 Task: Open Card Sustainability Review in Board Customer Journey Mapping to Workspace Copywriting and Editing and add a team member Softage.2@softage.net, a label Blue, a checklist Goal Setting, an attachment from Trello, a color Blue and finally, add a card description 'Send out client proposal for review' and a comment 'Since this item requires input from multiple team members, let us make sure everyone is on the same page before moving forward.'. Add a start date 'Jan 02, 1900' with a due date 'Jan 09, 1900'
Action: Mouse moved to (87, 388)
Screenshot: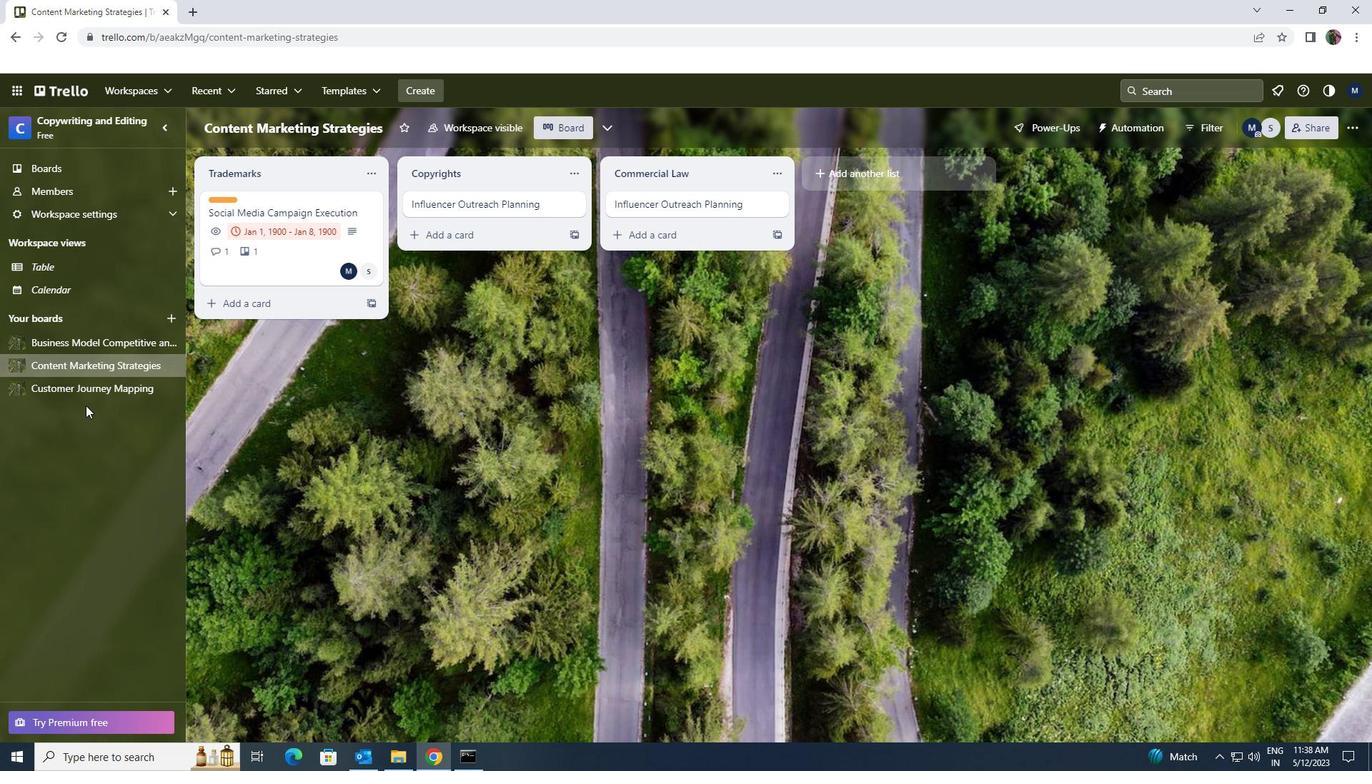 
Action: Mouse pressed left at (87, 388)
Screenshot: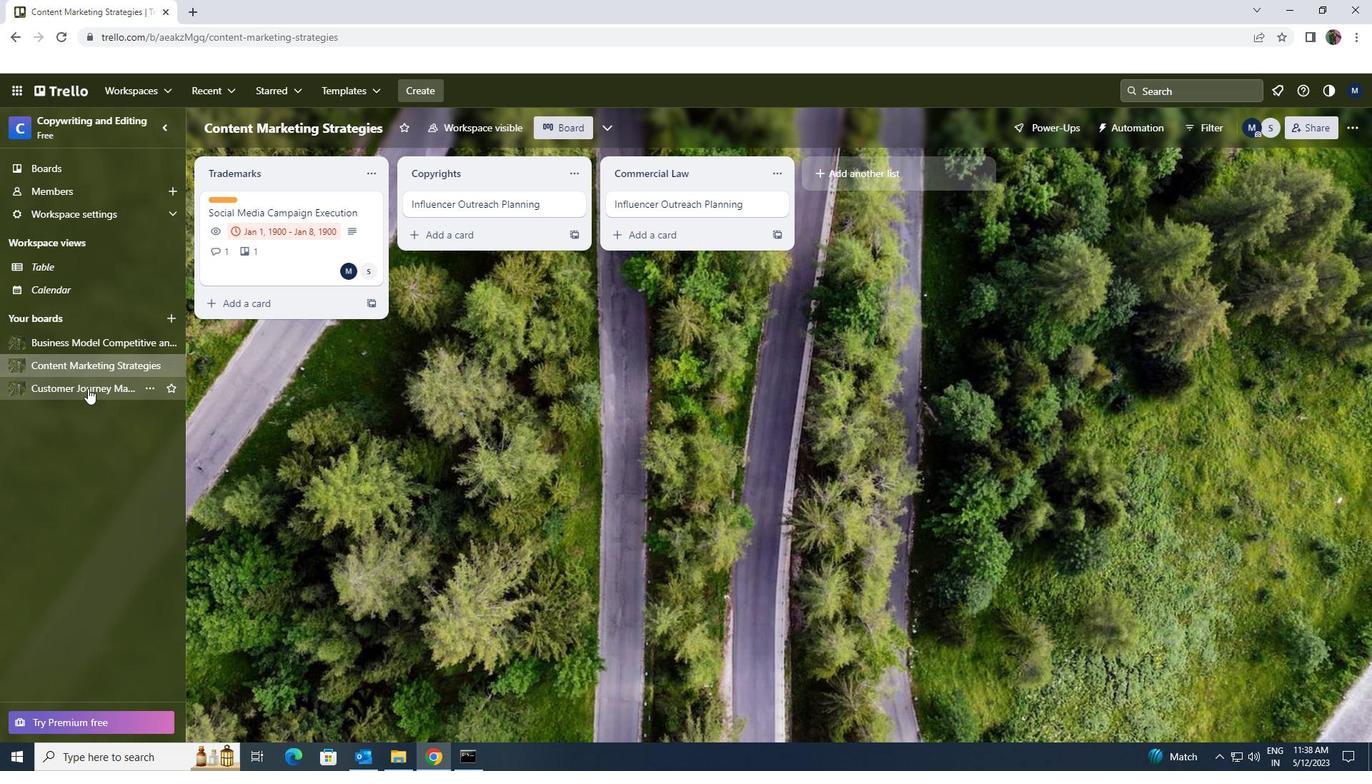 
Action: Mouse moved to (258, 202)
Screenshot: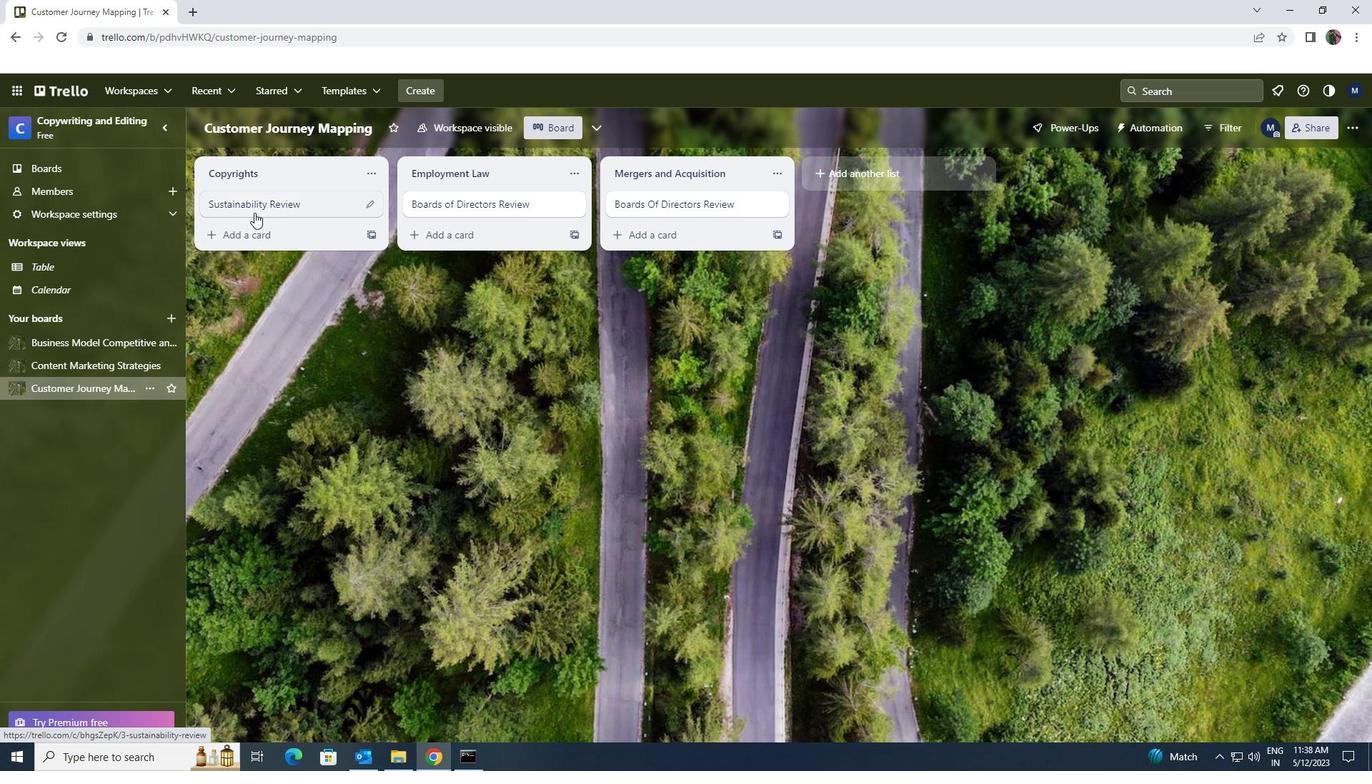 
Action: Mouse pressed left at (258, 202)
Screenshot: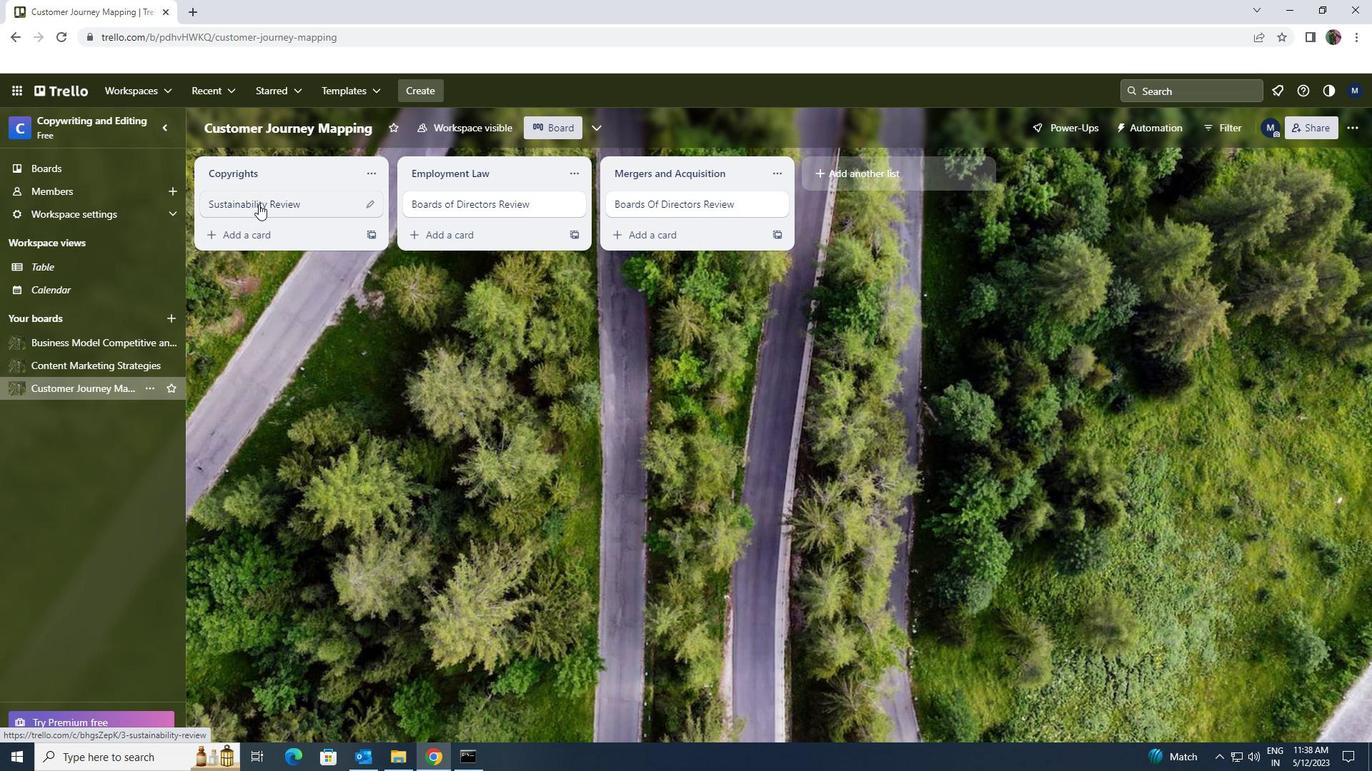 
Action: Mouse moved to (858, 204)
Screenshot: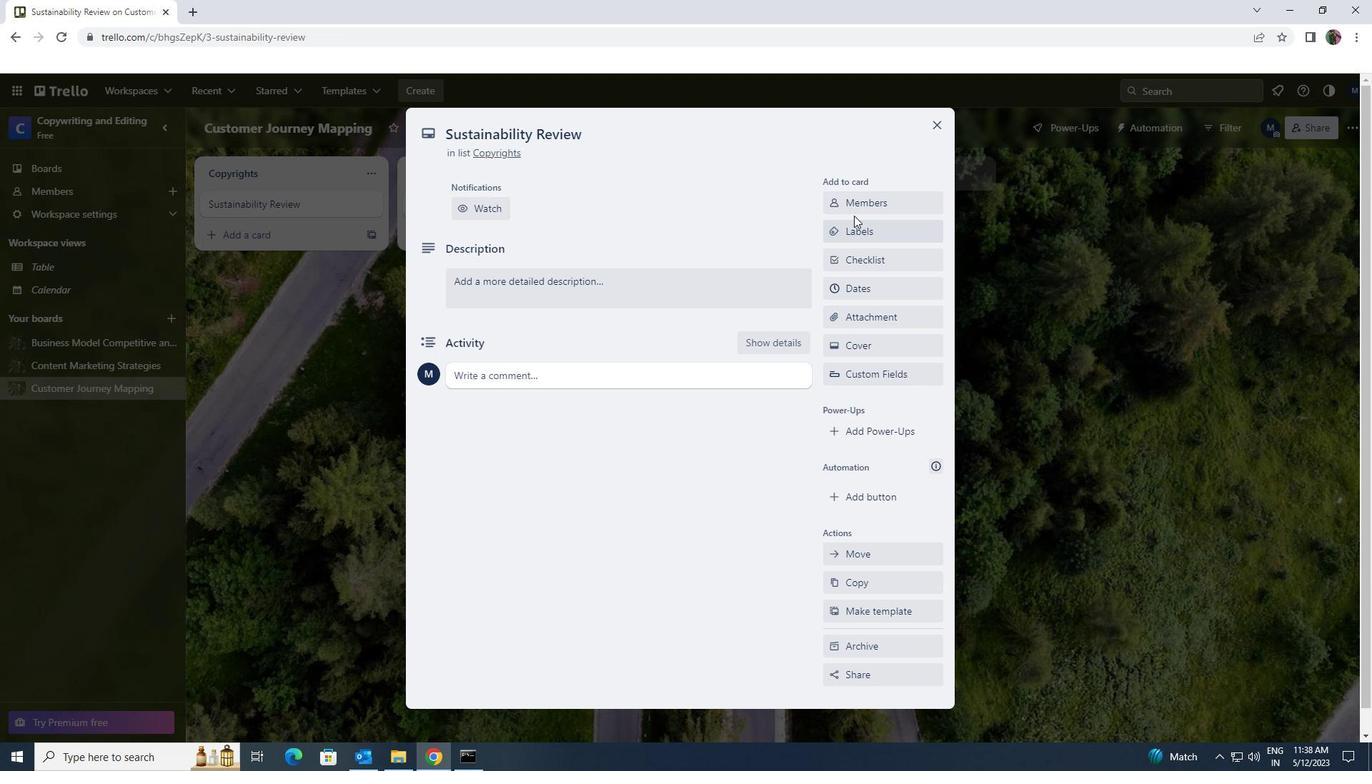 
Action: Mouse pressed left at (858, 204)
Screenshot: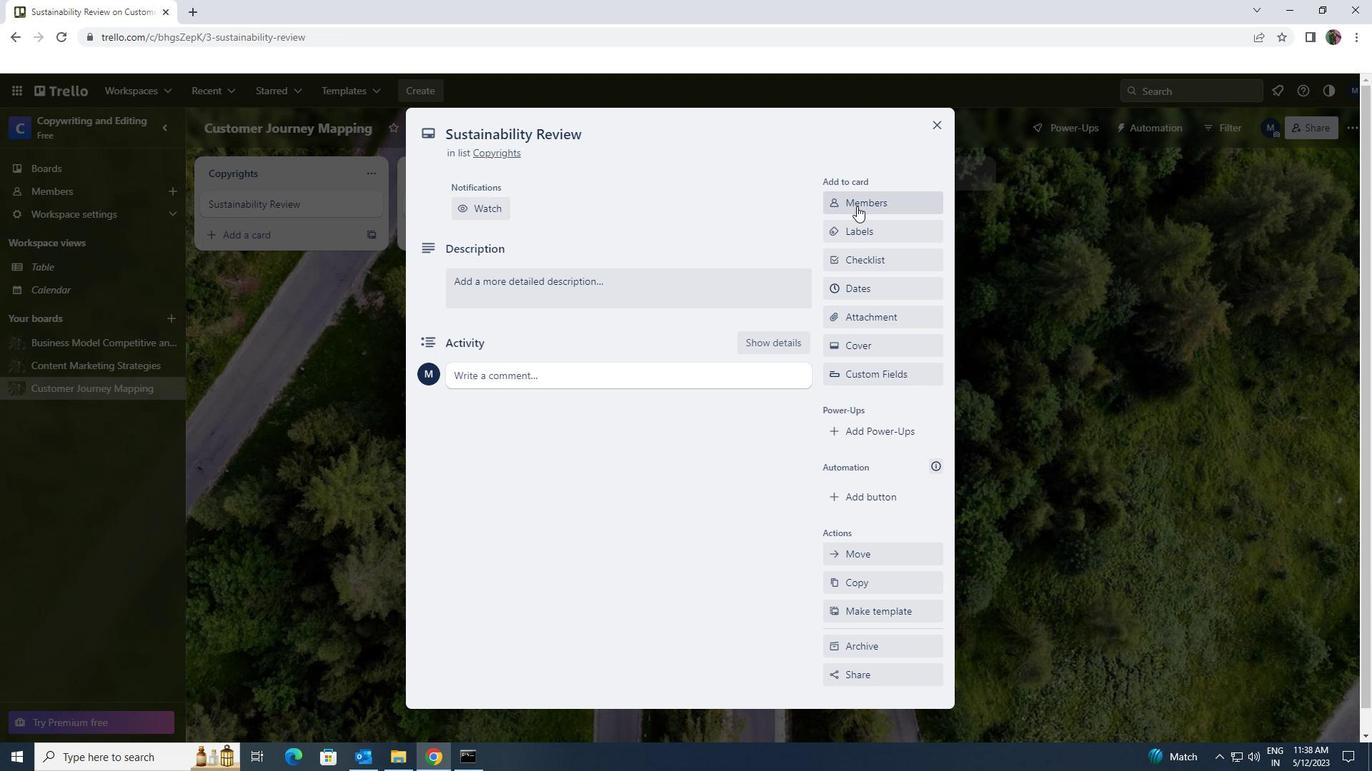 
Action: Mouse moved to (874, 267)
Screenshot: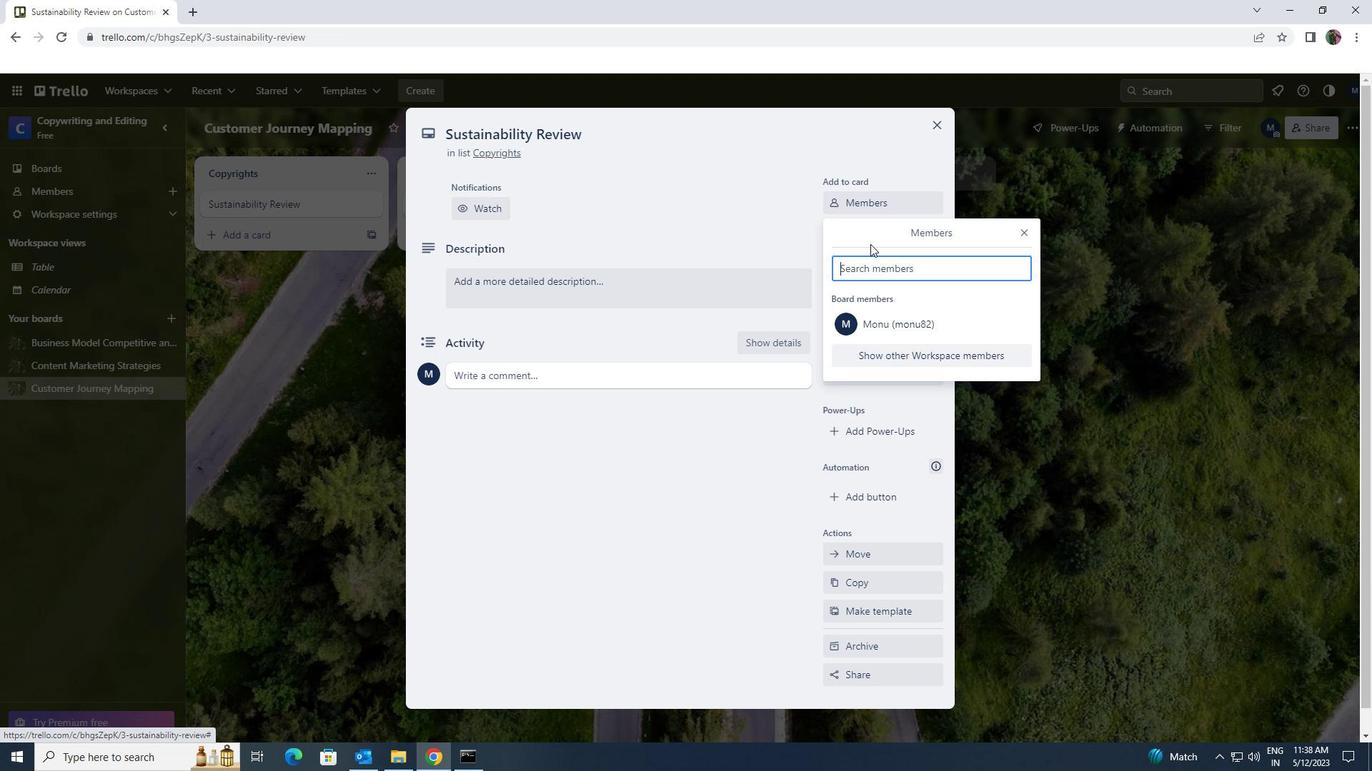 
Action: Mouse pressed left at (874, 267)
Screenshot: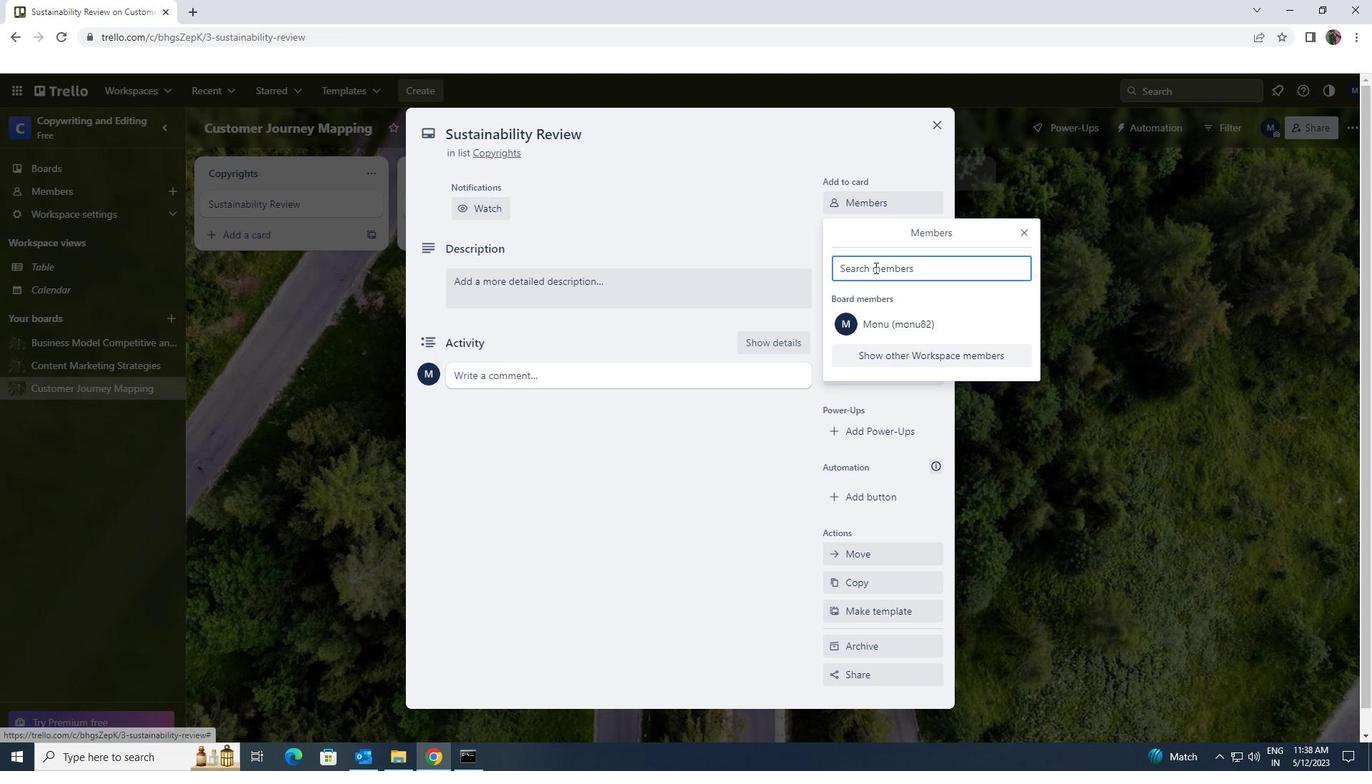 
Action: Key pressed softage.2<Key.shift>@SOG<Key.backspace>FTAGE.NET
Screenshot: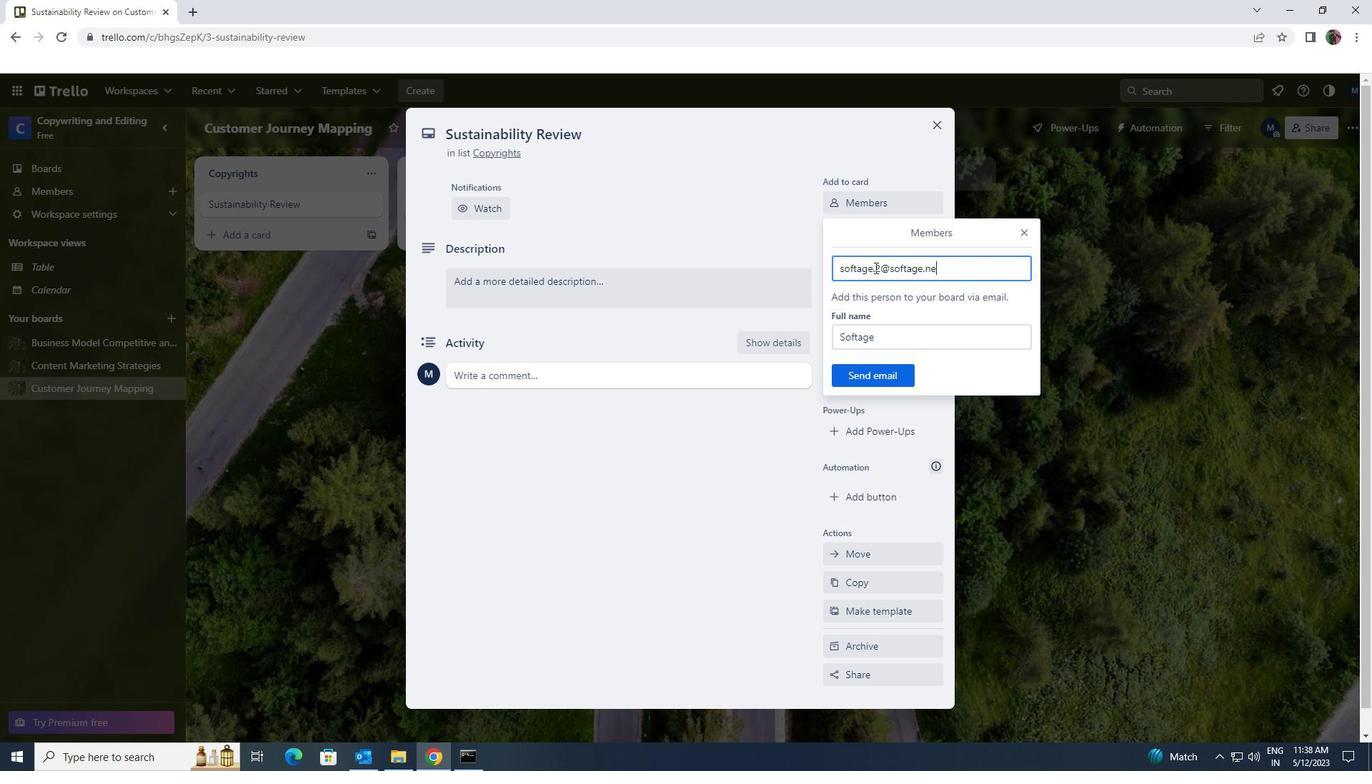 
Action: Mouse moved to (894, 368)
Screenshot: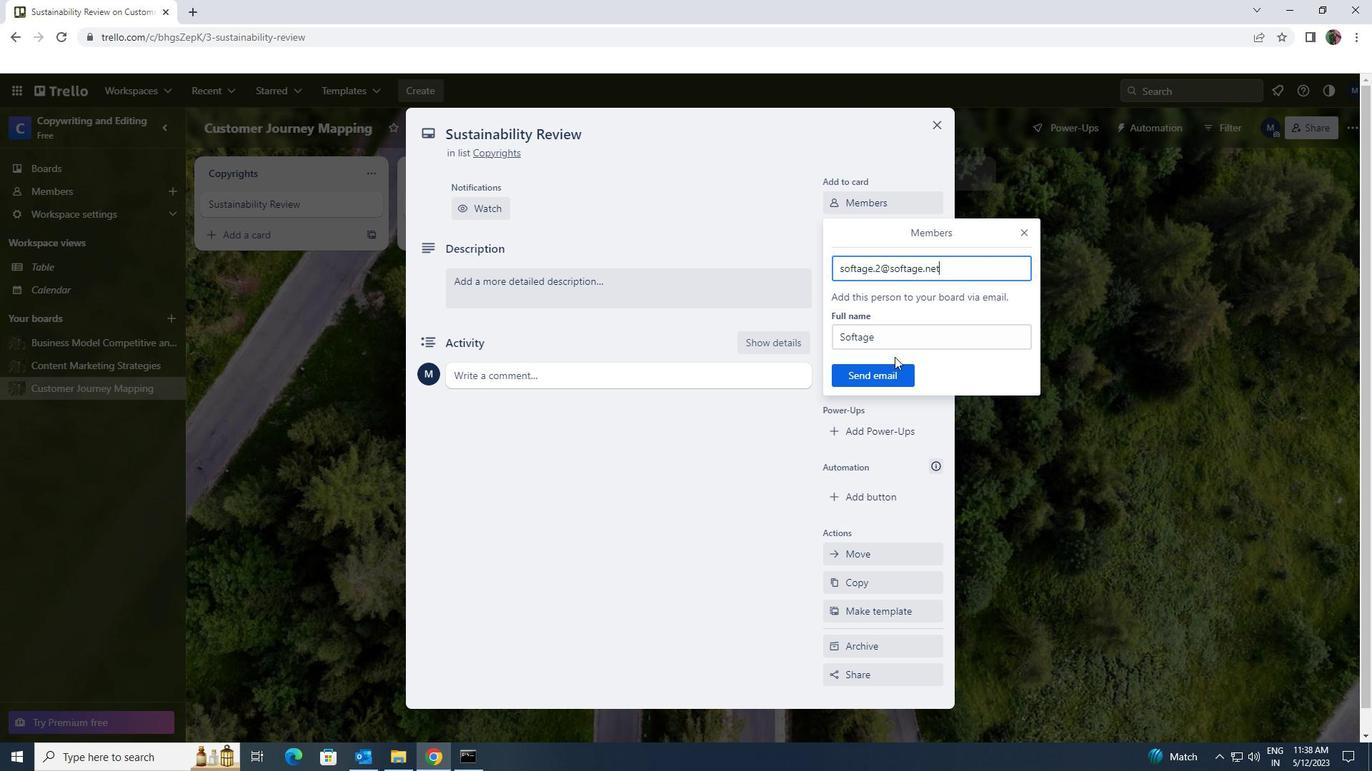 
Action: Mouse pressed left at (894, 368)
Screenshot: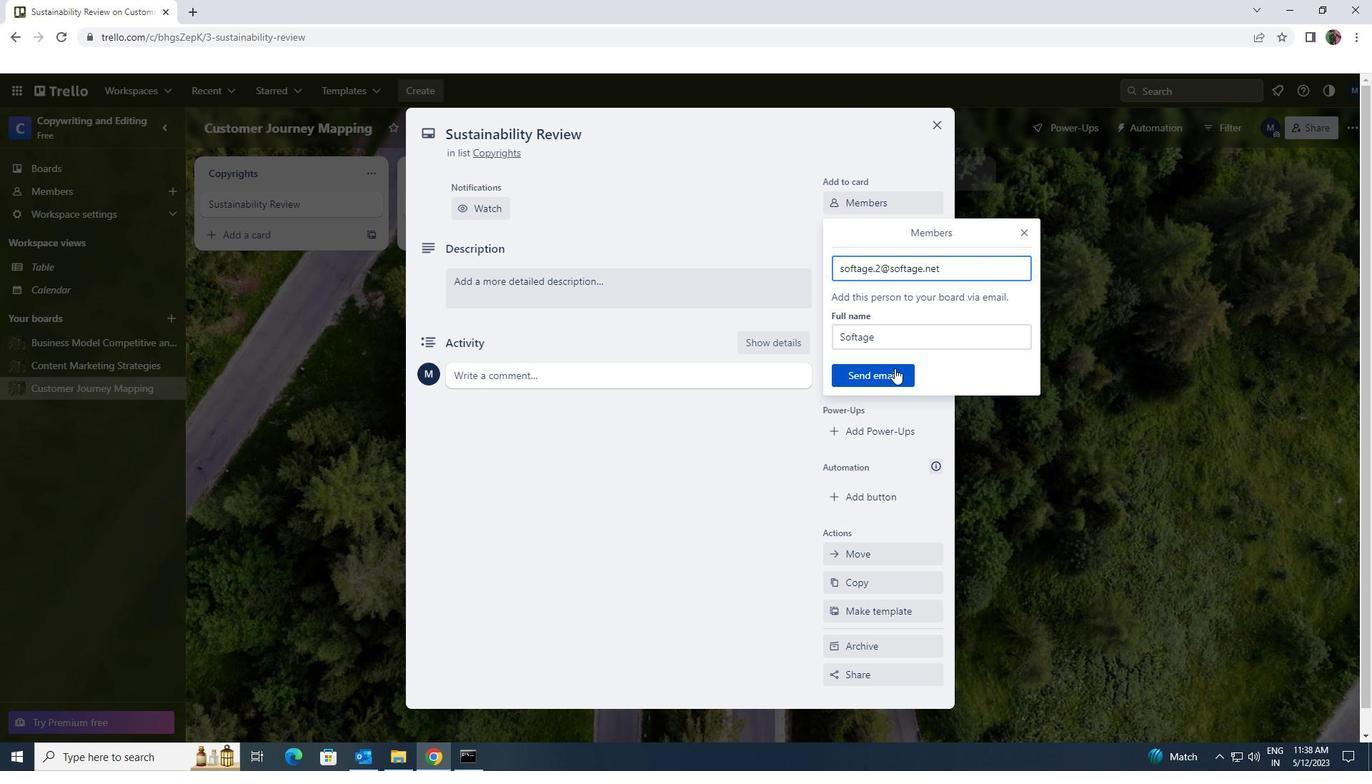 
Action: Mouse moved to (915, 280)
Screenshot: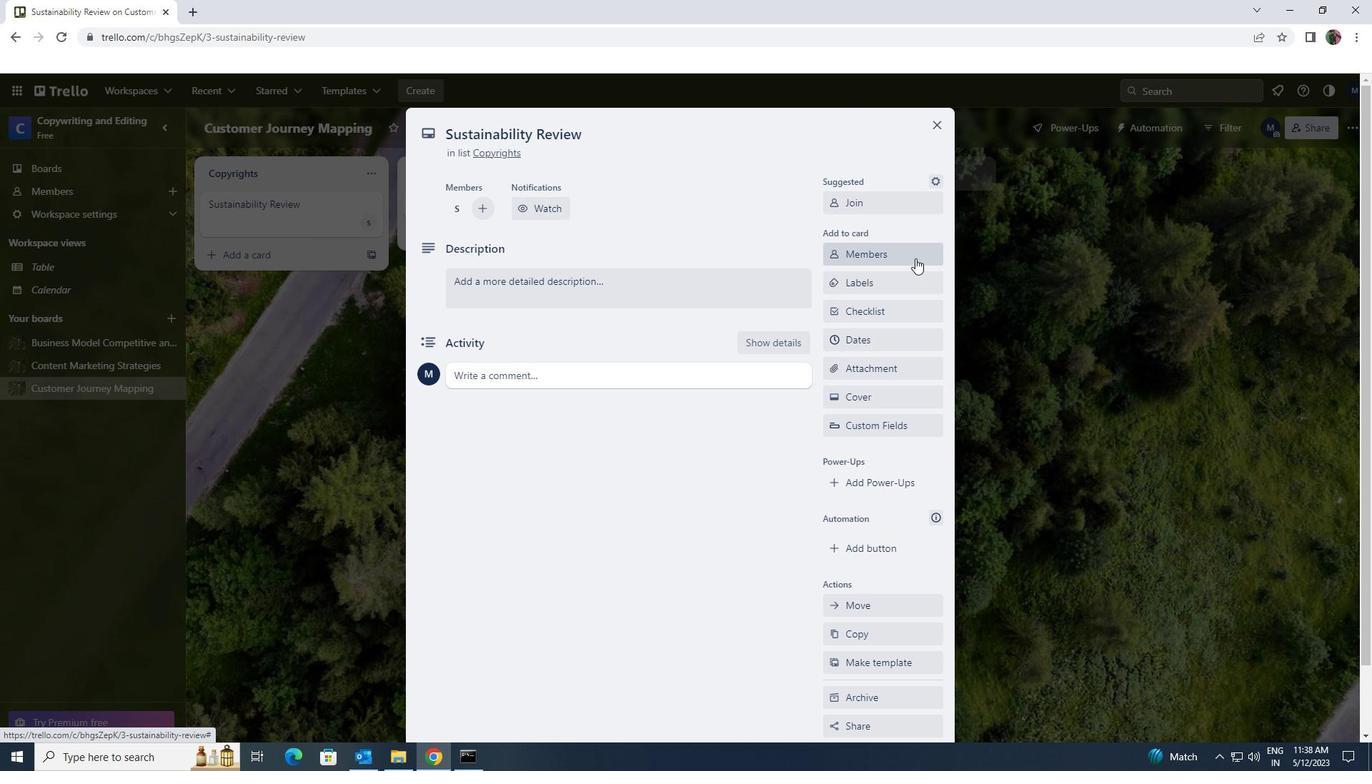 
Action: Mouse pressed left at (915, 280)
Screenshot: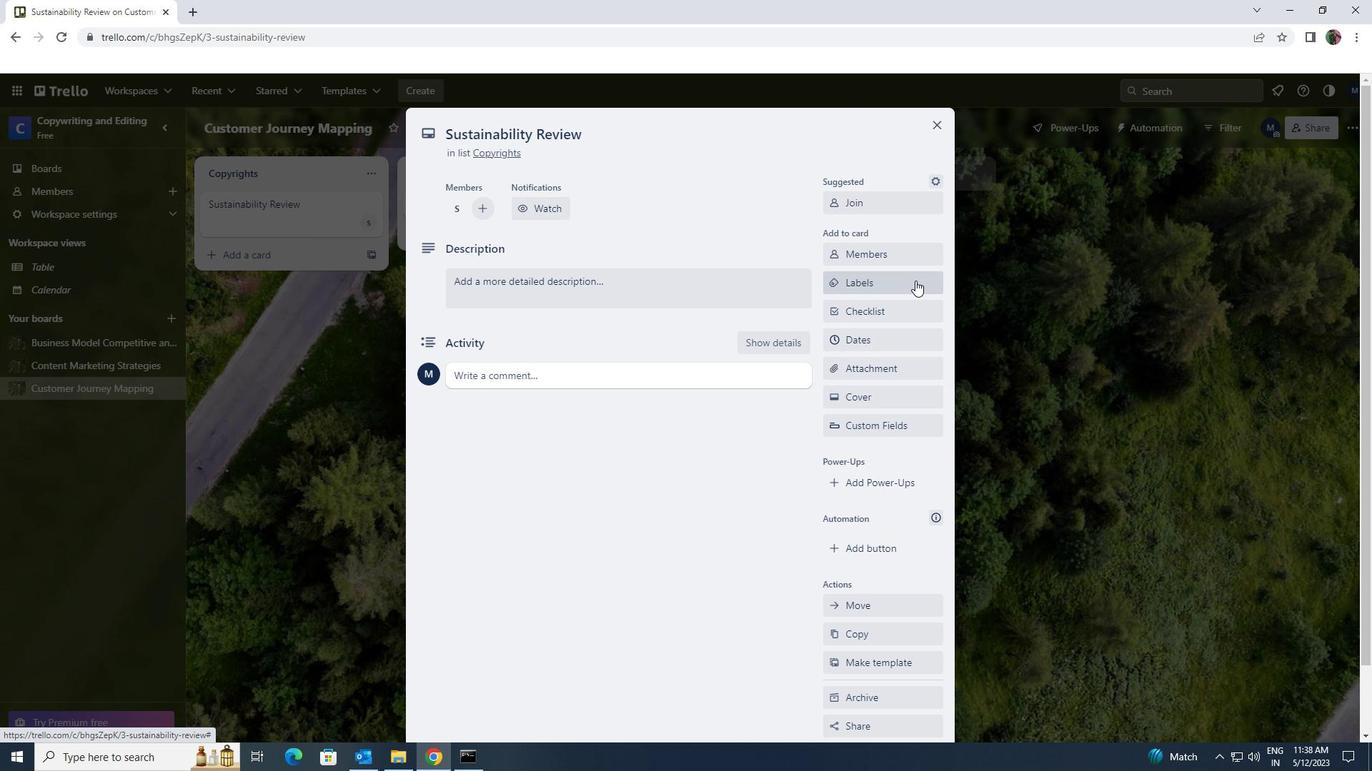 
Action: Mouse moved to (962, 558)
Screenshot: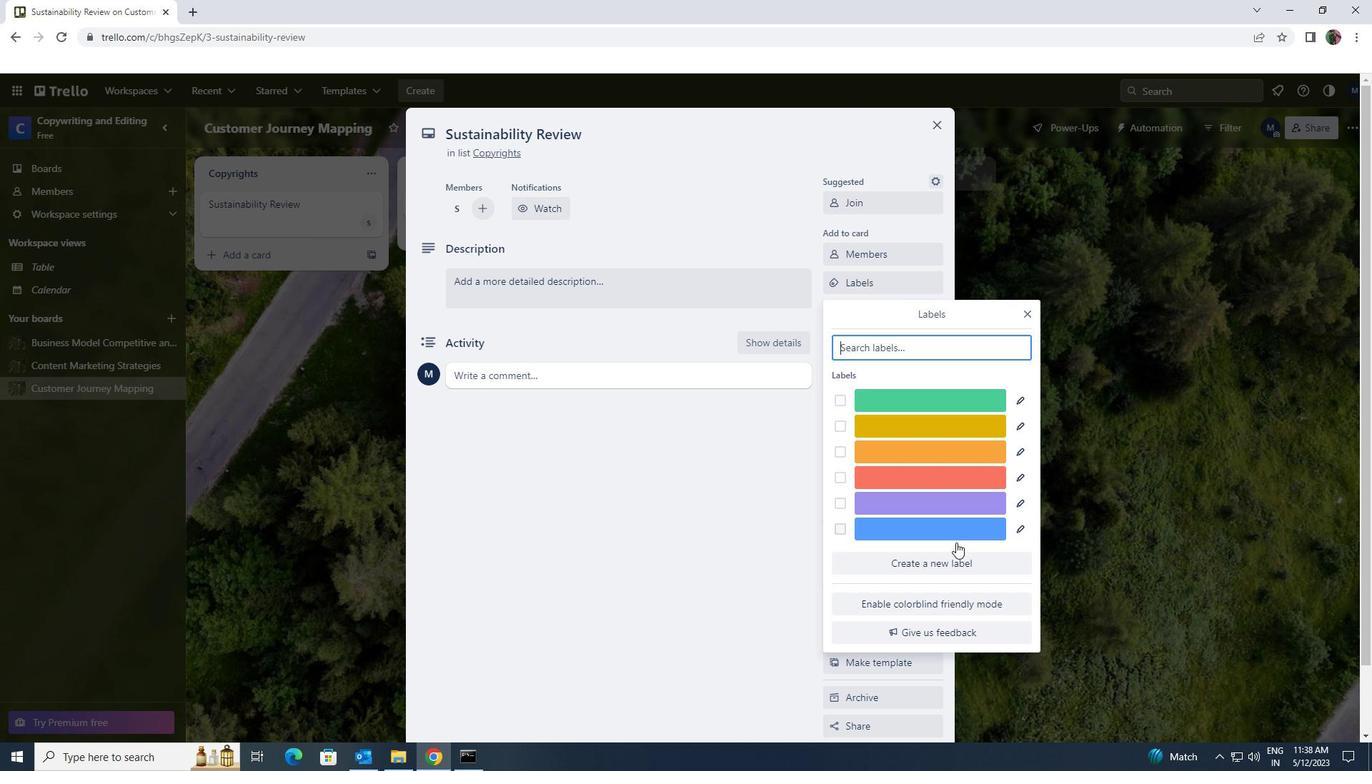 
Action: Mouse pressed left at (962, 558)
Screenshot: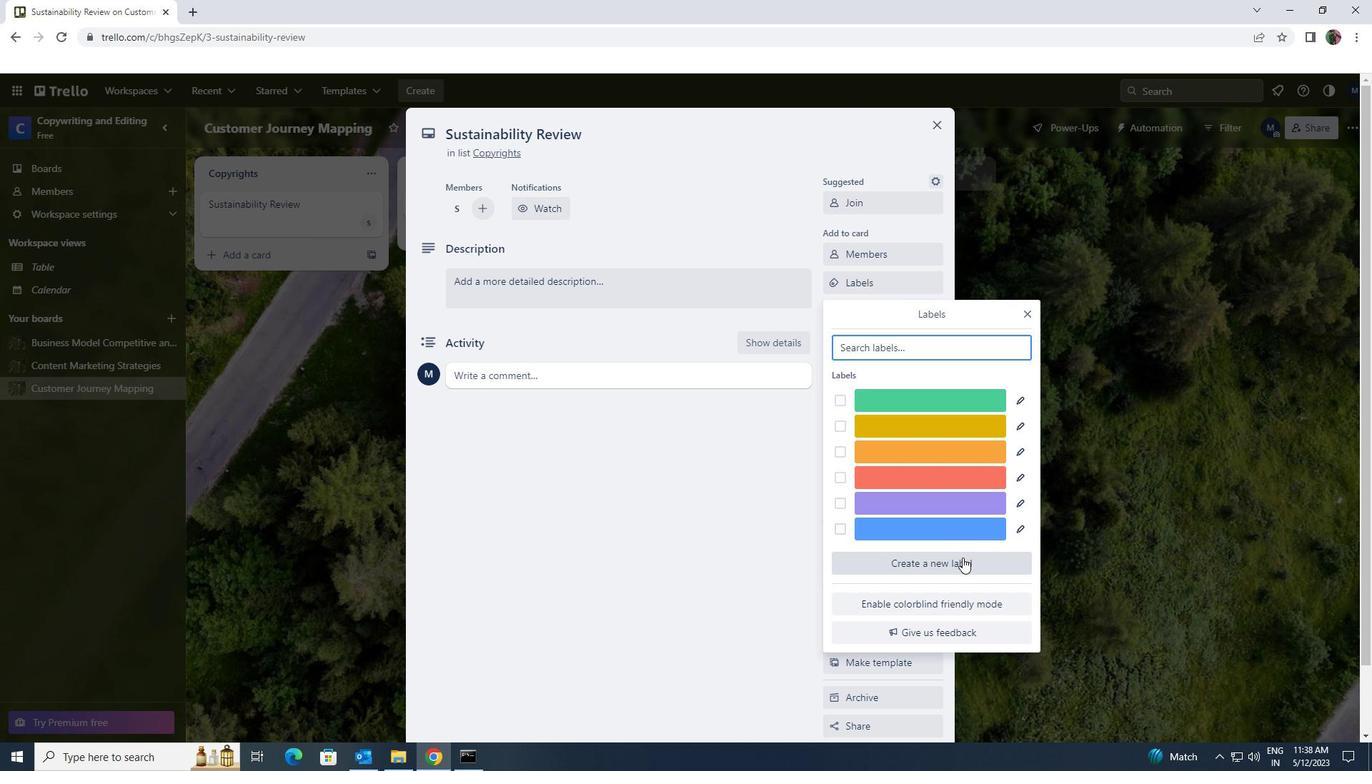 
Action: Mouse moved to (854, 625)
Screenshot: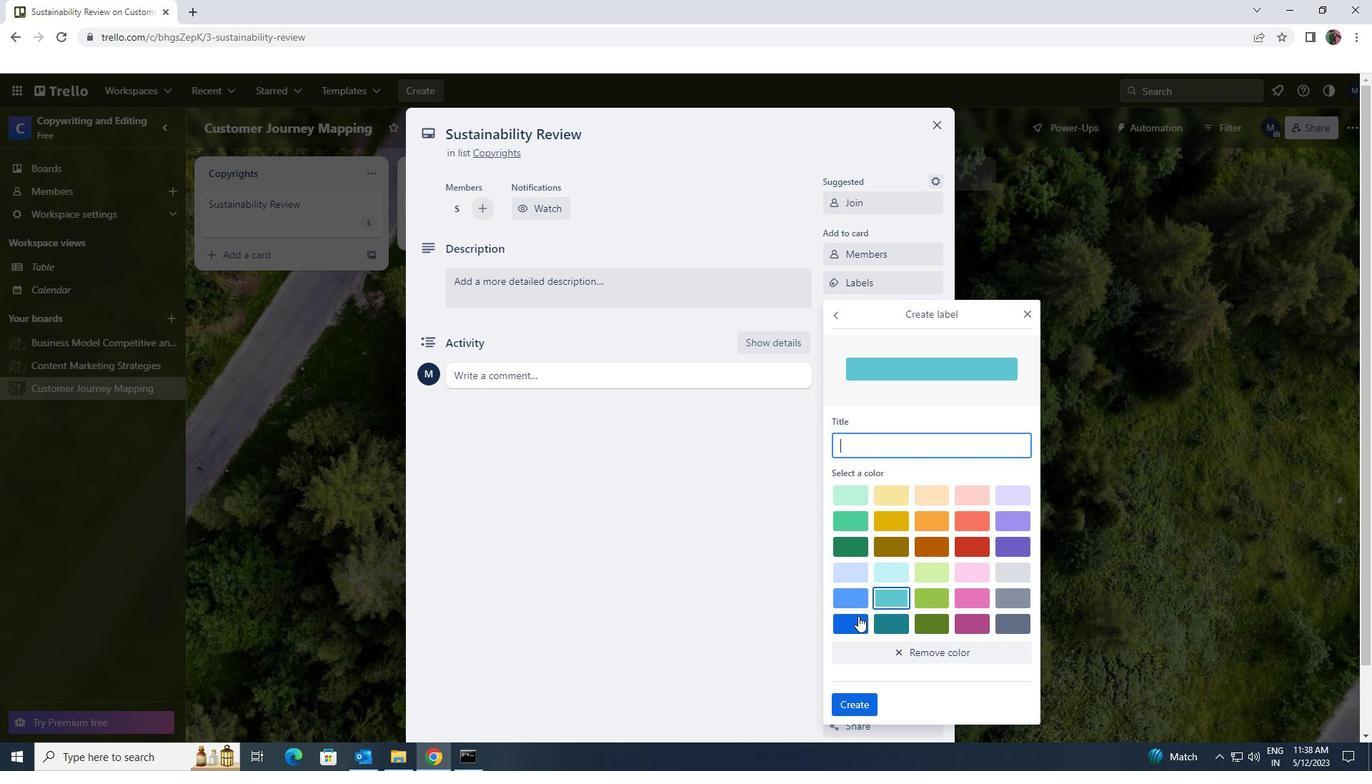 
Action: Mouse pressed left at (854, 625)
Screenshot: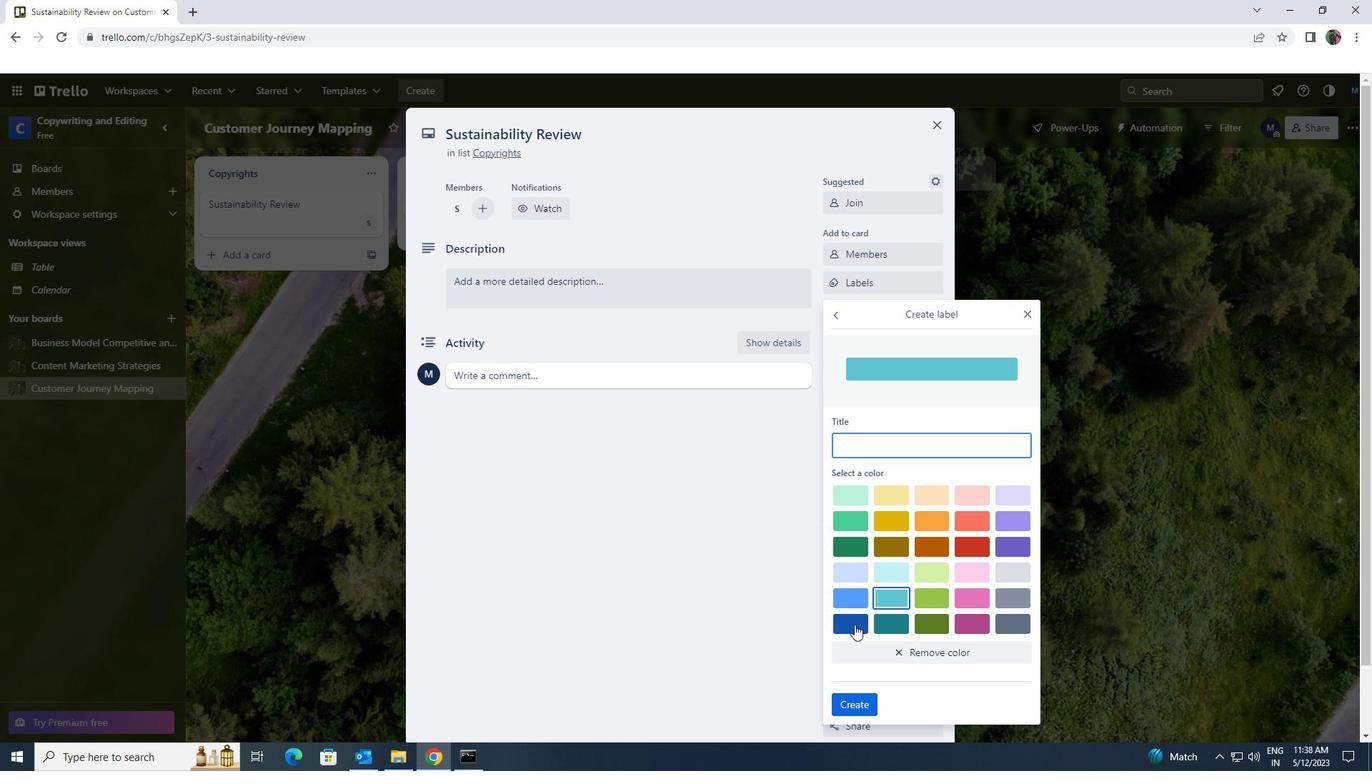 
Action: Mouse moved to (858, 708)
Screenshot: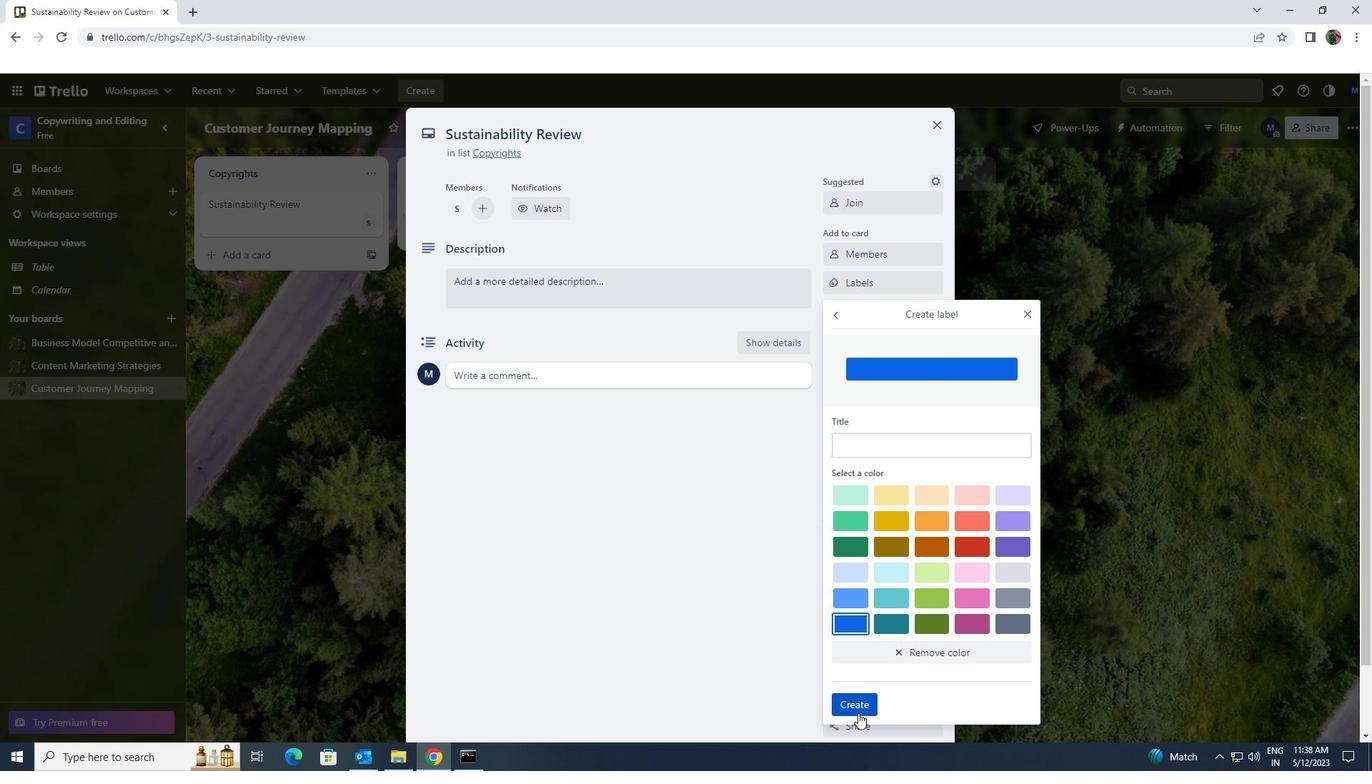 
Action: Mouse pressed left at (858, 708)
Screenshot: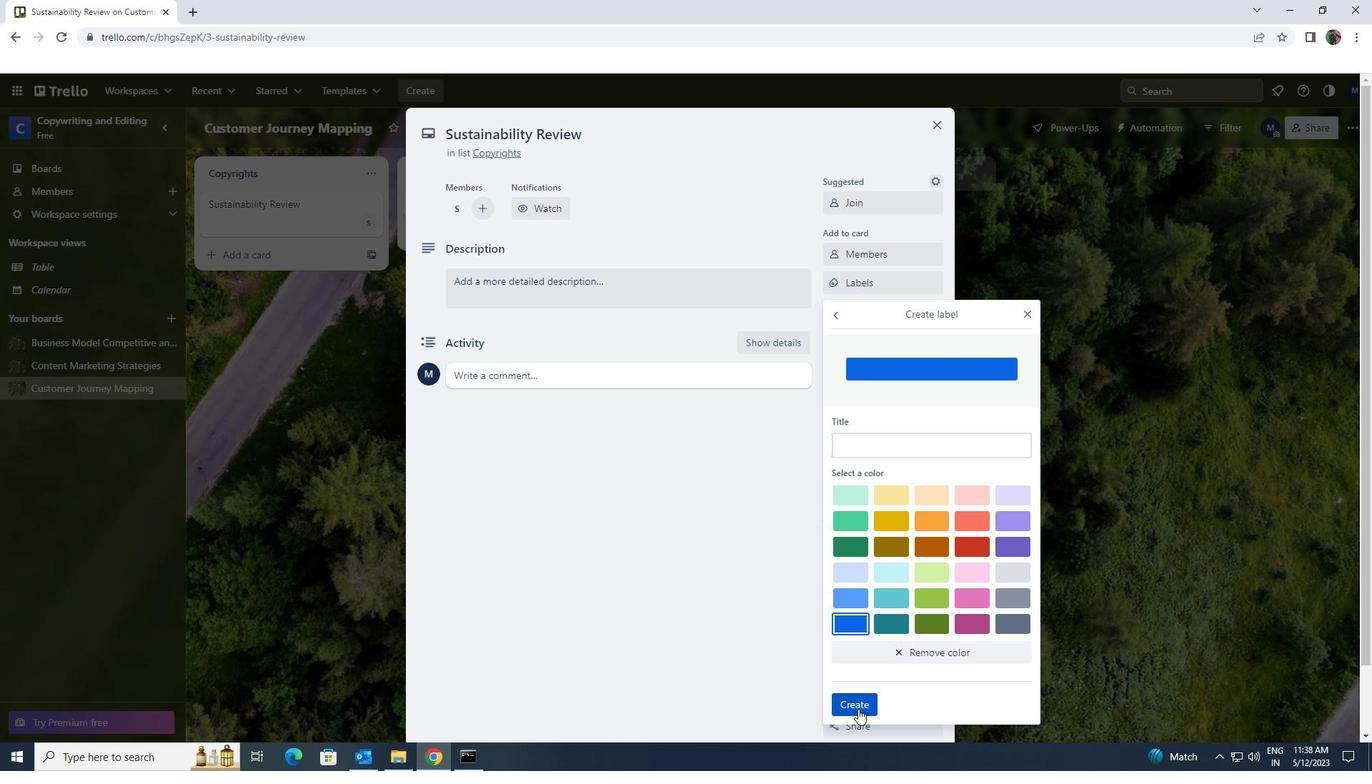 
Action: Mouse moved to (1024, 324)
Screenshot: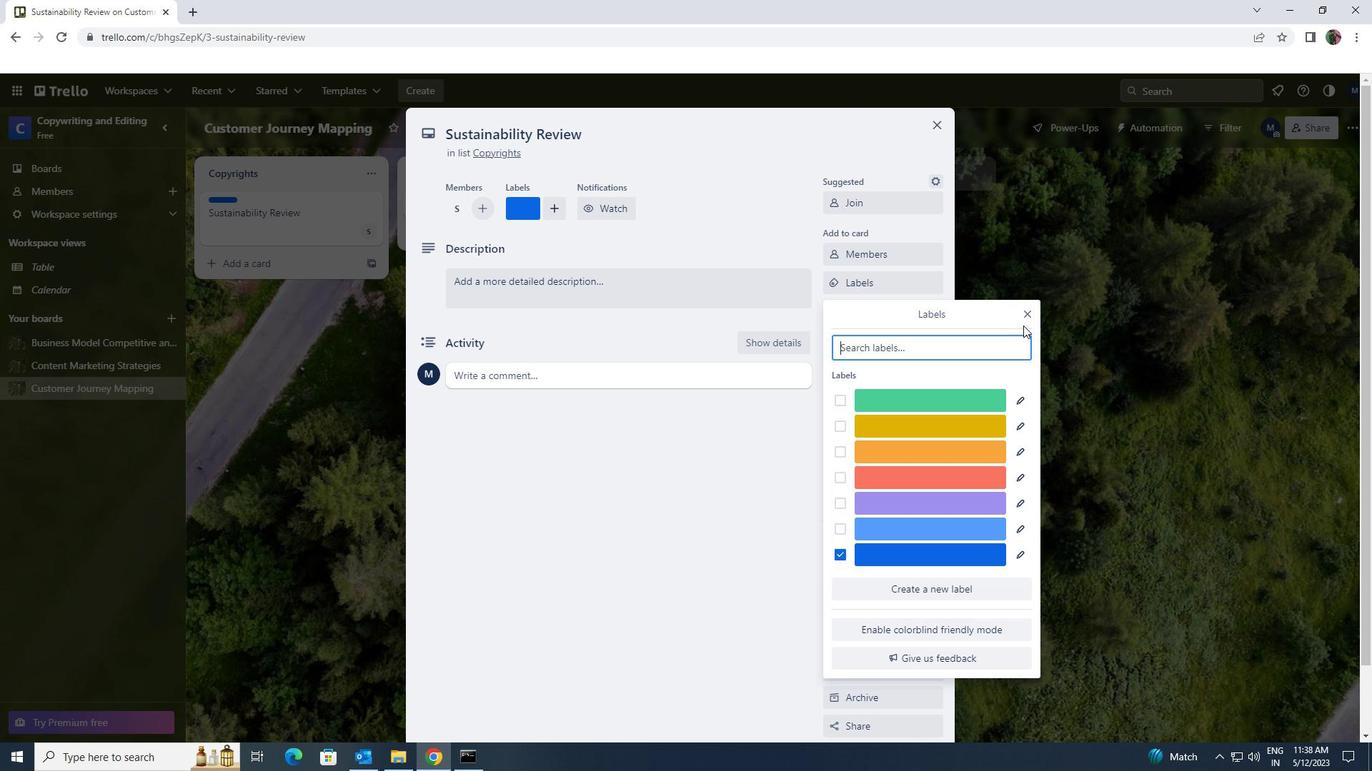 
Action: Mouse pressed left at (1024, 324)
Screenshot: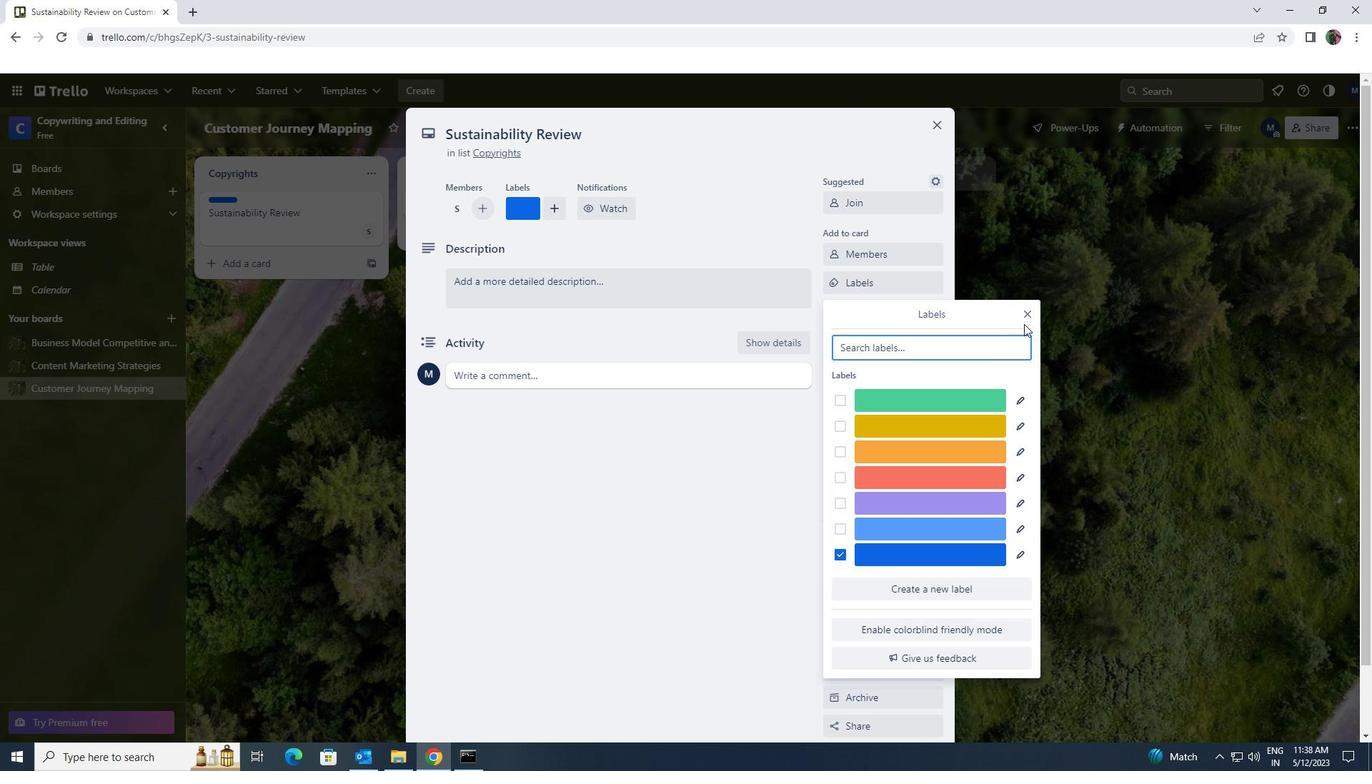 
Action: Mouse moved to (1021, 314)
Screenshot: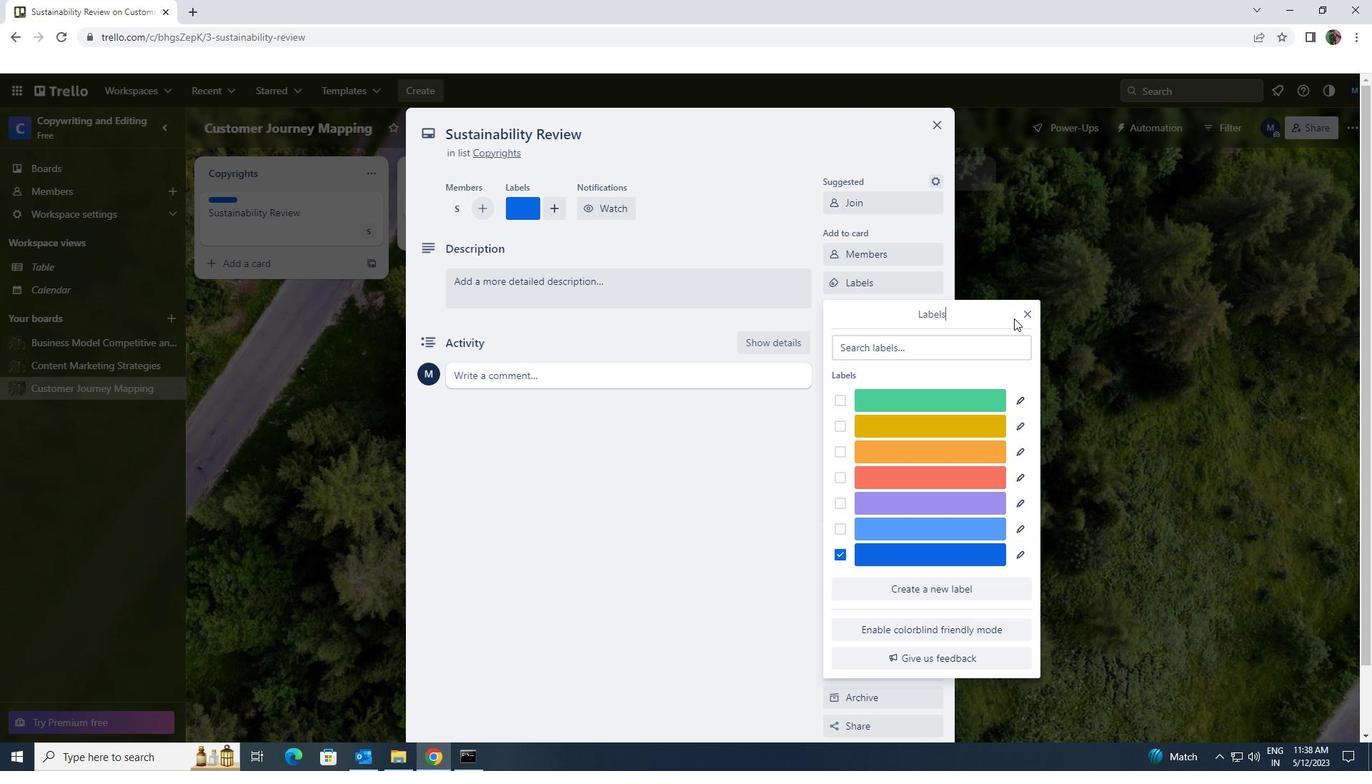 
Action: Mouse pressed left at (1021, 314)
Screenshot: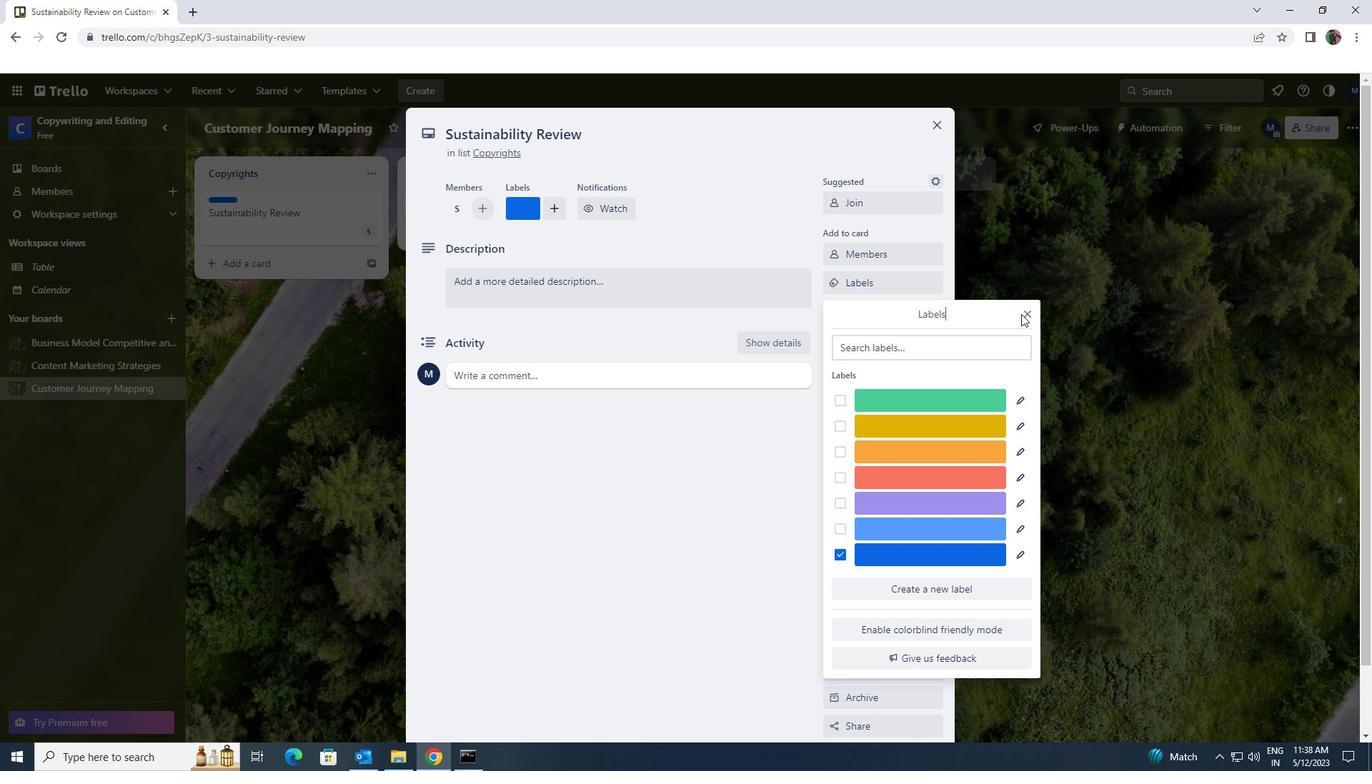 
Action: Mouse moved to (1023, 314)
Screenshot: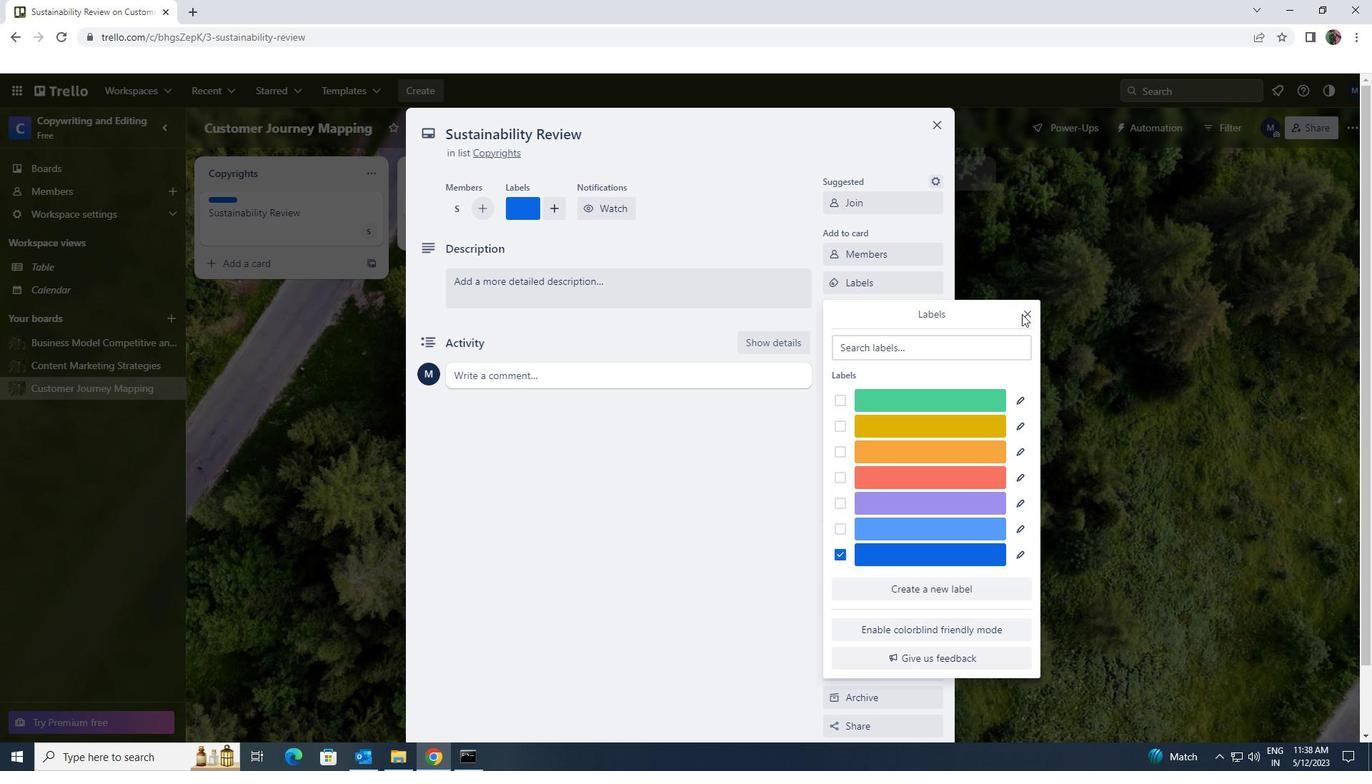 
Action: Mouse pressed left at (1023, 314)
Screenshot: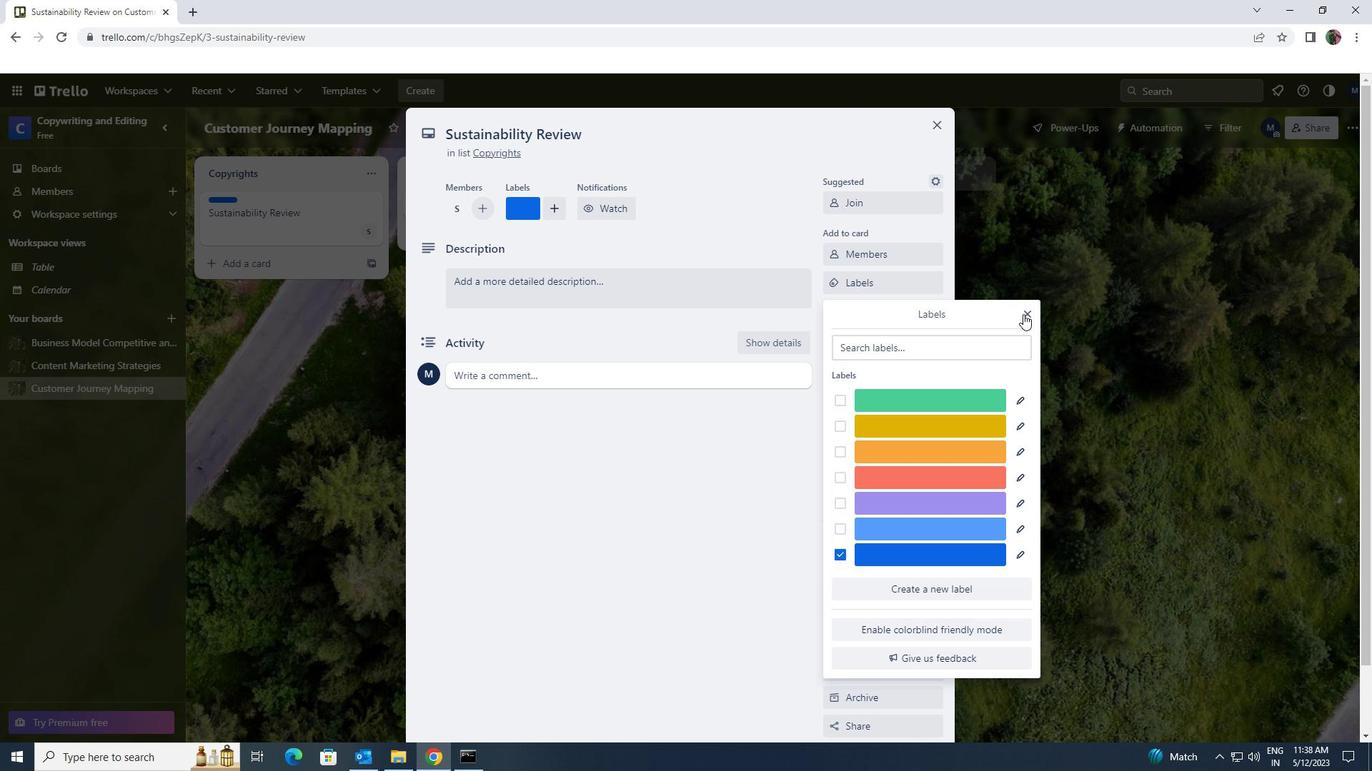 
Action: Mouse moved to (920, 318)
Screenshot: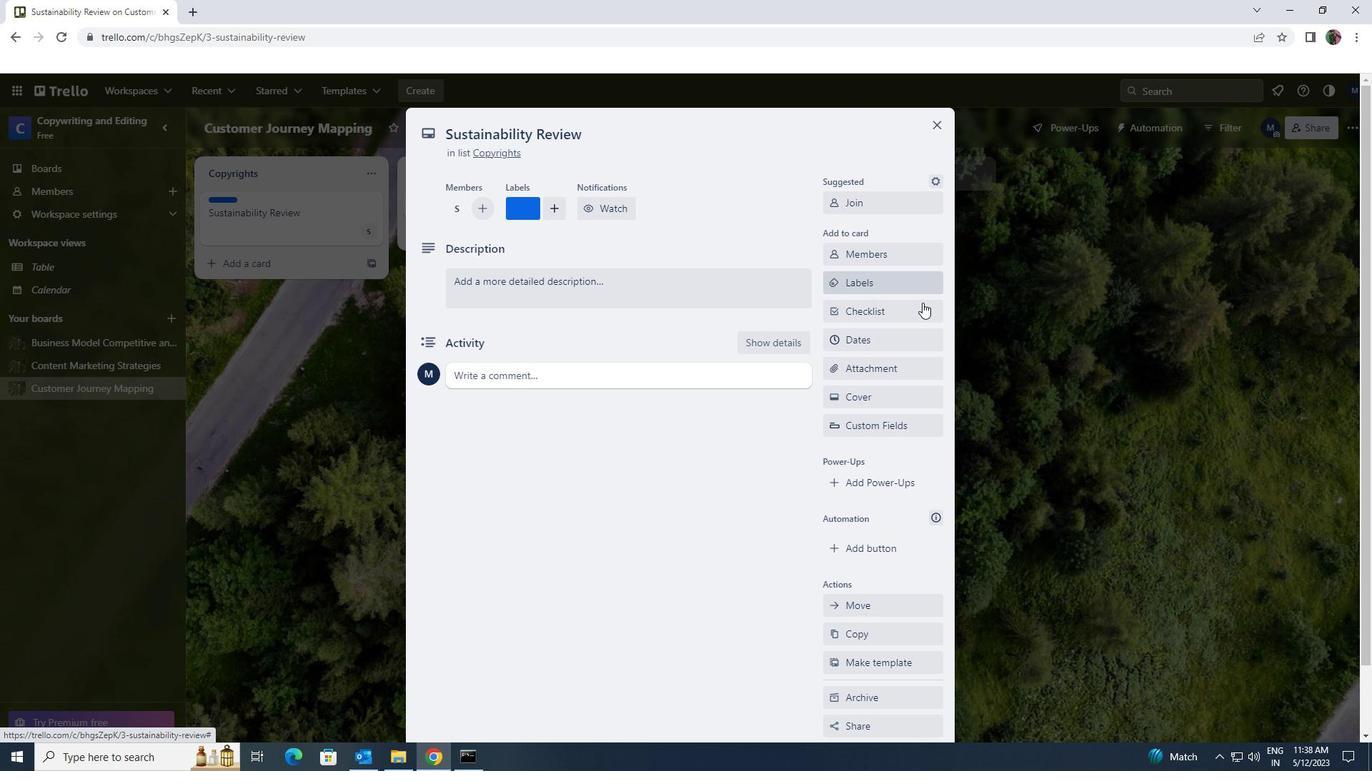 
Action: Mouse pressed left at (920, 318)
Screenshot: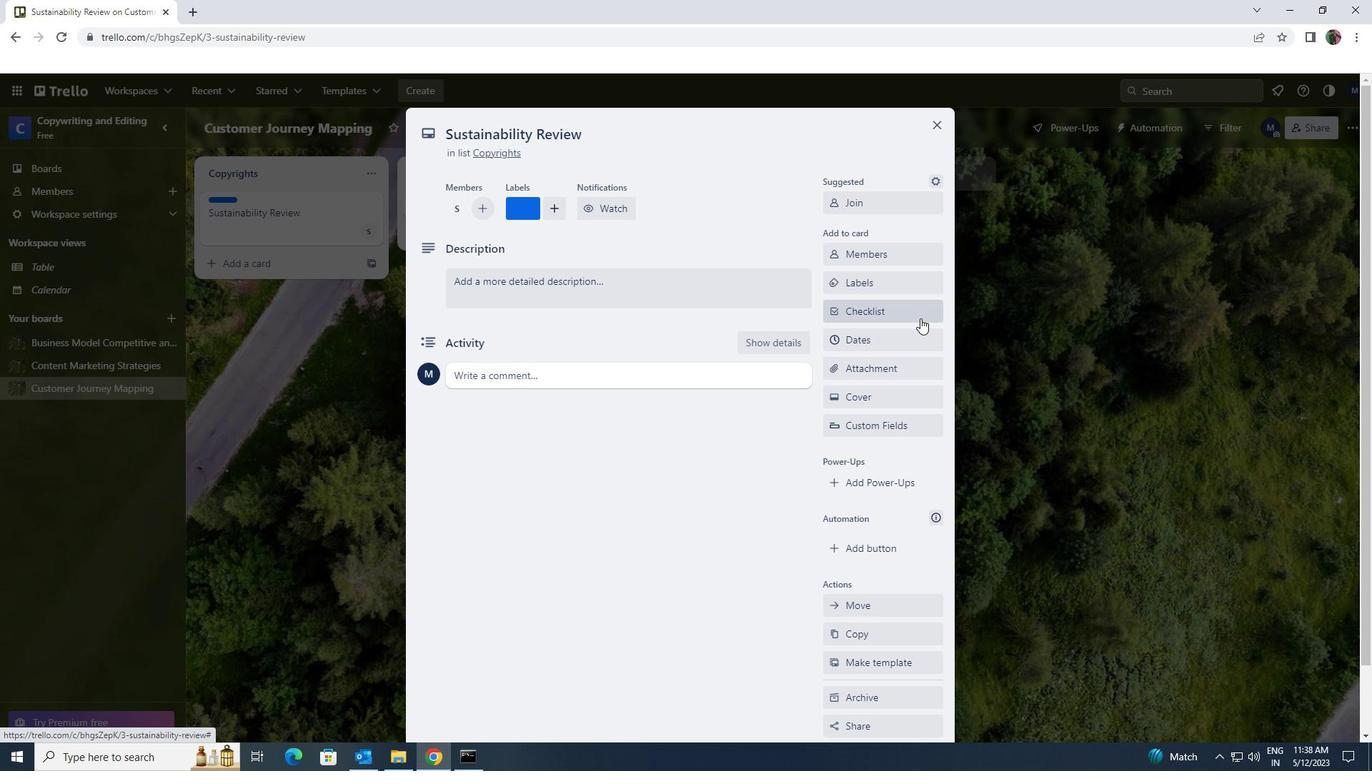 
Action: Key pressed <Key.shift>GOAL<Key.space>SETTING
Screenshot: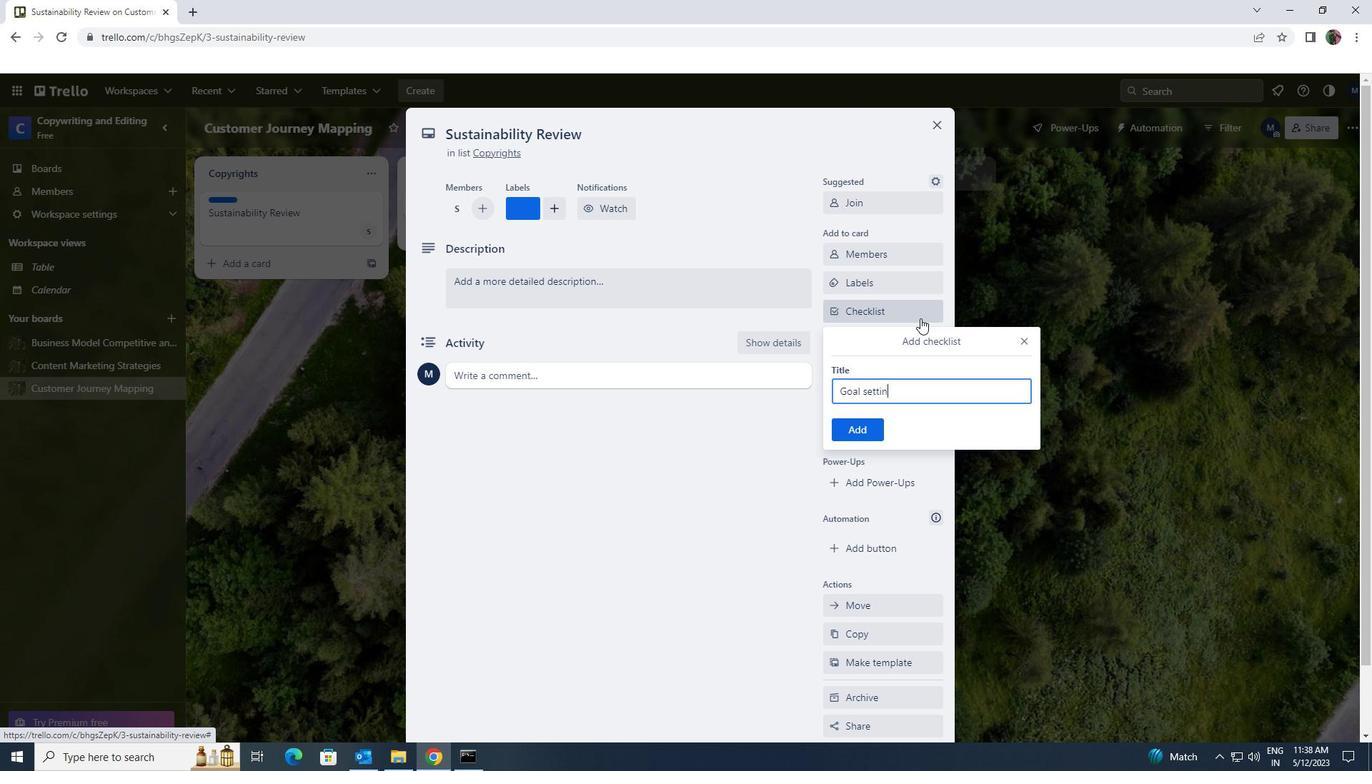 
Action: Mouse moved to (849, 427)
Screenshot: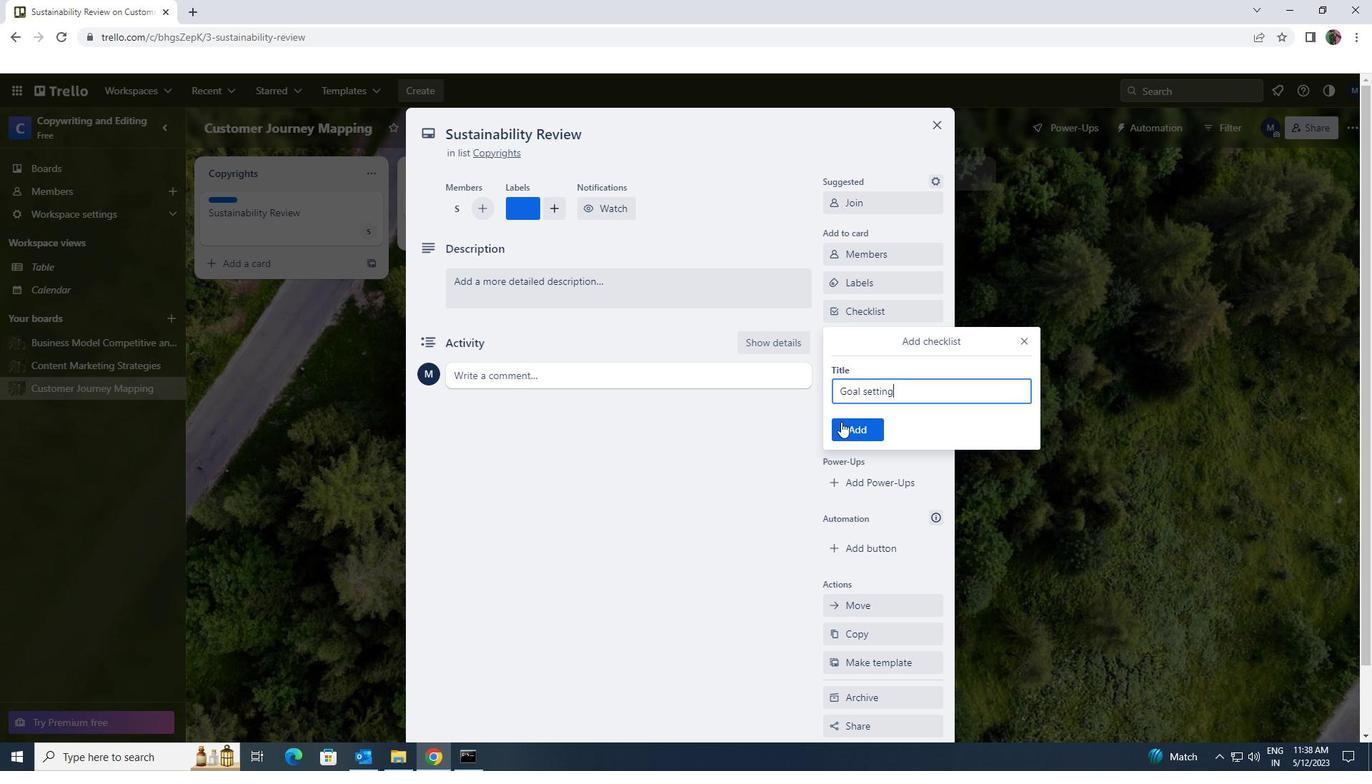 
Action: Mouse pressed left at (849, 427)
Screenshot: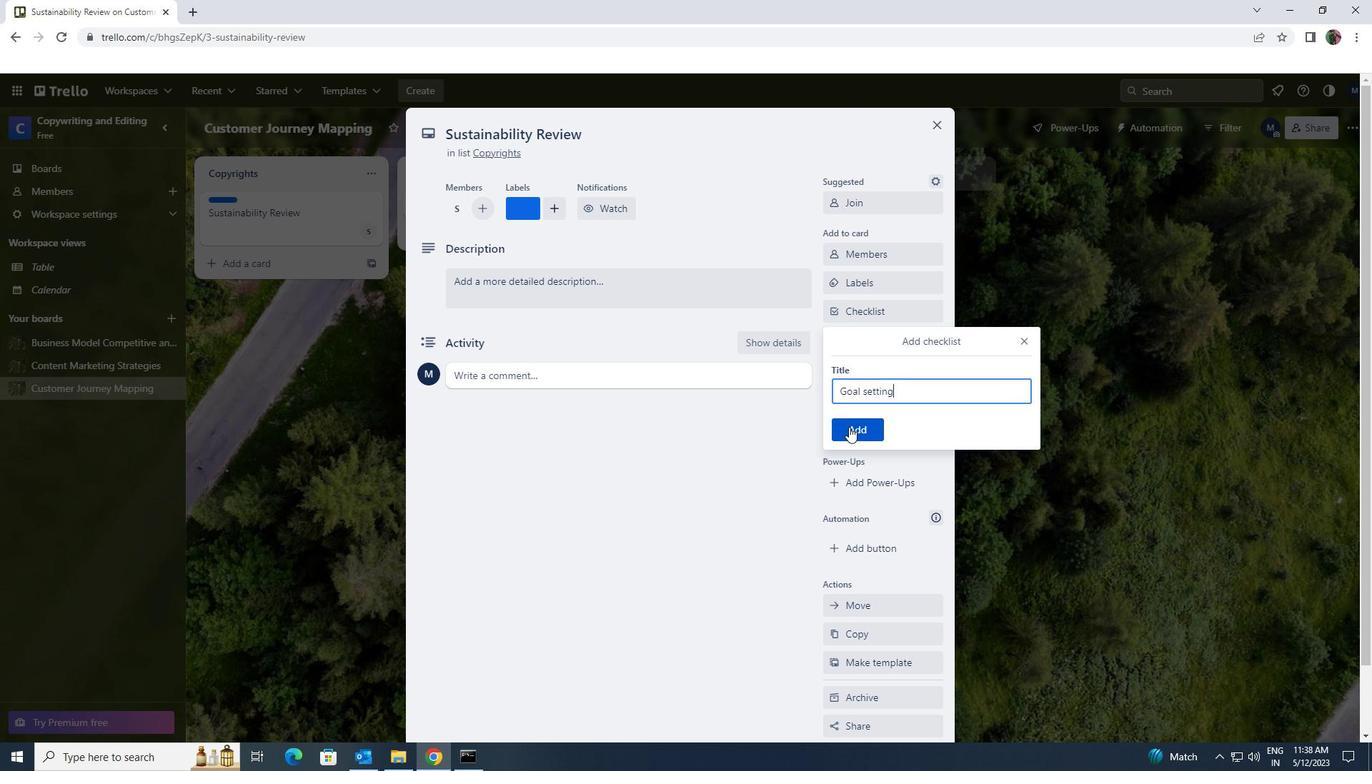 
Action: Mouse moved to (874, 368)
Screenshot: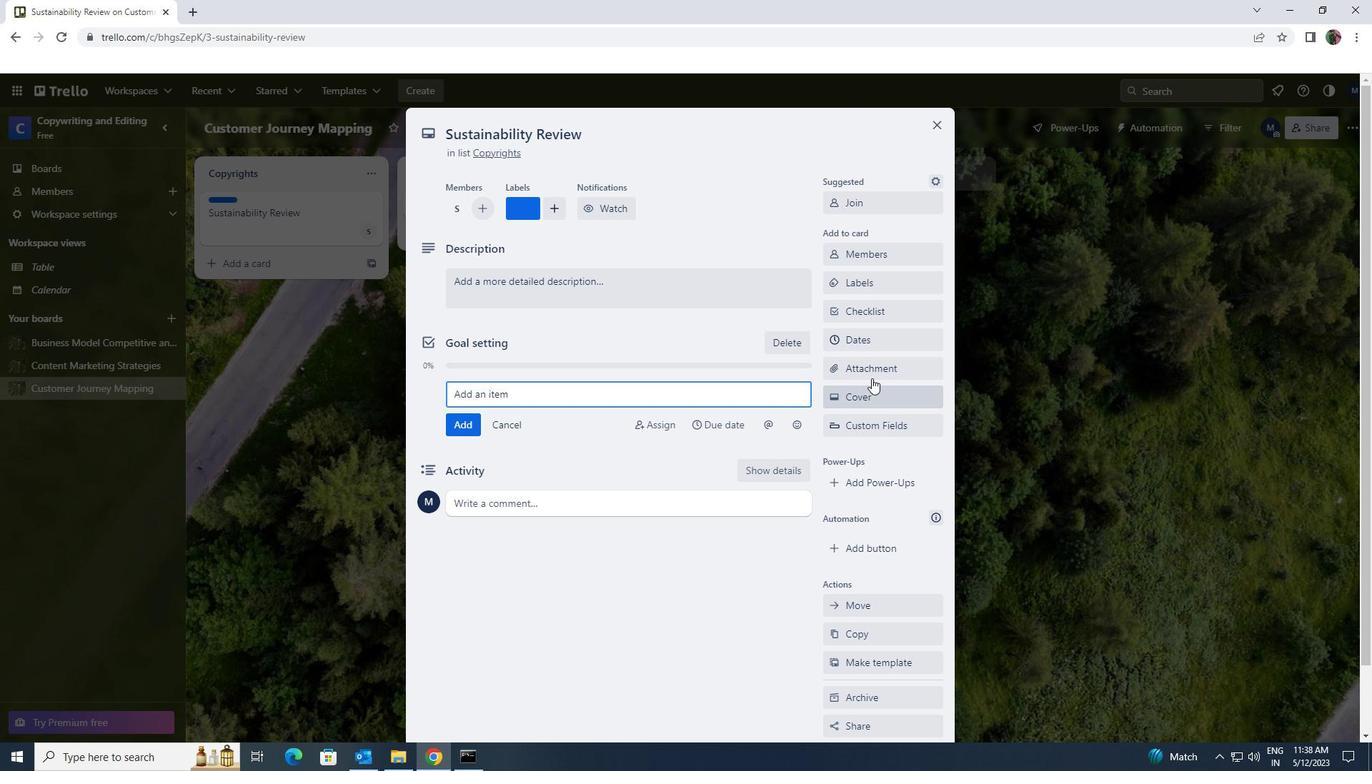 
Action: Mouse pressed left at (874, 368)
Screenshot: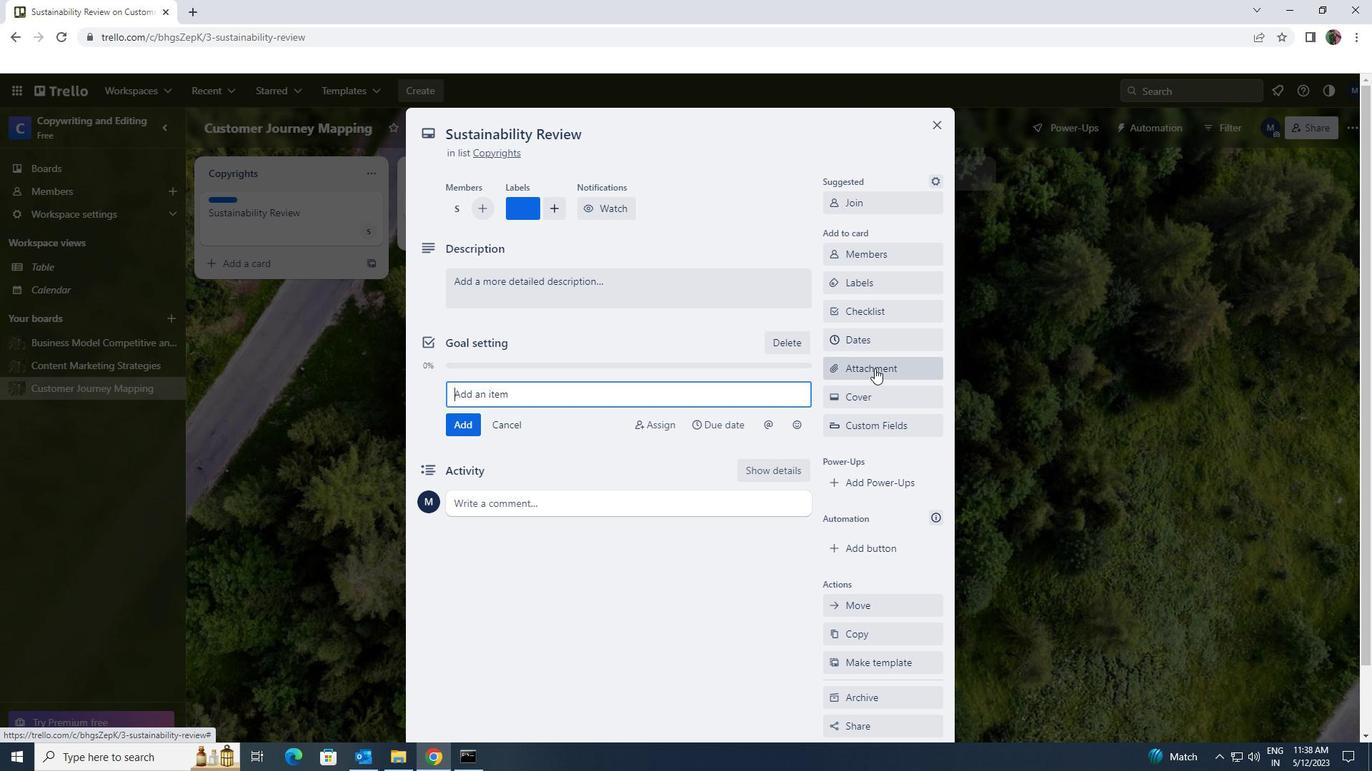 
Action: Mouse moved to (882, 459)
Screenshot: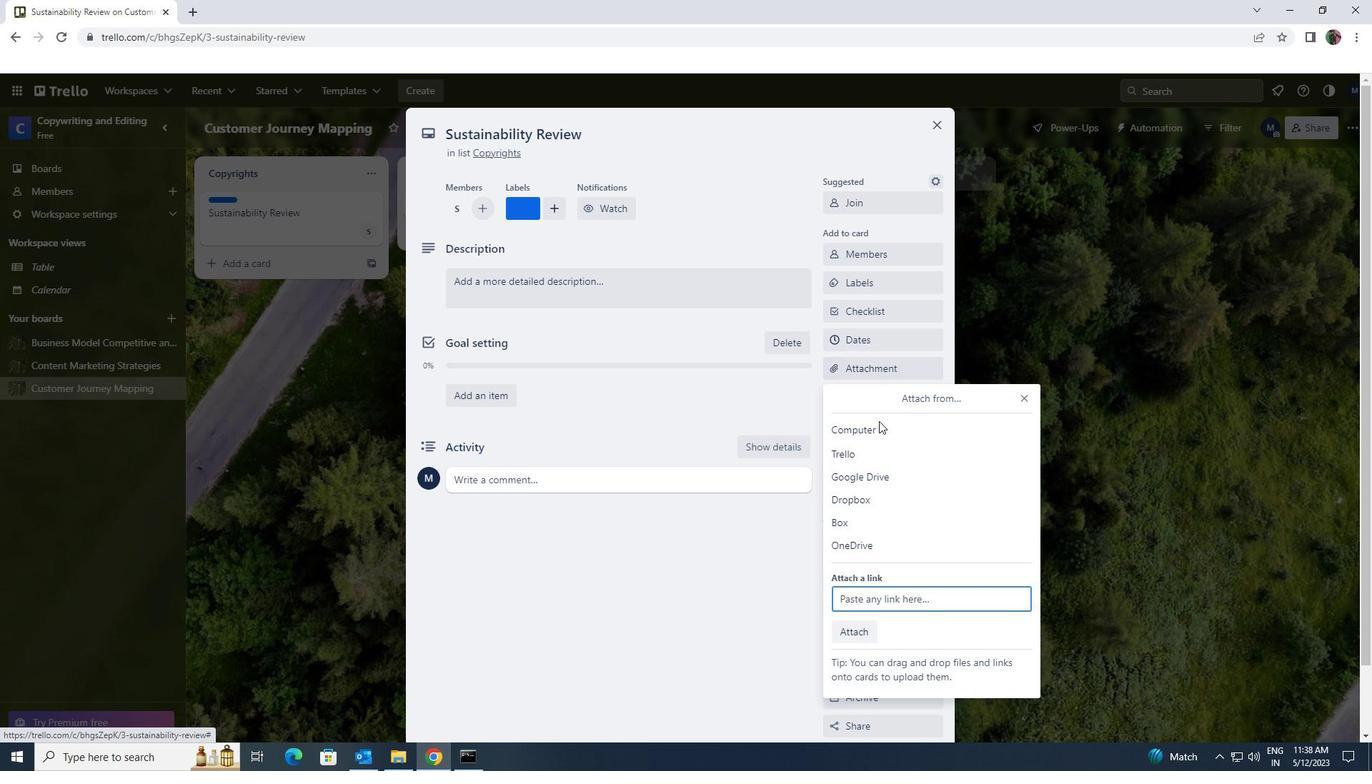 
Action: Mouse pressed left at (882, 459)
Screenshot: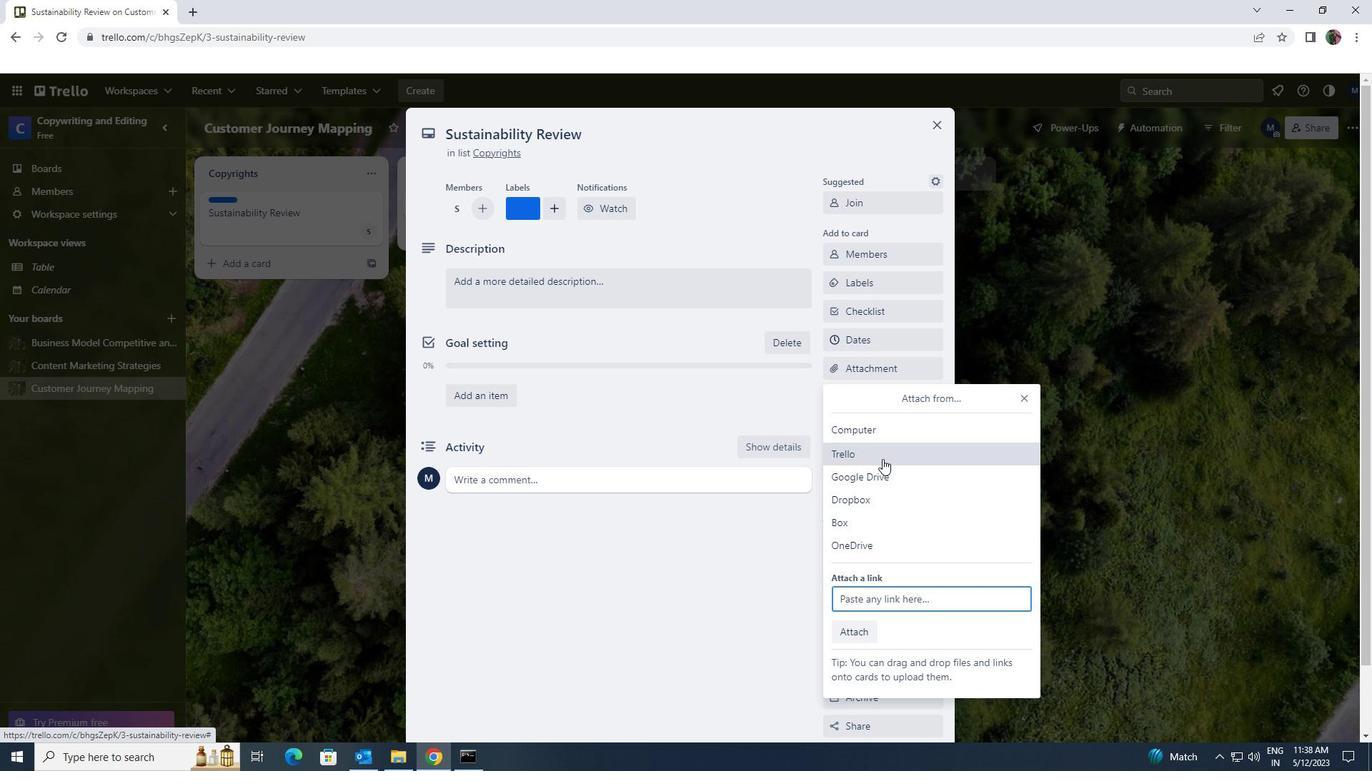 
Action: Mouse pressed left at (882, 459)
Screenshot: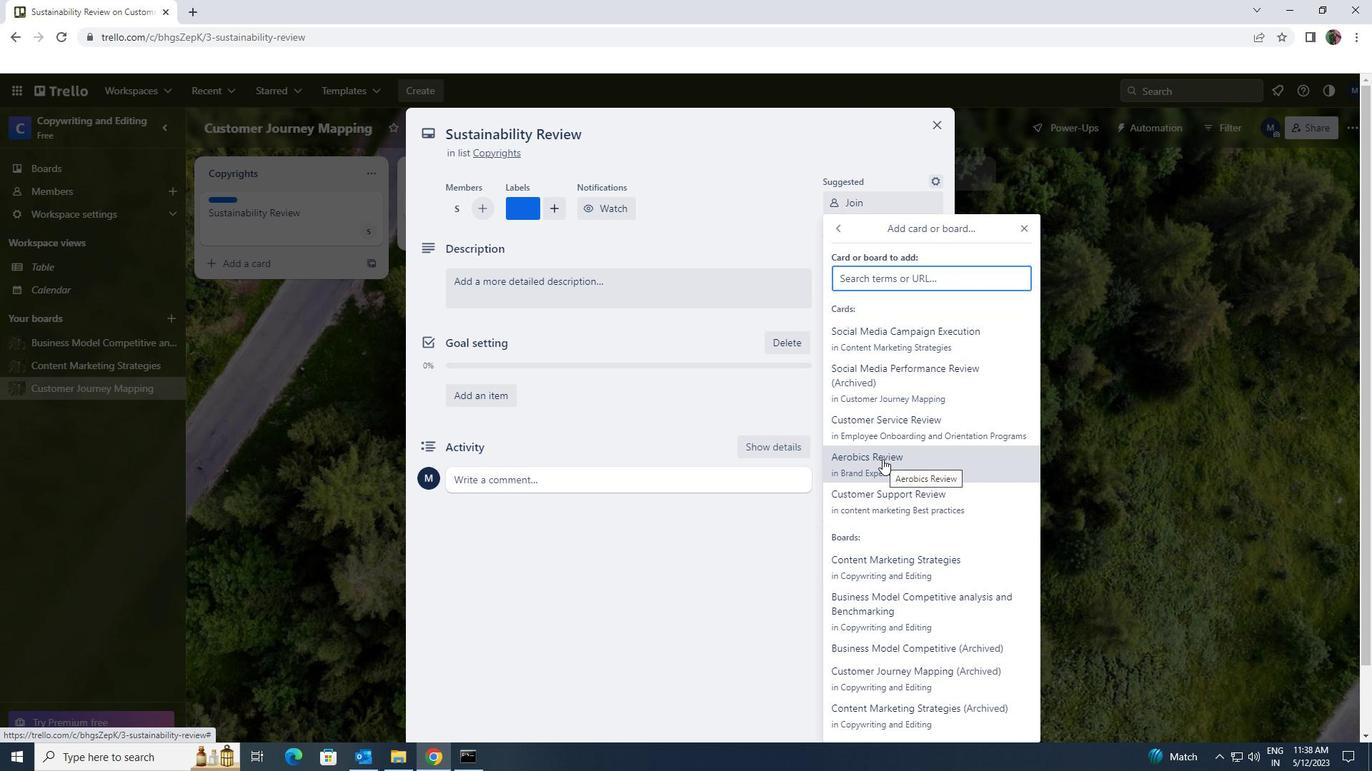 
Action: Mouse moved to (753, 288)
Screenshot: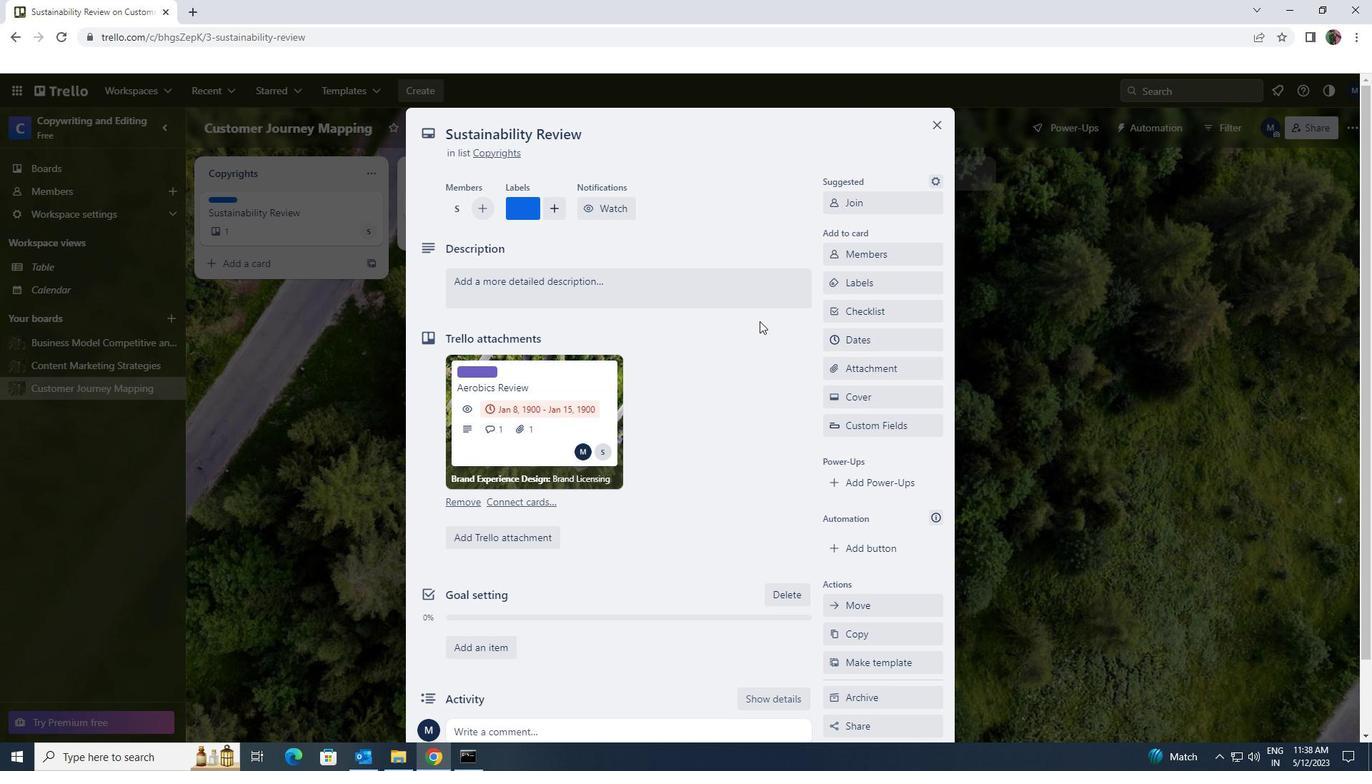 
Action: Mouse pressed left at (753, 288)
Screenshot: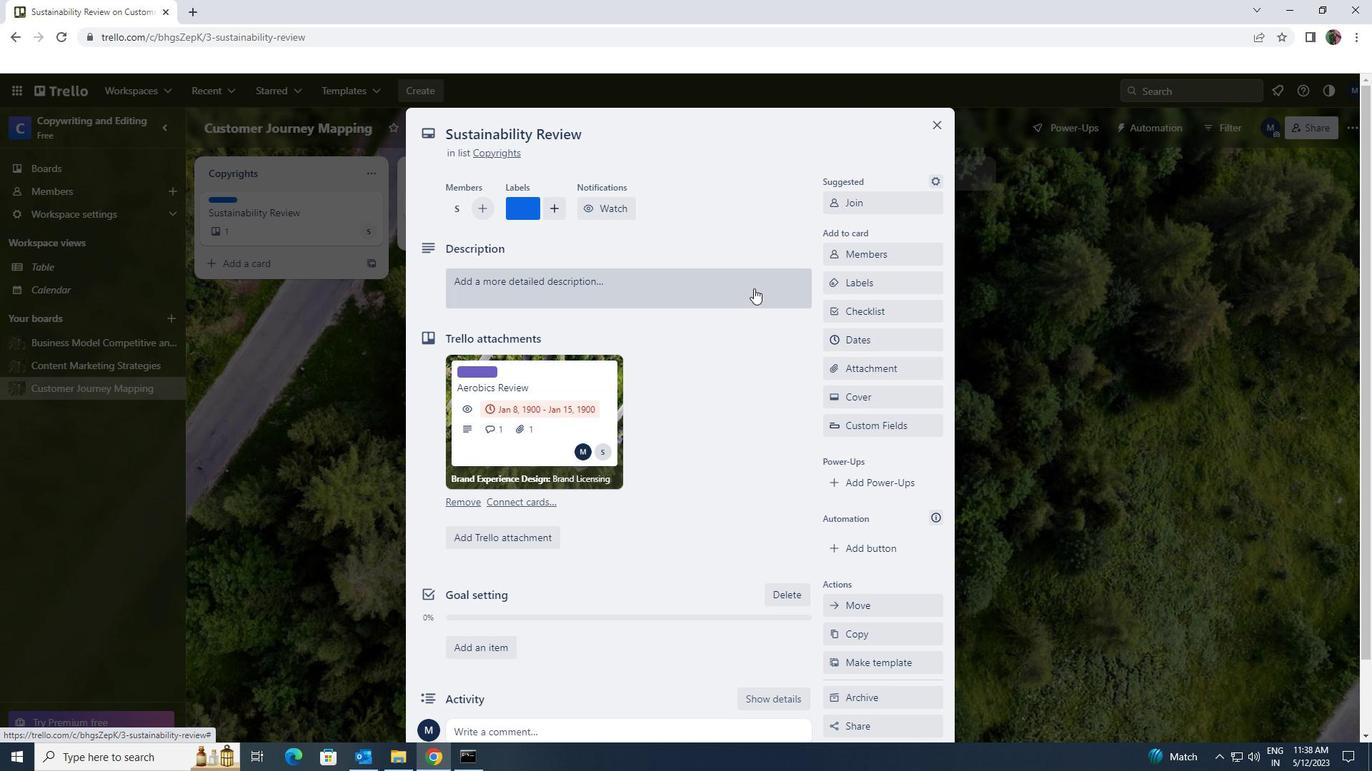 
Action: Key pressed <Key.shift>SEND<Key.space>OUT<Key.space>CLIENT<Key.space>PROPOSAL<Key.space>FOR<Key.space>REVIEW
Screenshot: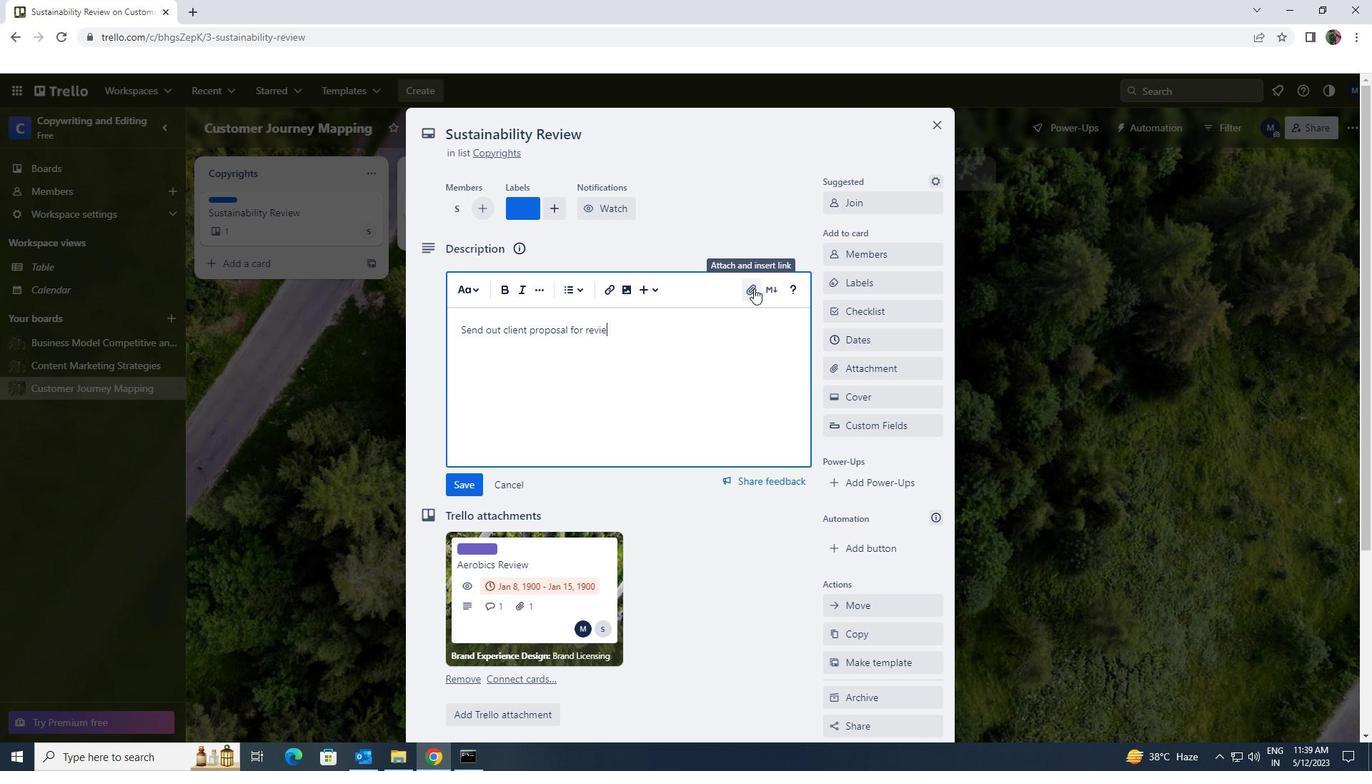 
Action: Mouse moved to (455, 478)
Screenshot: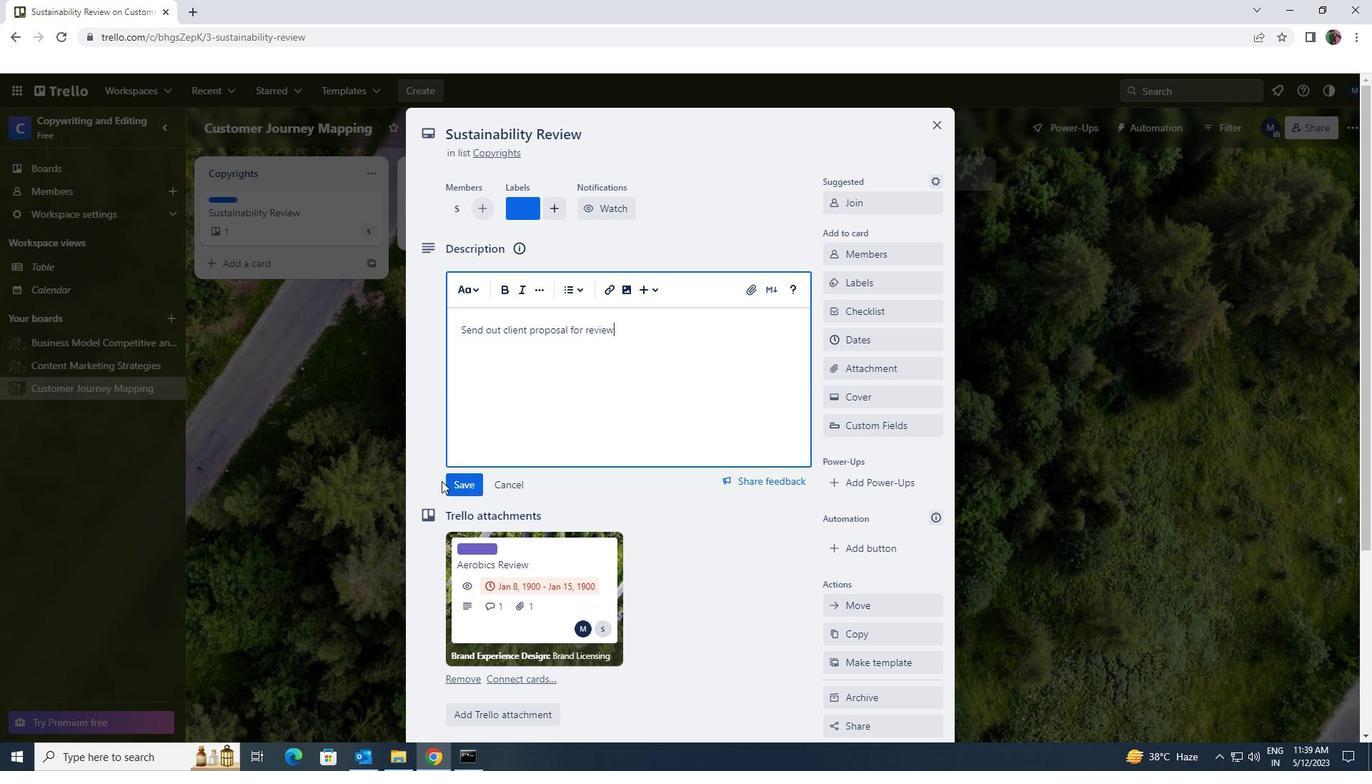 
Action: Mouse pressed left at (455, 478)
Screenshot: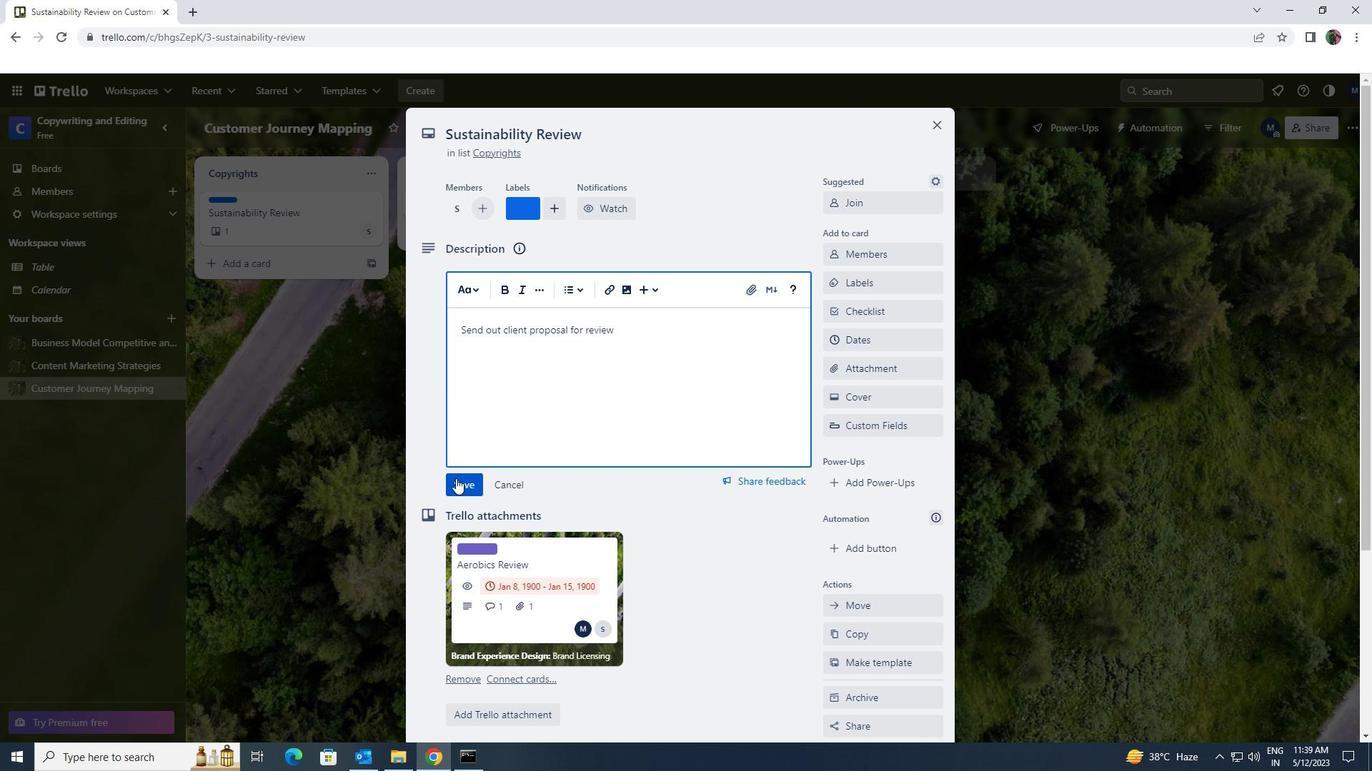 
Action: Mouse moved to (589, 491)
Screenshot: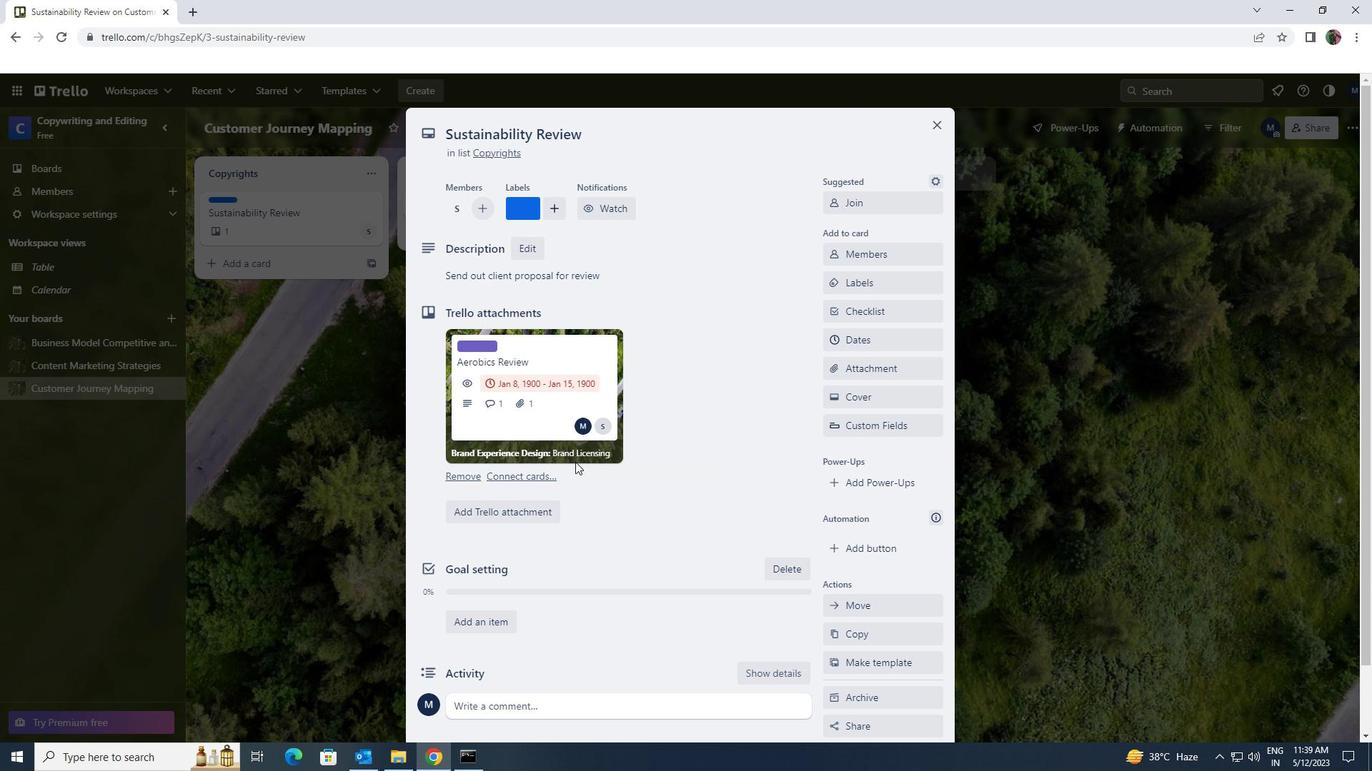 
Action: Mouse scrolled (589, 490) with delta (0, 0)
Screenshot: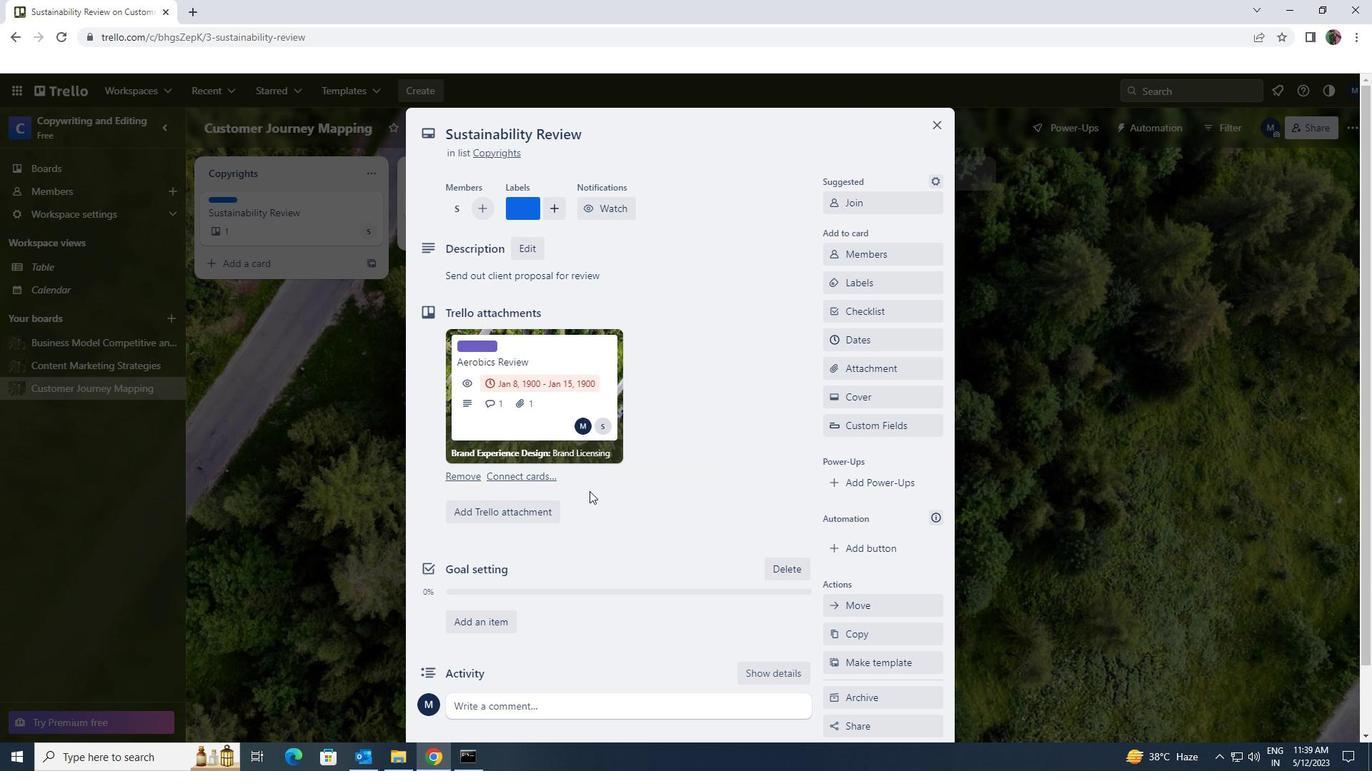 
Action: Mouse scrolled (589, 490) with delta (0, 0)
Screenshot: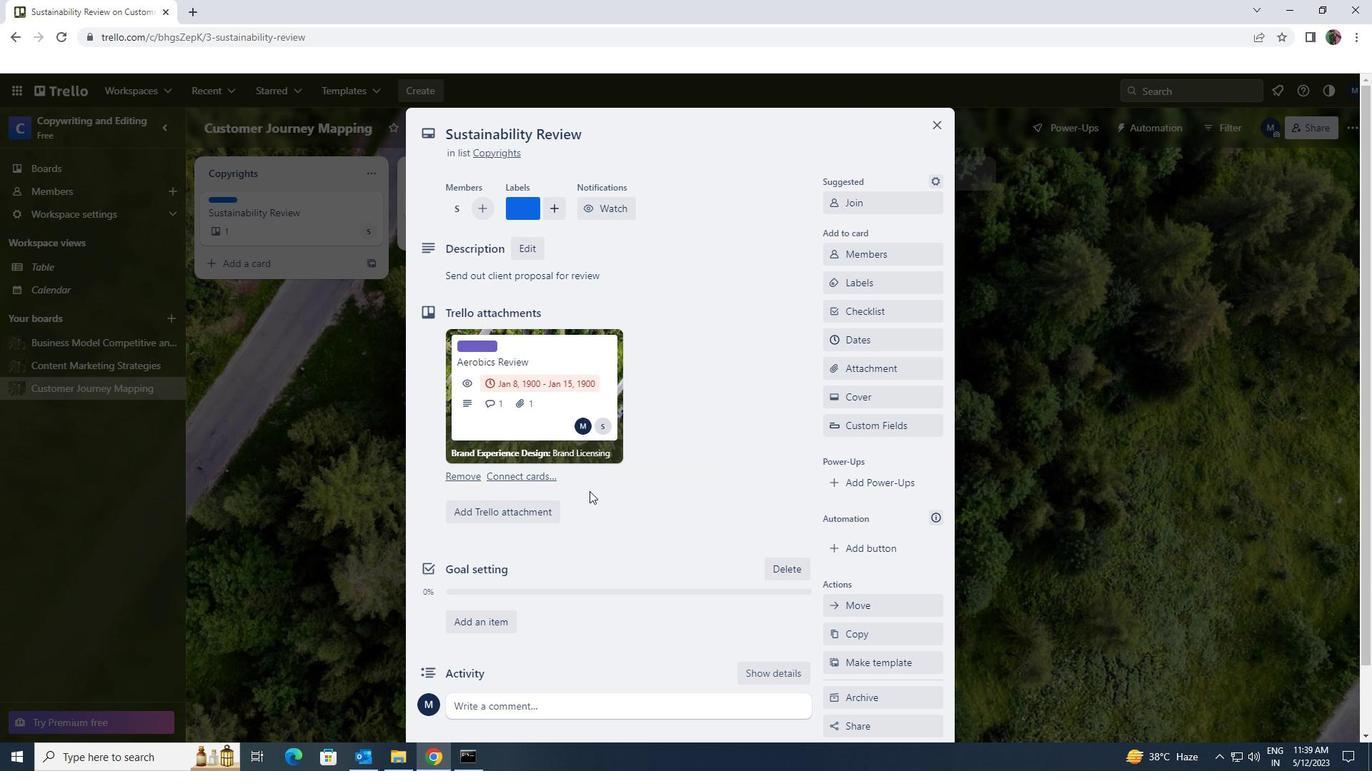 
Action: Mouse scrolled (589, 490) with delta (0, 0)
Screenshot: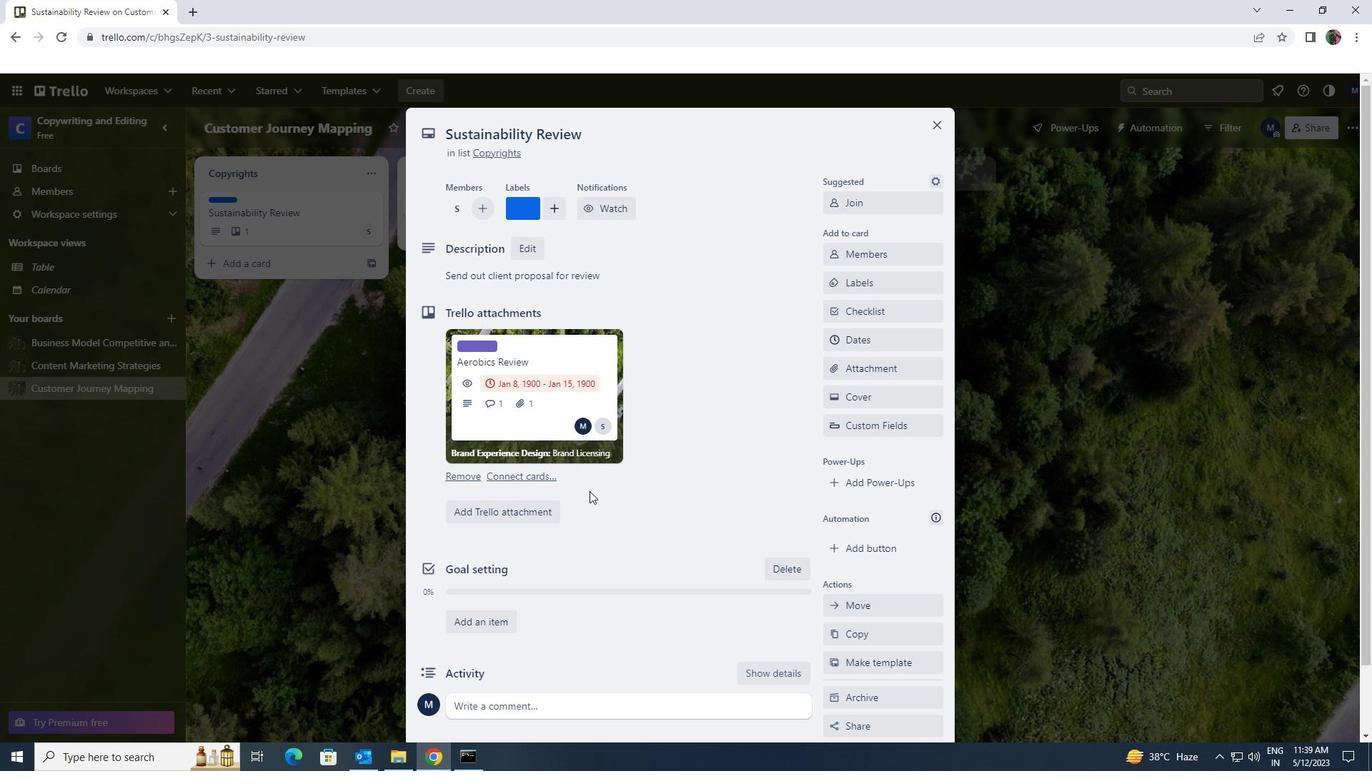 
Action: Mouse scrolled (589, 490) with delta (0, 0)
Screenshot: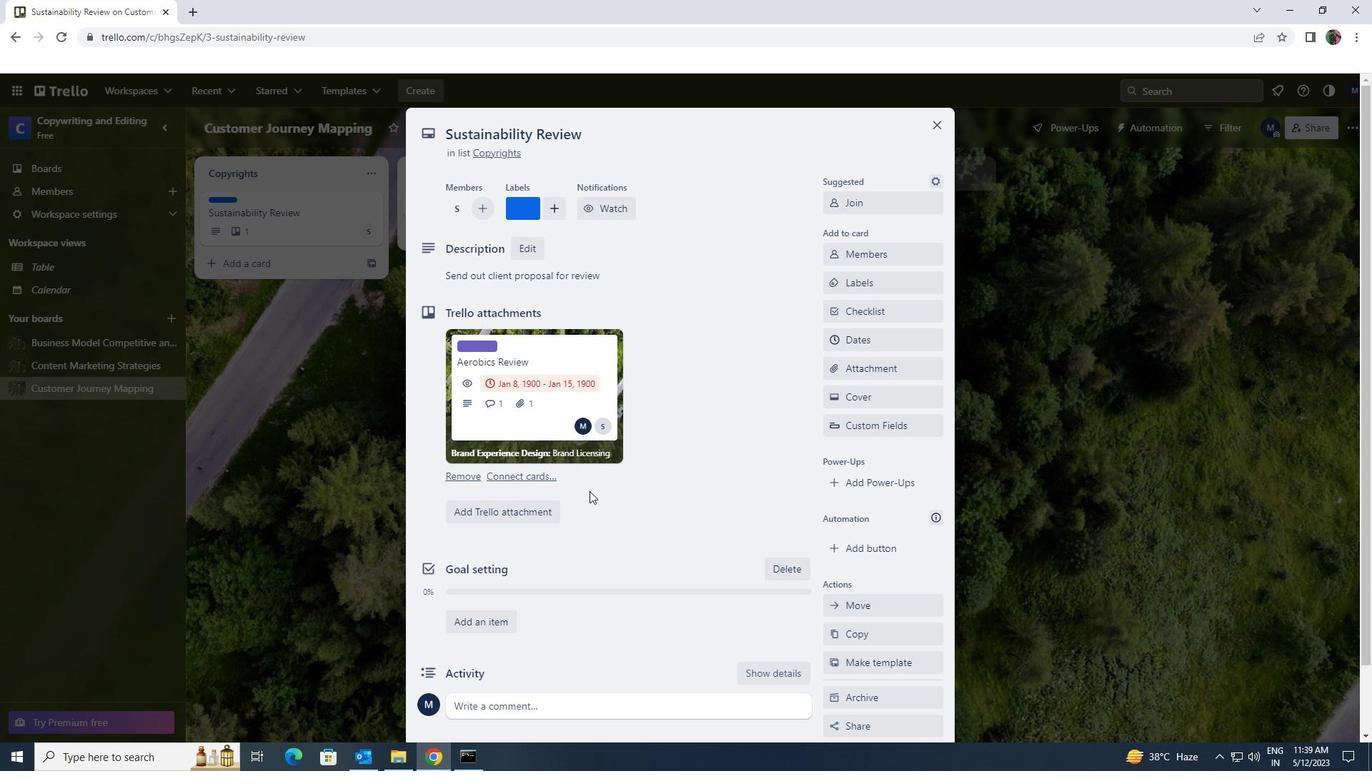 
Action: Mouse moved to (589, 492)
Screenshot: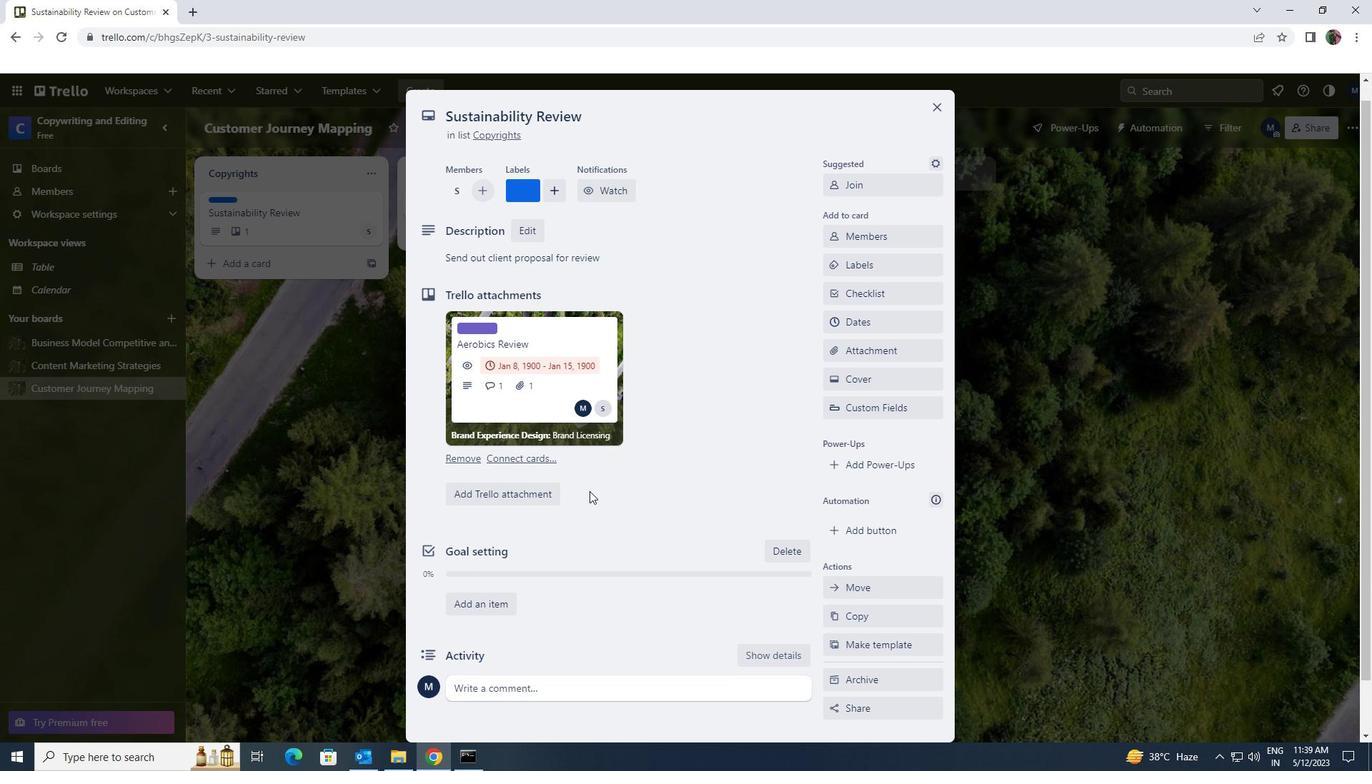 
Action: Mouse scrolled (589, 491) with delta (0, 0)
Screenshot: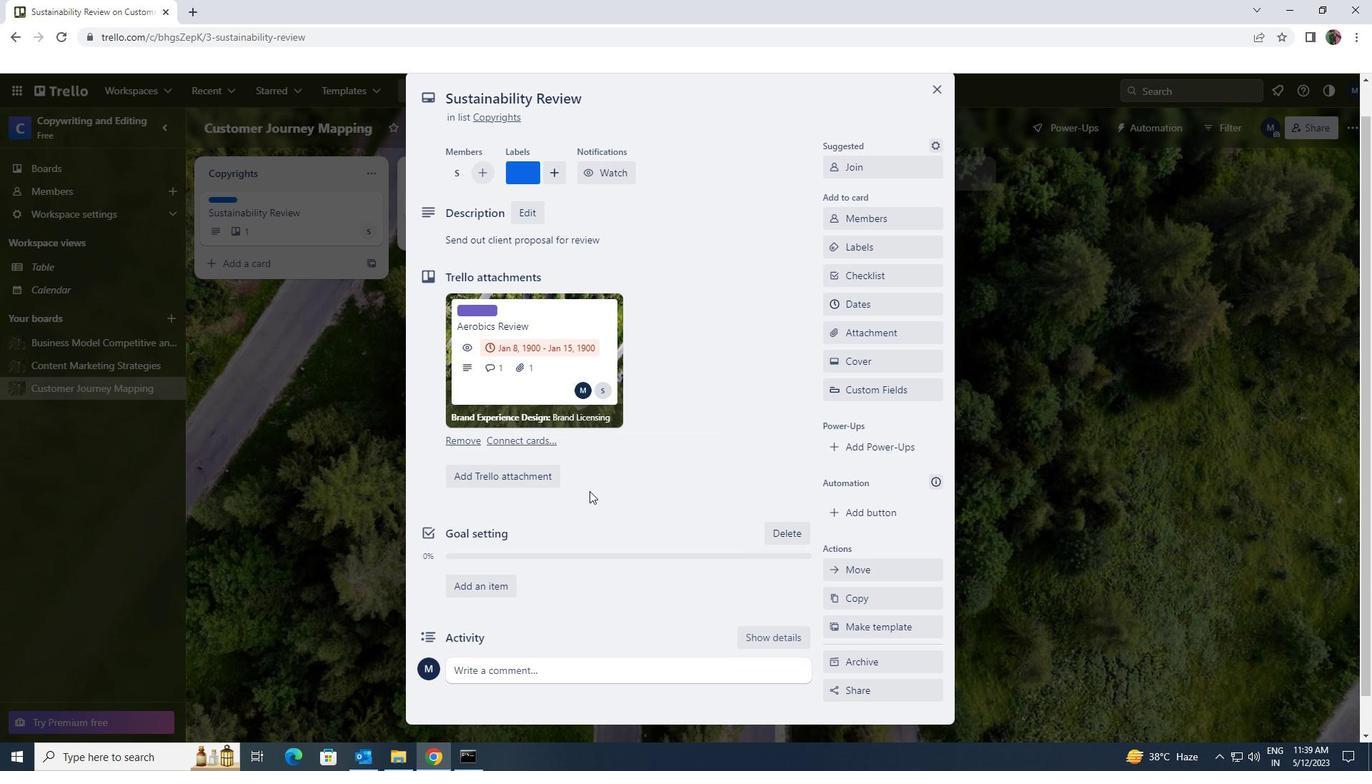 
Action: Mouse moved to (584, 638)
Screenshot: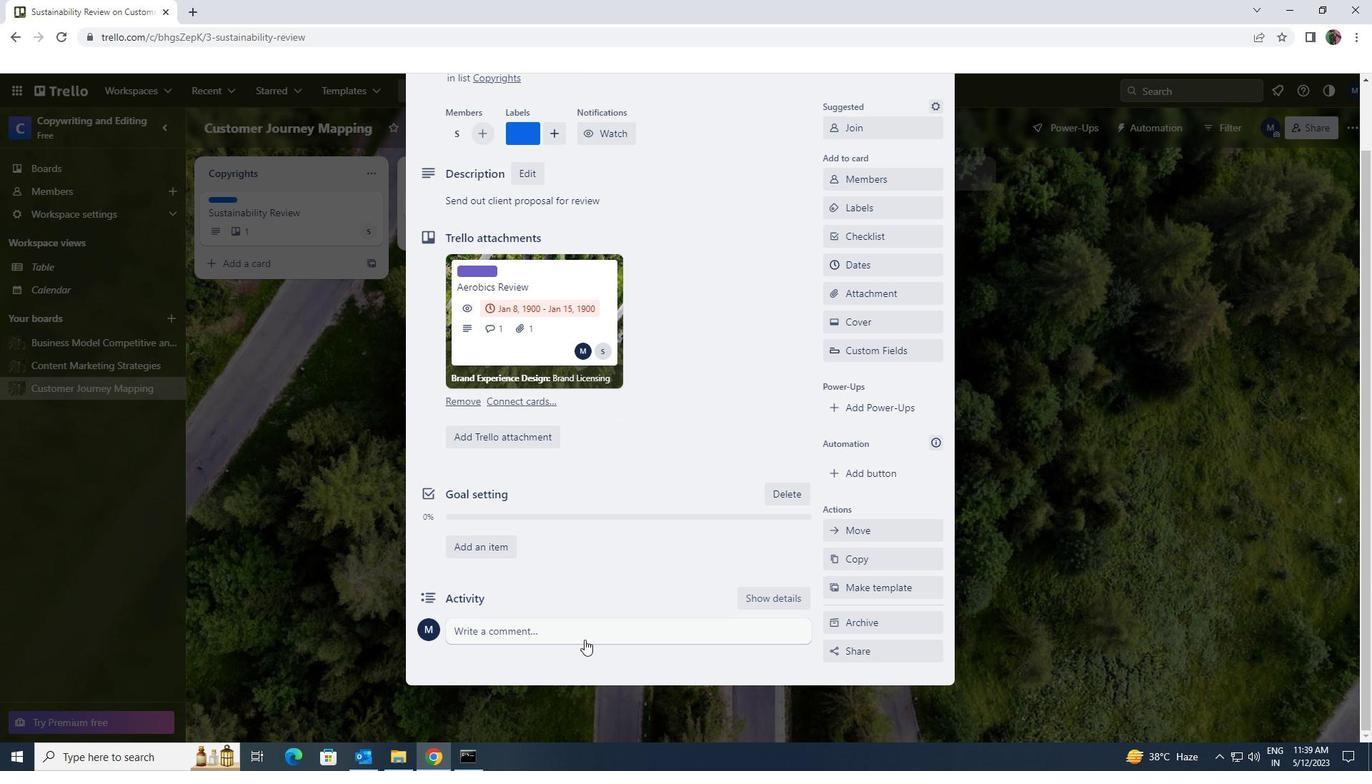 
Action: Mouse pressed left at (584, 638)
Screenshot: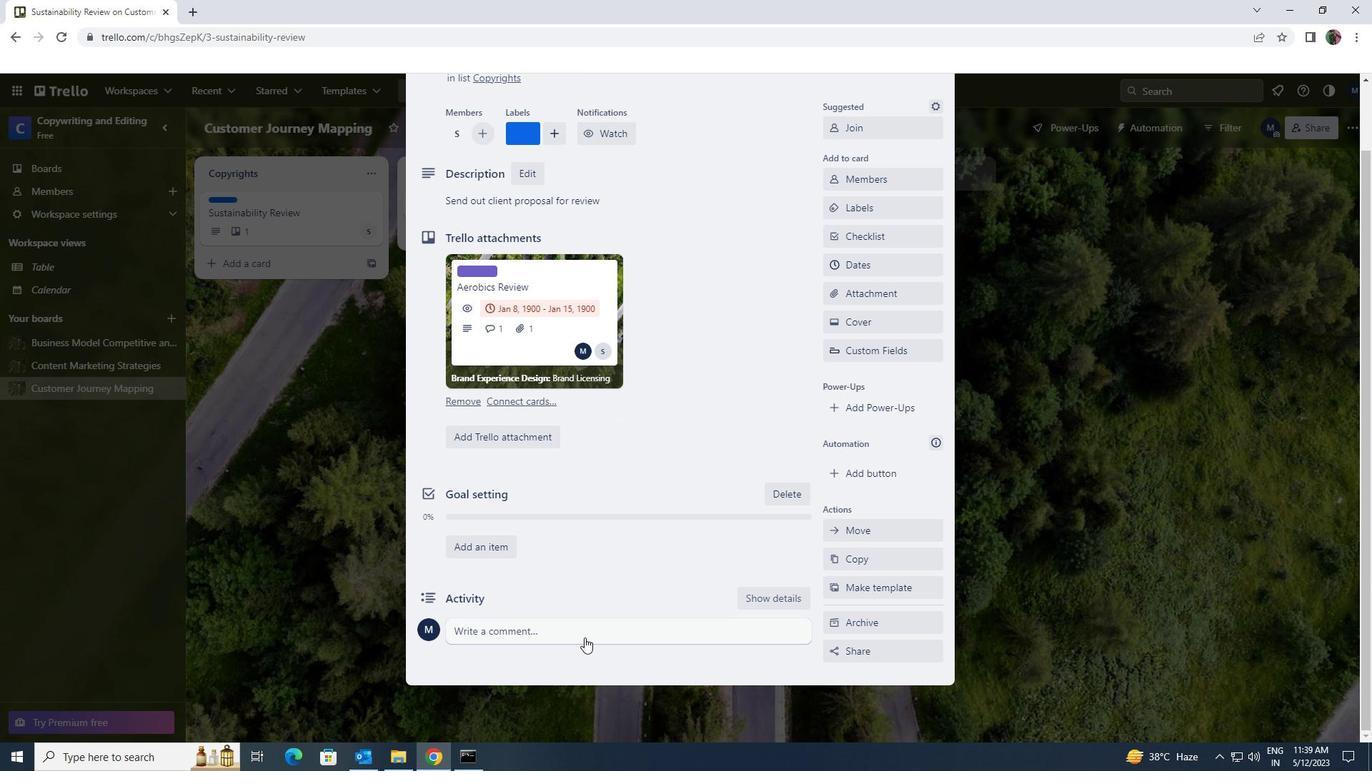 
Action: Key pressed <Key.shift>SINCE<Key.space>THIS<Key.space>ITEMS<Key.space>REQUIRES<Key.space>INPUT<Key.space>FROM<Key.space>MULTIPLE<Key.space>TEAM<Key.space>NUMBERS<Key.space>LET<Key.space>US<Key.space>MAKE<Key.space>SURE<Key.space>EVERYONE<Key.space>IS<Key.space>ON<Key.space>THE<Key.space>SAME<Key.space>PAGE<Key.space>BEFORE<Key.space>MOVING<Key.space>FORWARD
Screenshot: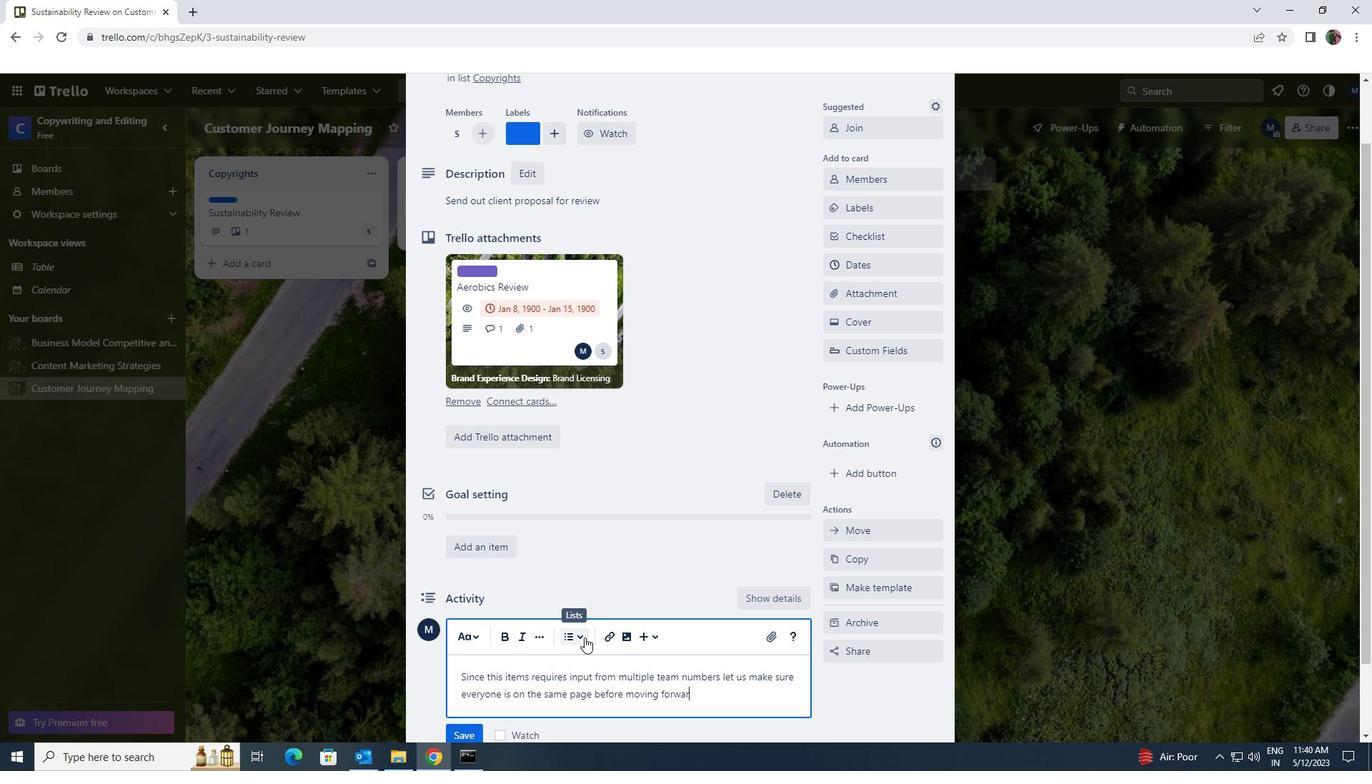 
Action: Mouse scrolled (584, 637) with delta (0, 0)
Screenshot: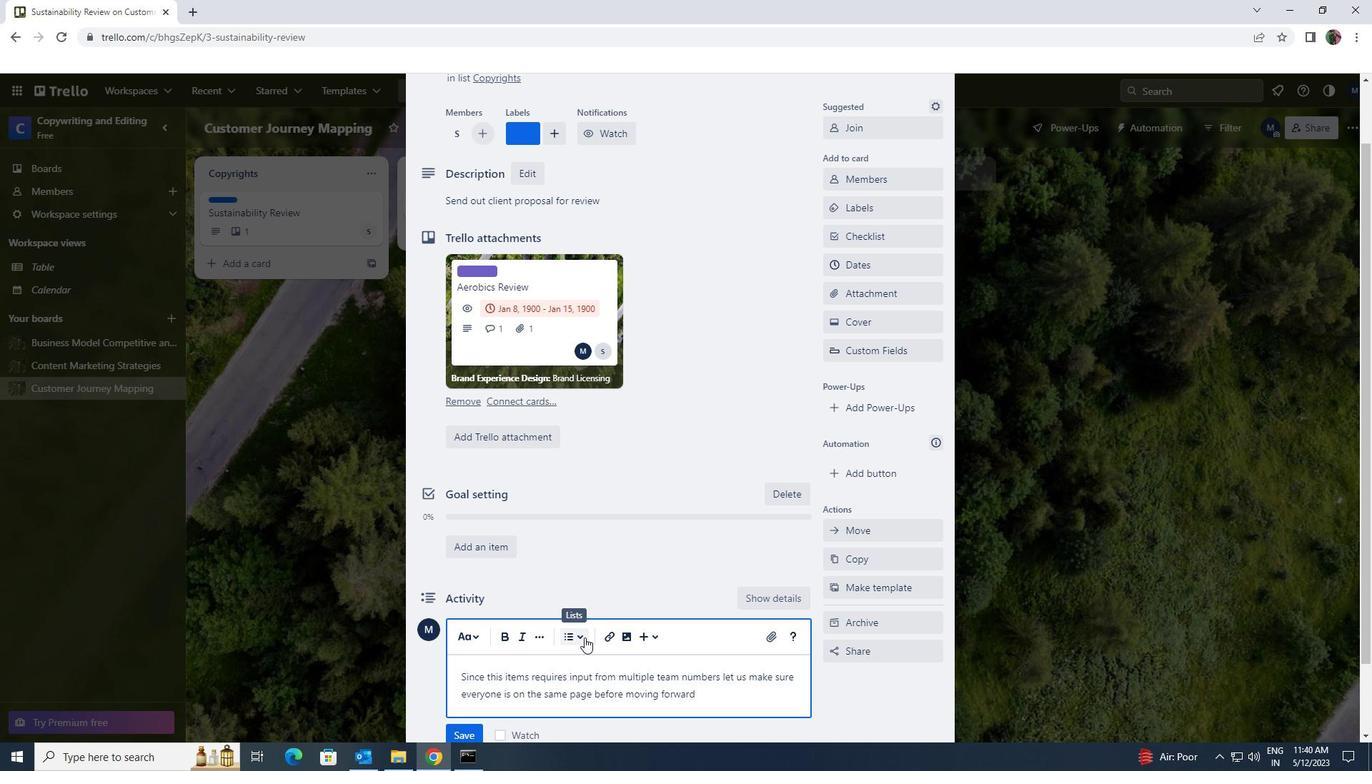 
Action: Mouse scrolled (584, 637) with delta (0, 0)
Screenshot: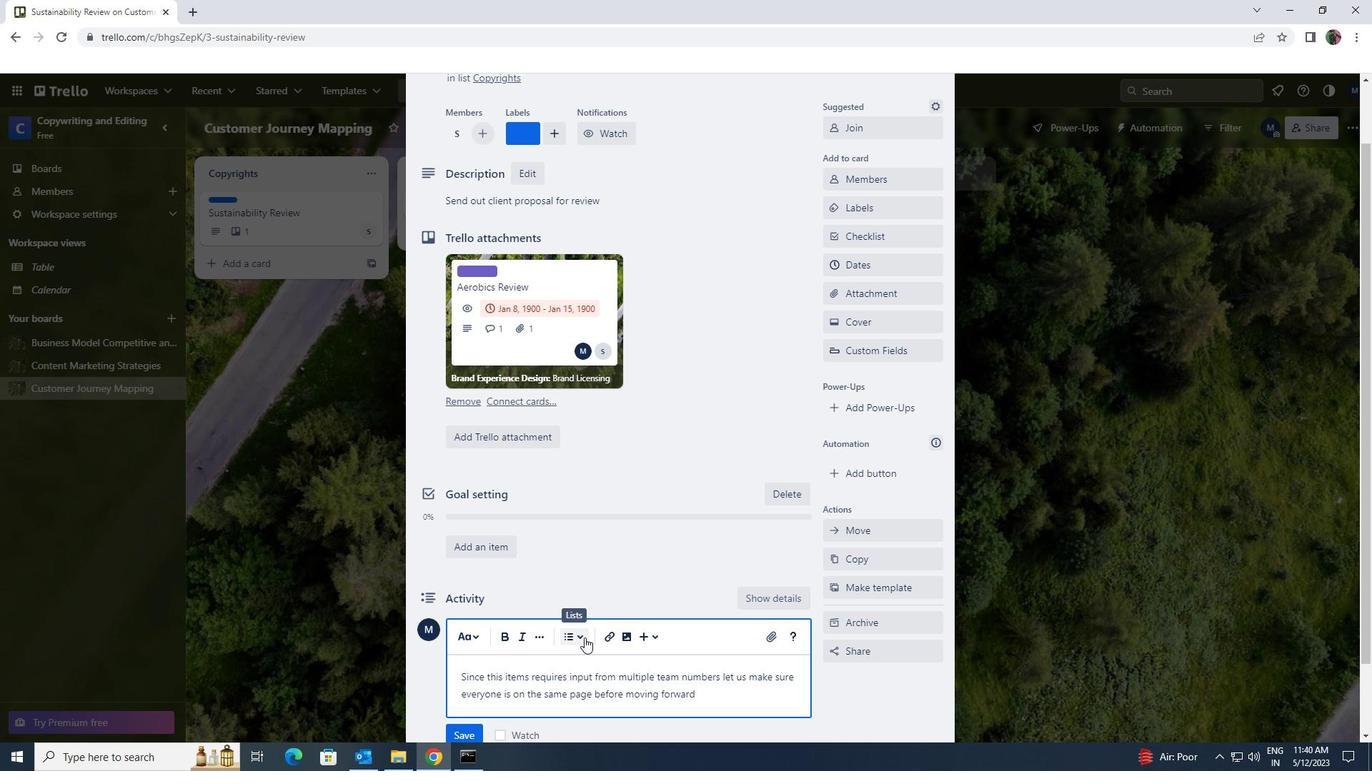 
Action: Mouse moved to (465, 649)
Screenshot: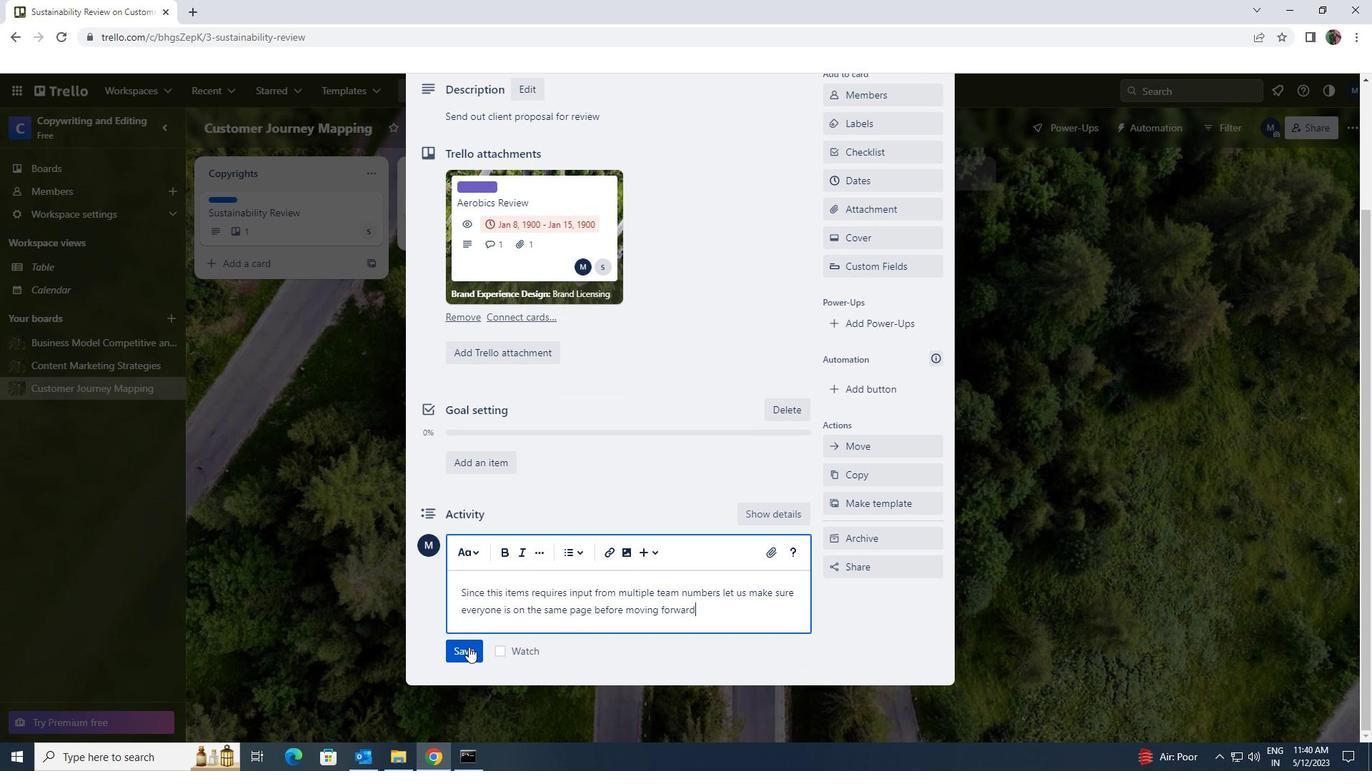 
Action: Mouse pressed left at (465, 649)
Screenshot: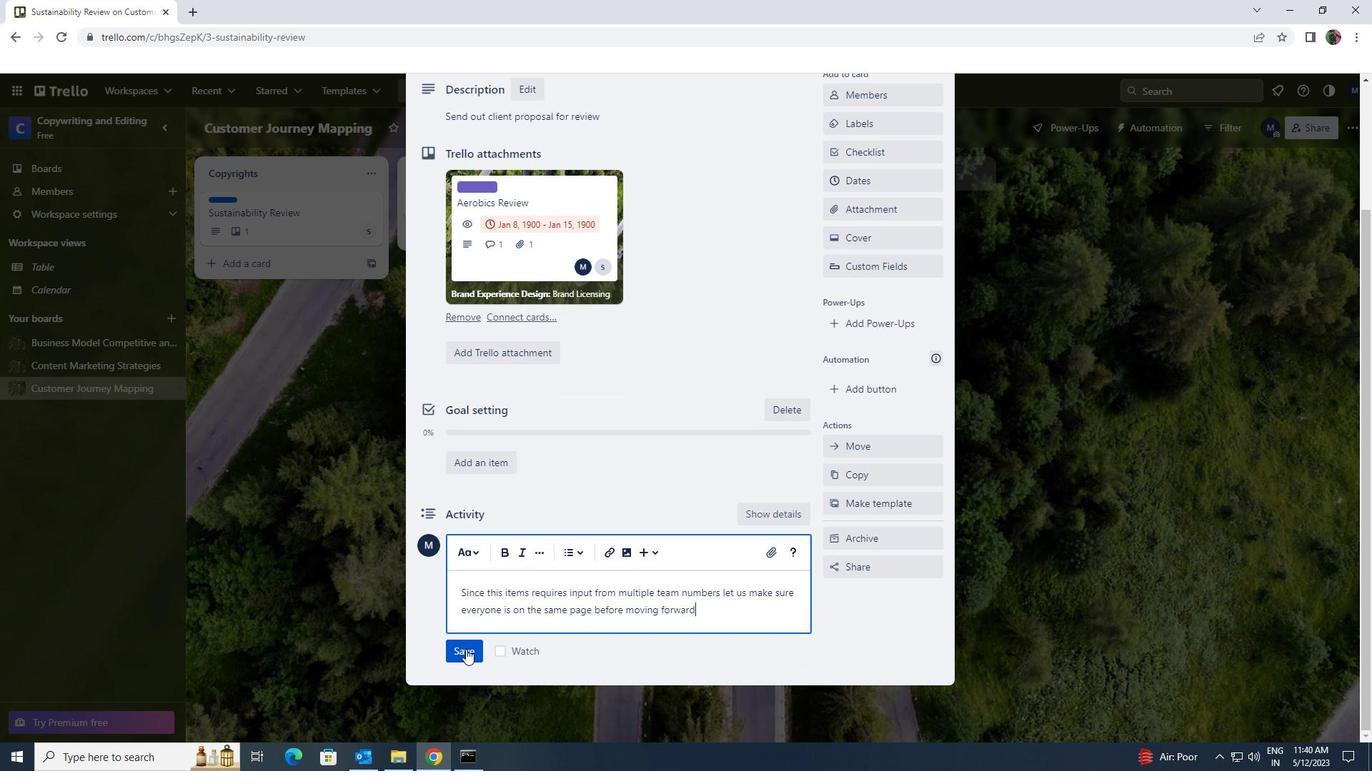 
Action: Mouse moved to (691, 505)
Screenshot: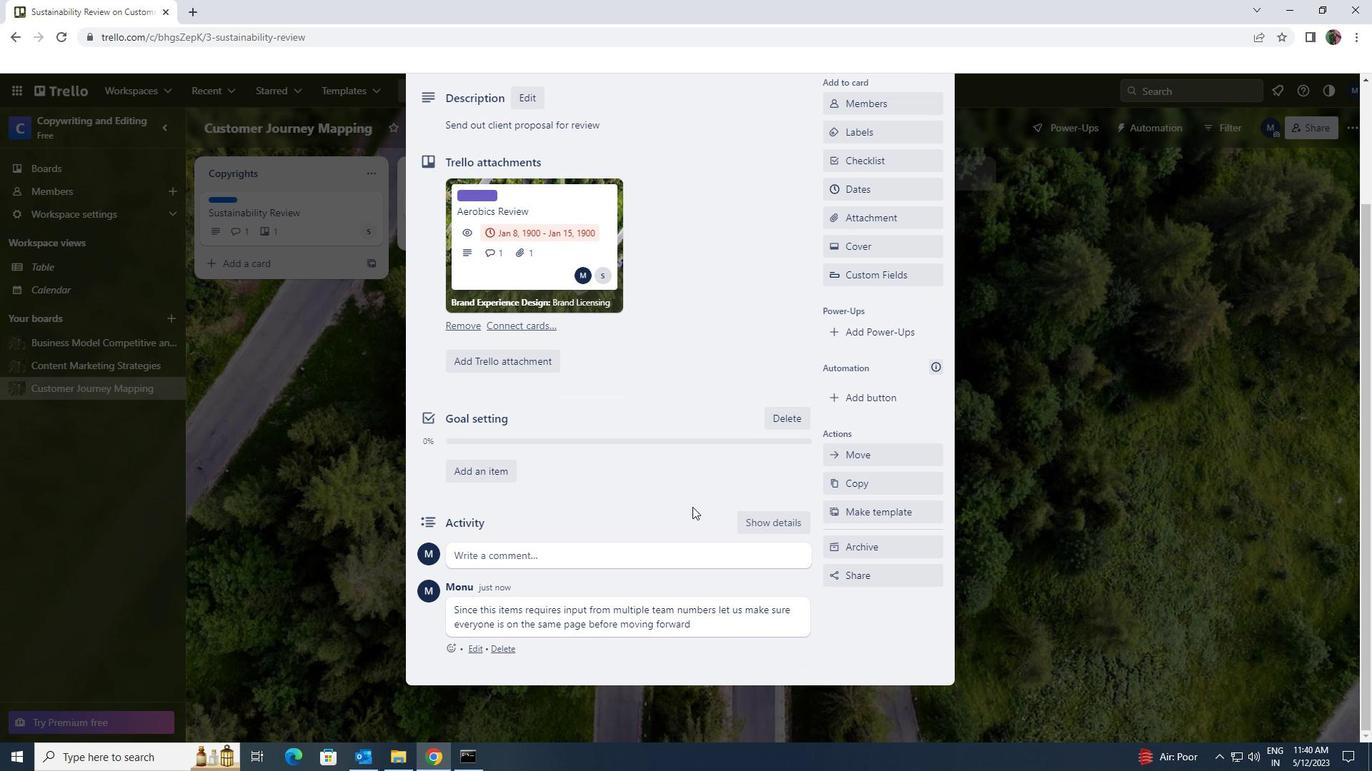 
Action: Mouse scrolled (691, 505) with delta (0, 0)
Screenshot: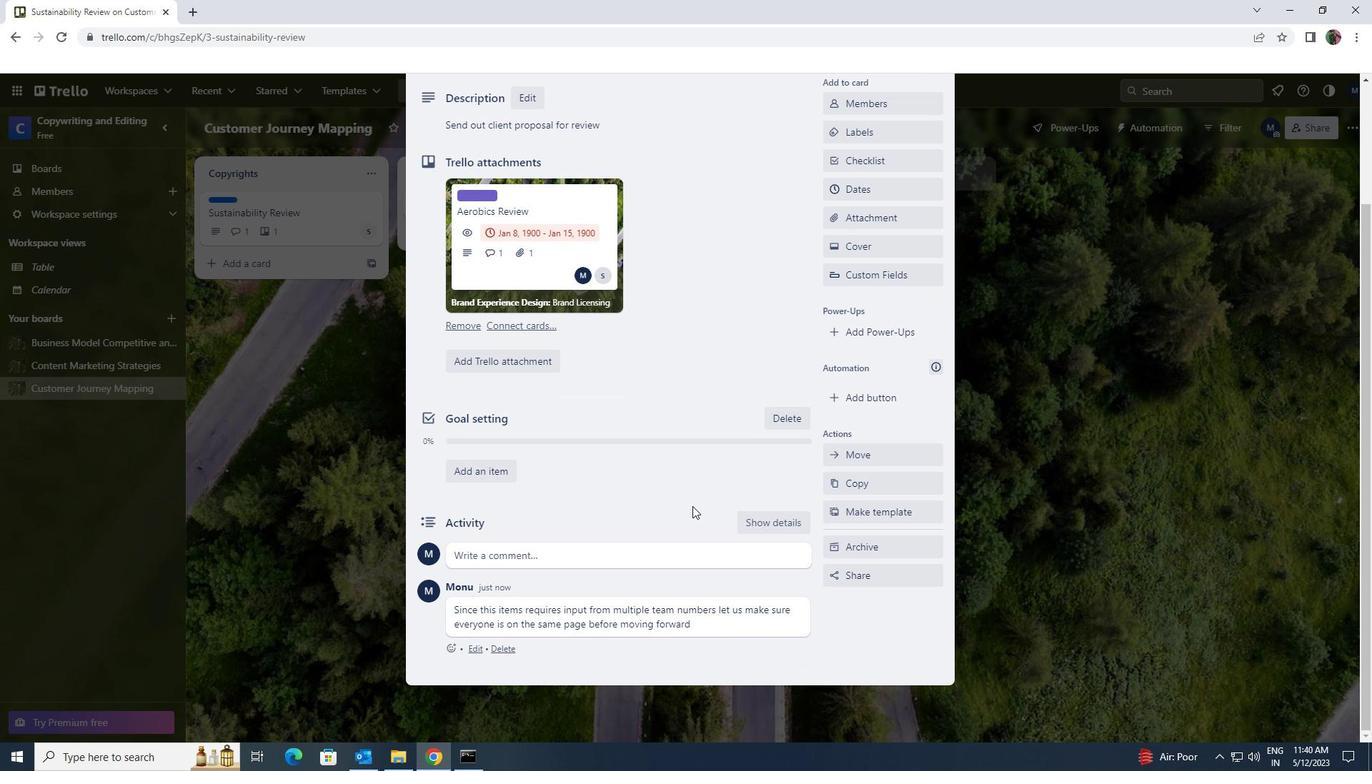 
Action: Mouse moved to (688, 508)
Screenshot: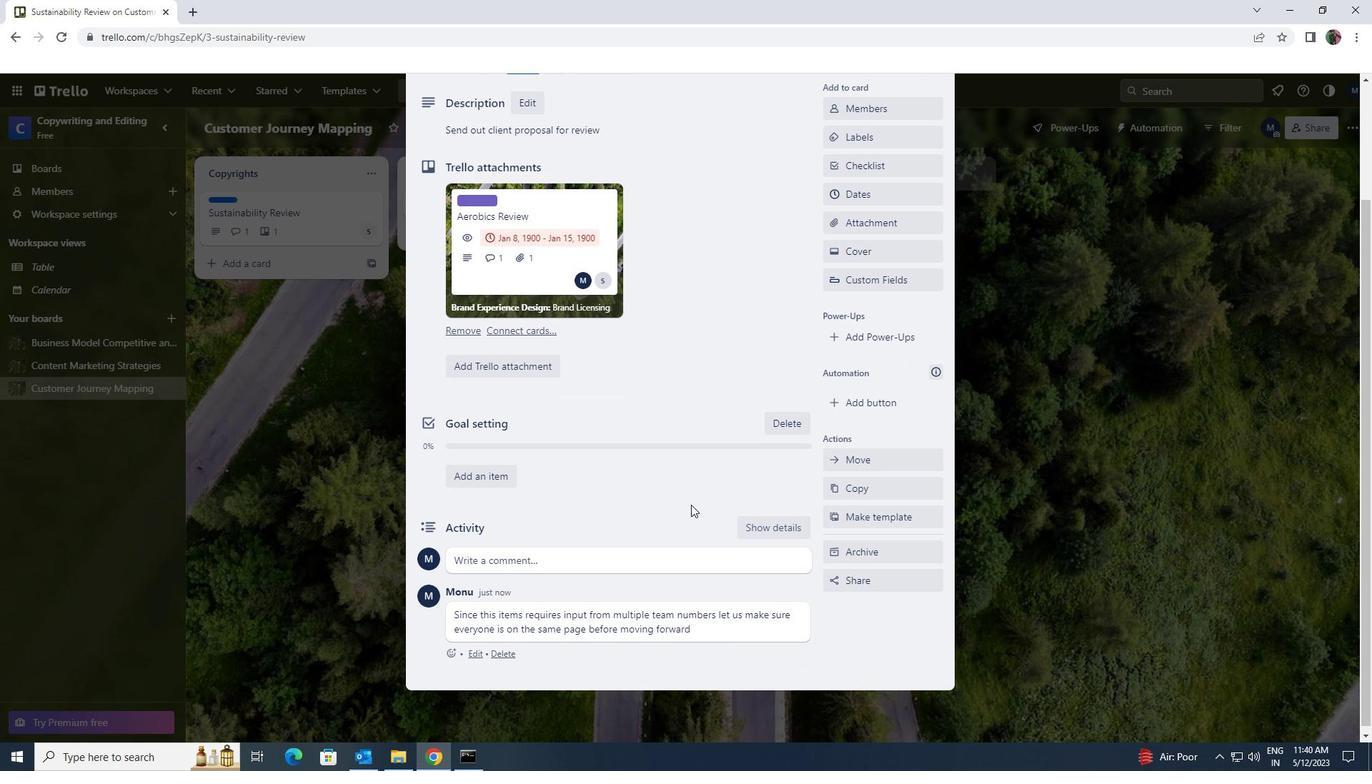 
Action: Mouse scrolled (688, 509) with delta (0, 0)
Screenshot: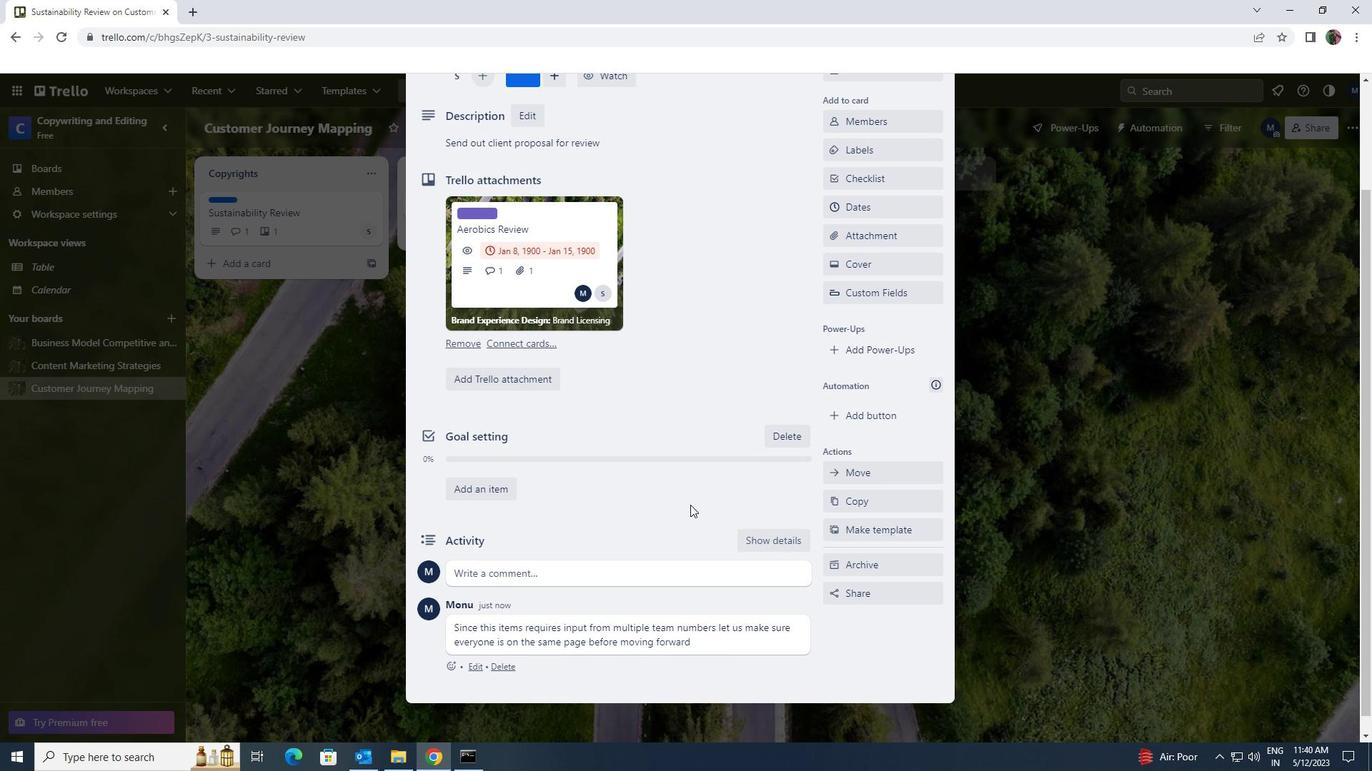 
Action: Mouse scrolled (688, 509) with delta (0, 0)
Screenshot: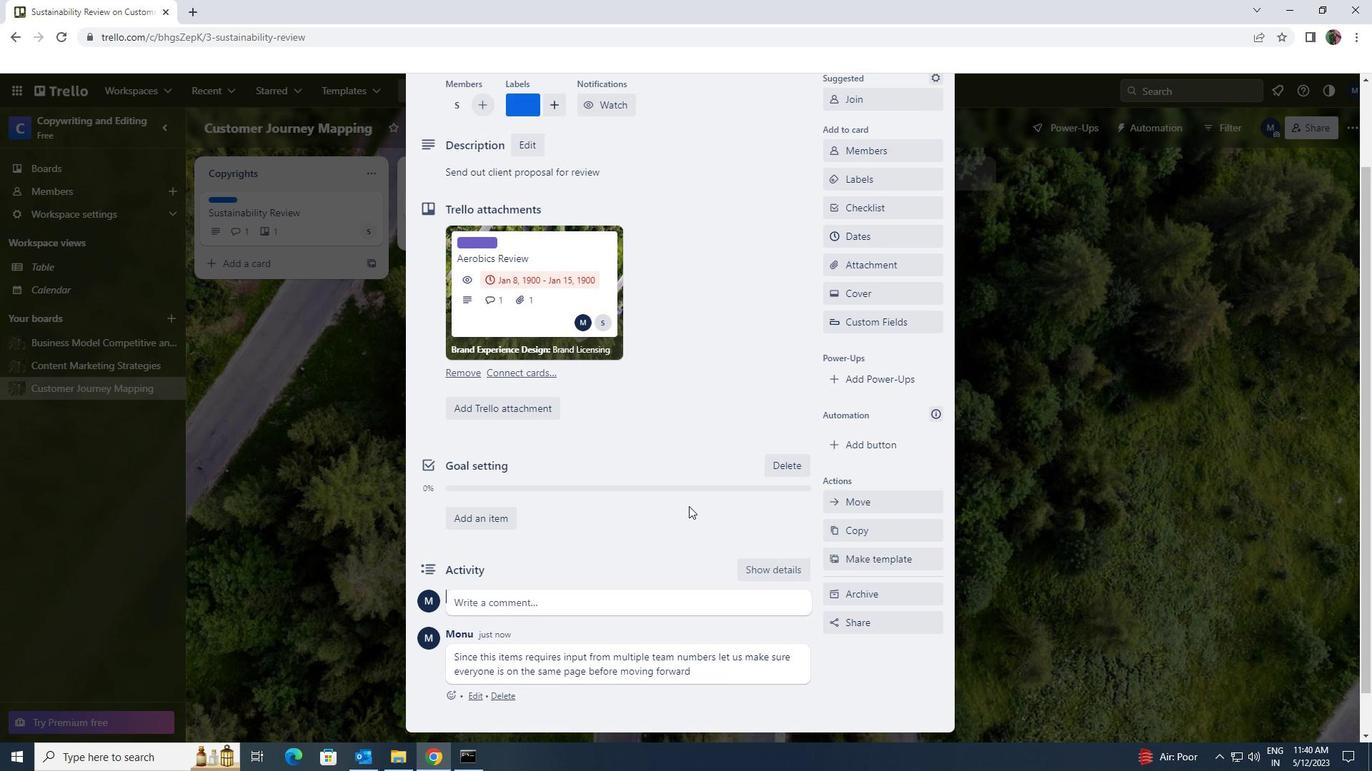 
Action: Mouse moved to (854, 345)
Screenshot: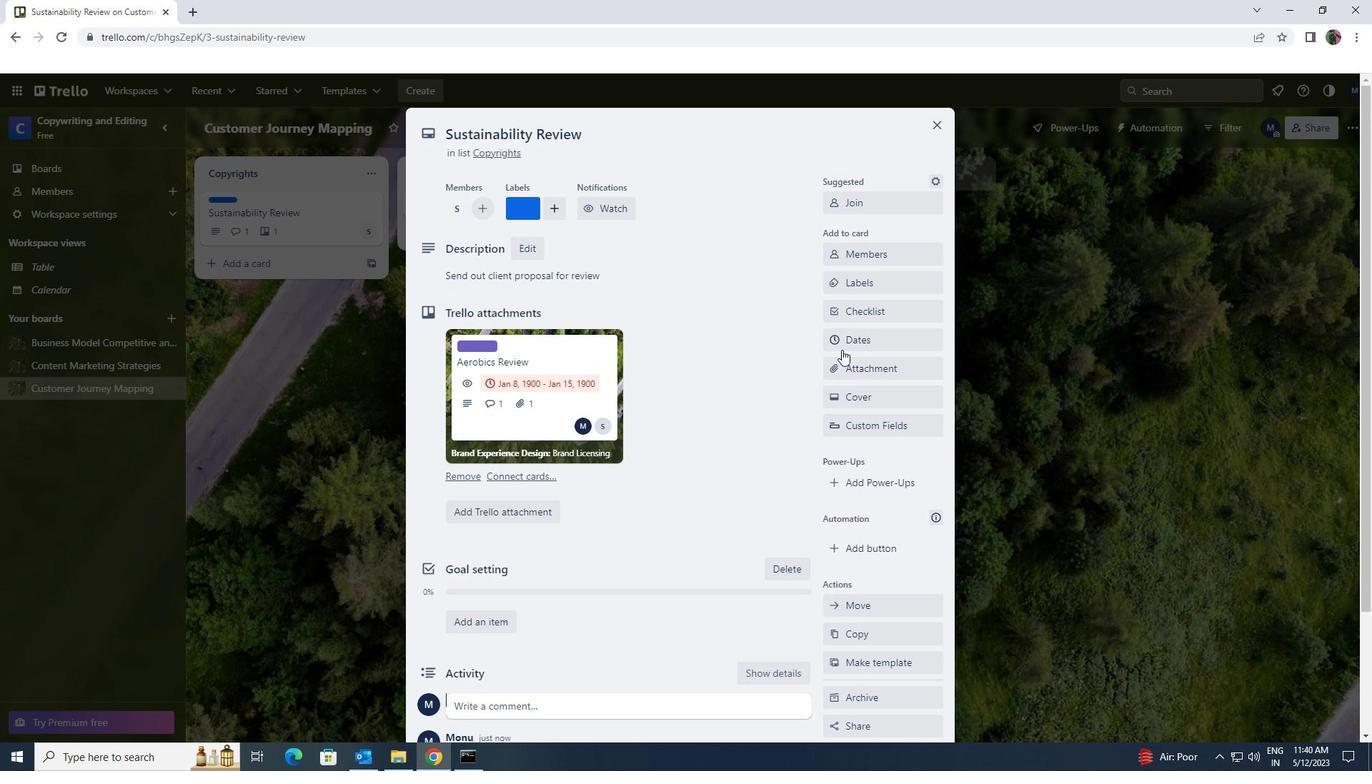 
Action: Mouse pressed left at (854, 345)
Screenshot: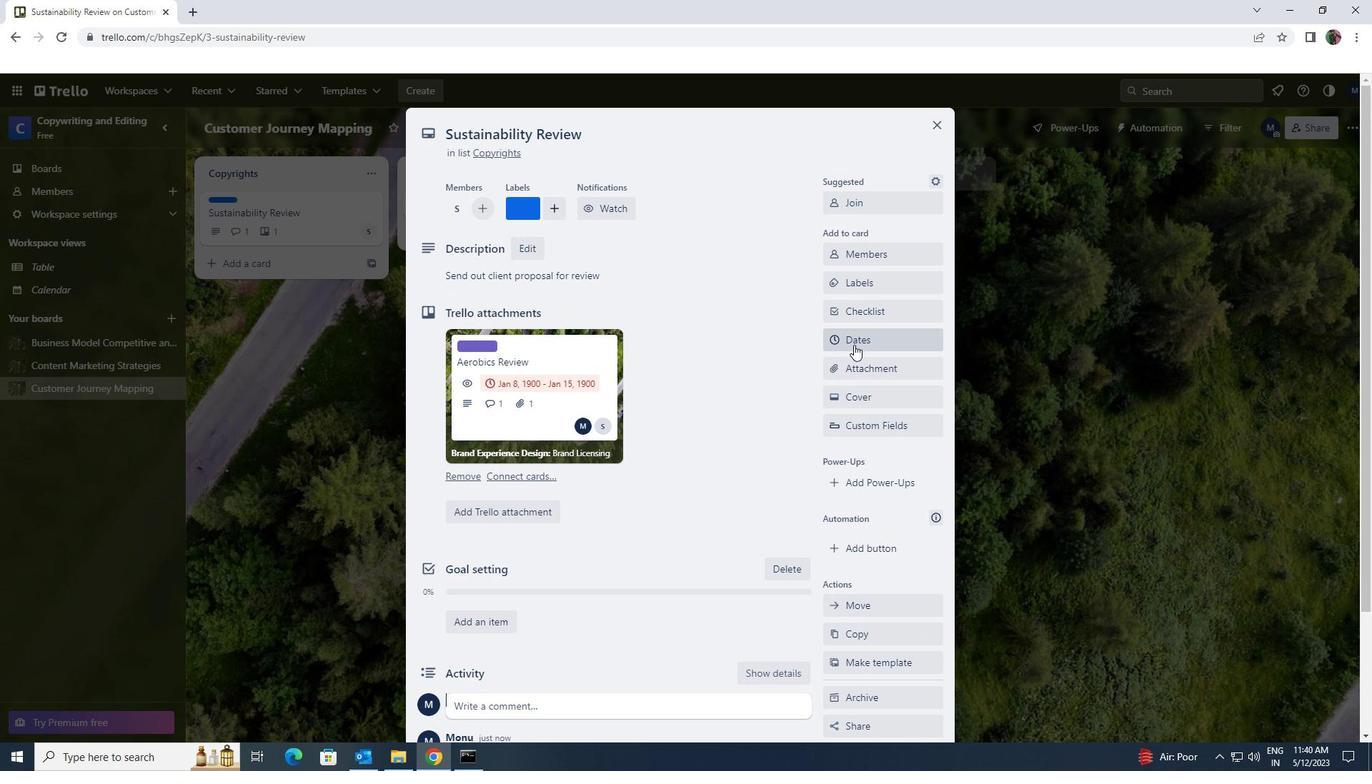 
Action: Mouse moved to (838, 384)
Screenshot: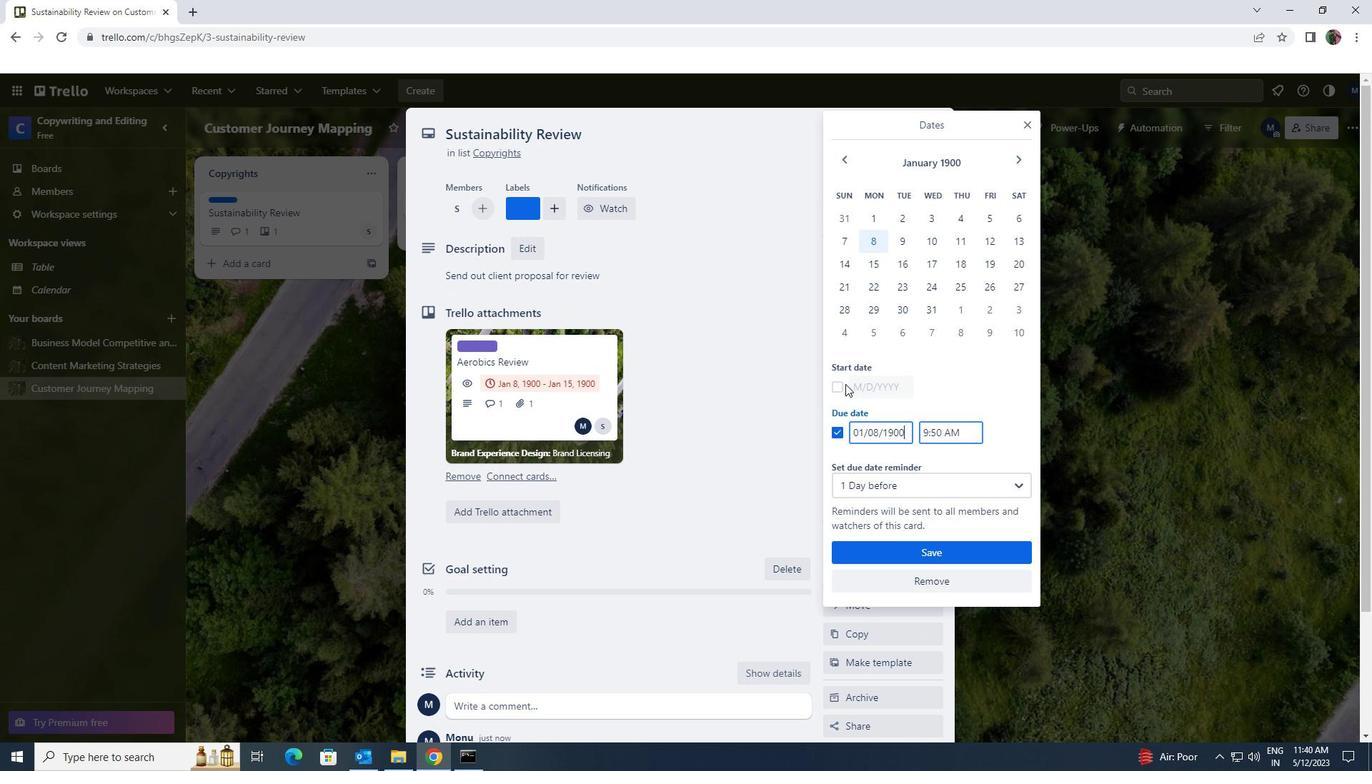 
Action: Mouse pressed left at (838, 384)
Screenshot: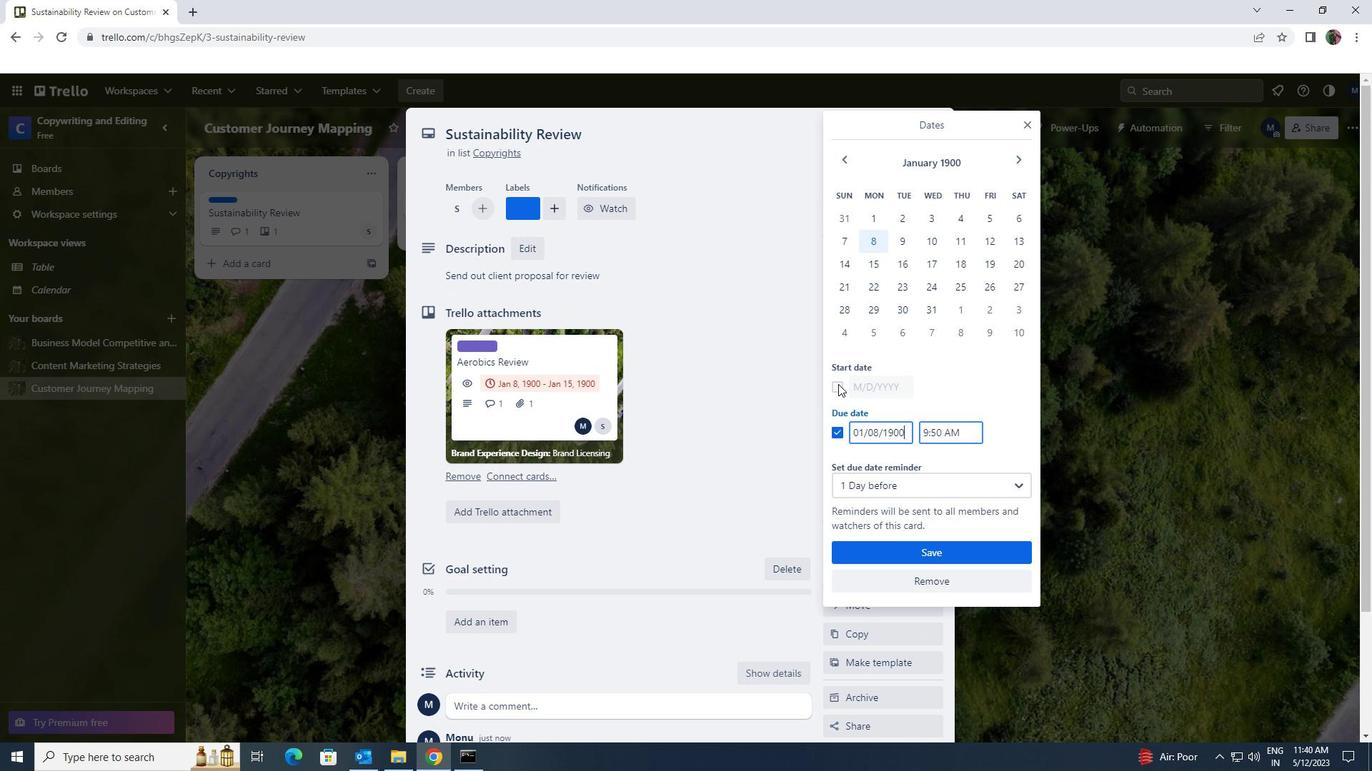 
Action: Mouse moved to (903, 386)
Screenshot: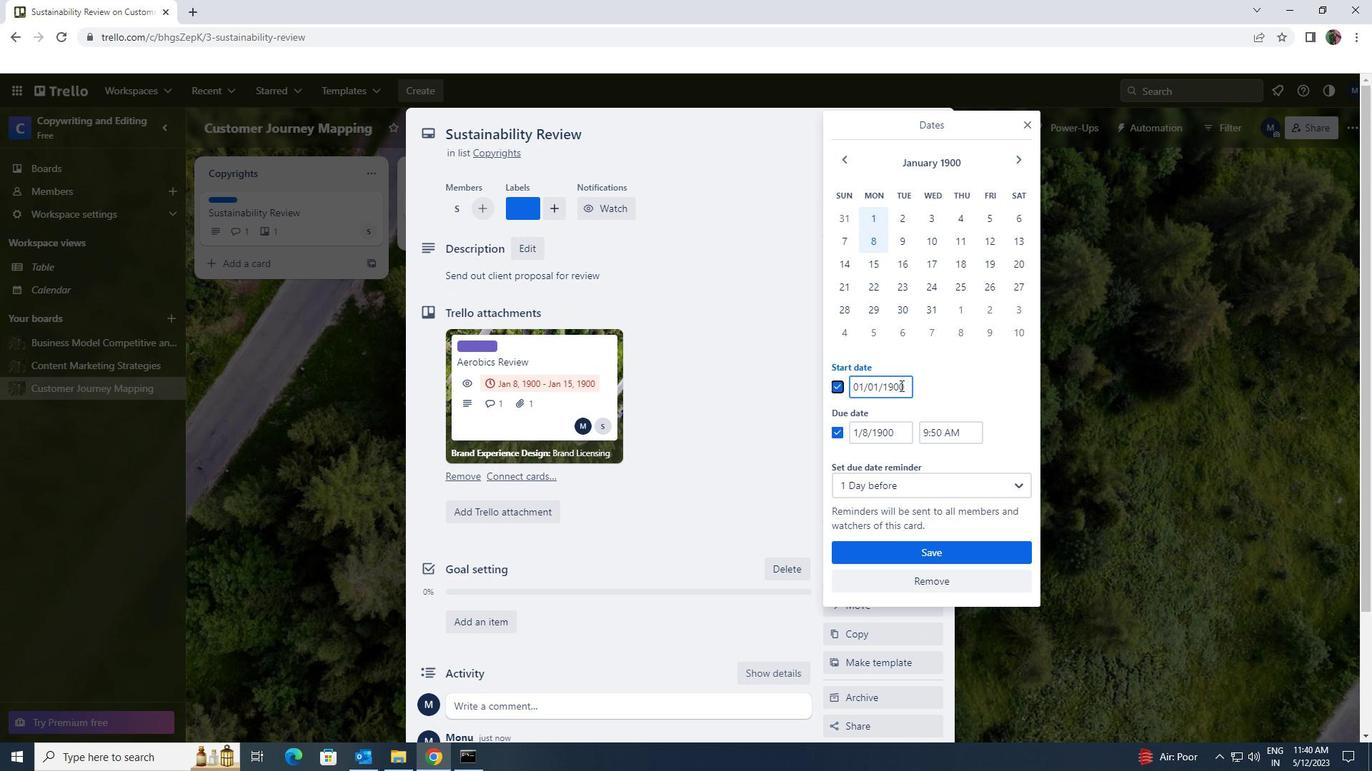 
Action: Mouse pressed left at (903, 386)
Screenshot: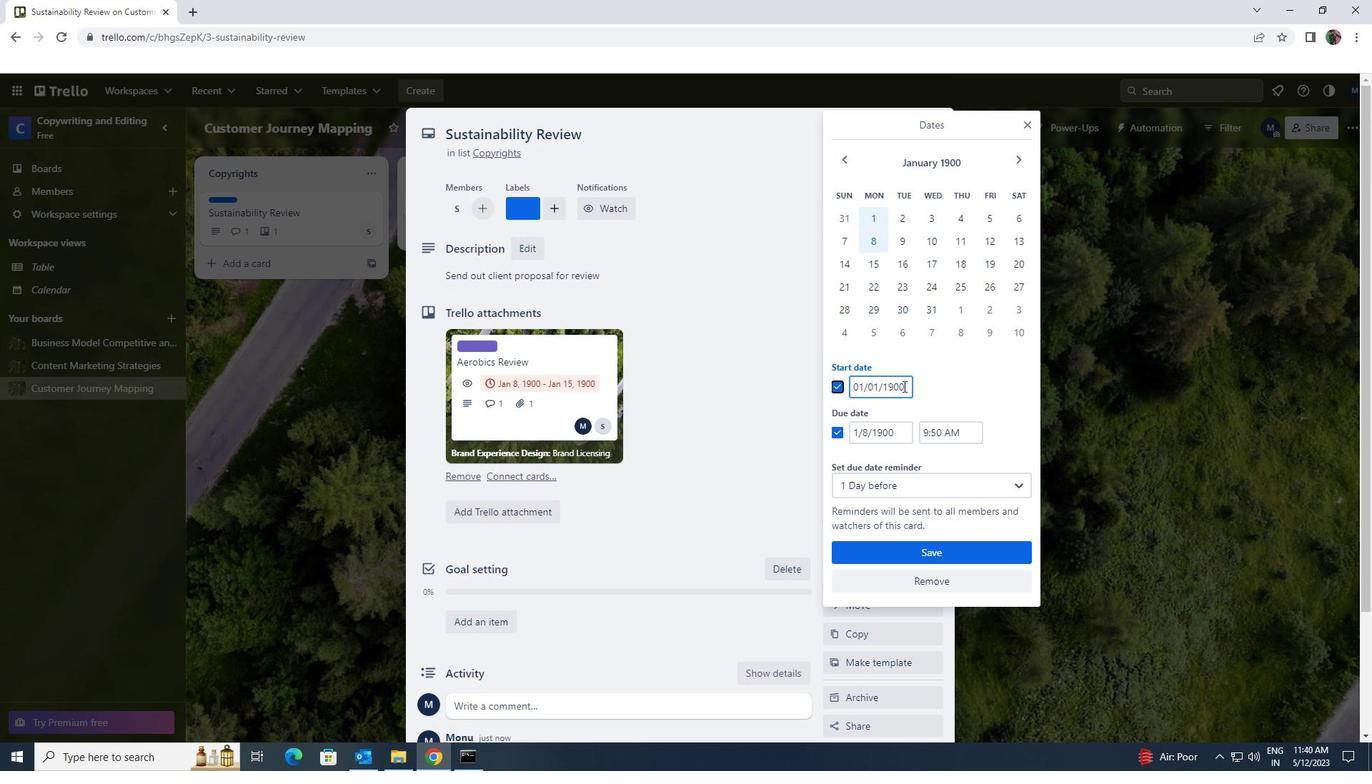 
Action: Mouse moved to (847, 390)
Screenshot: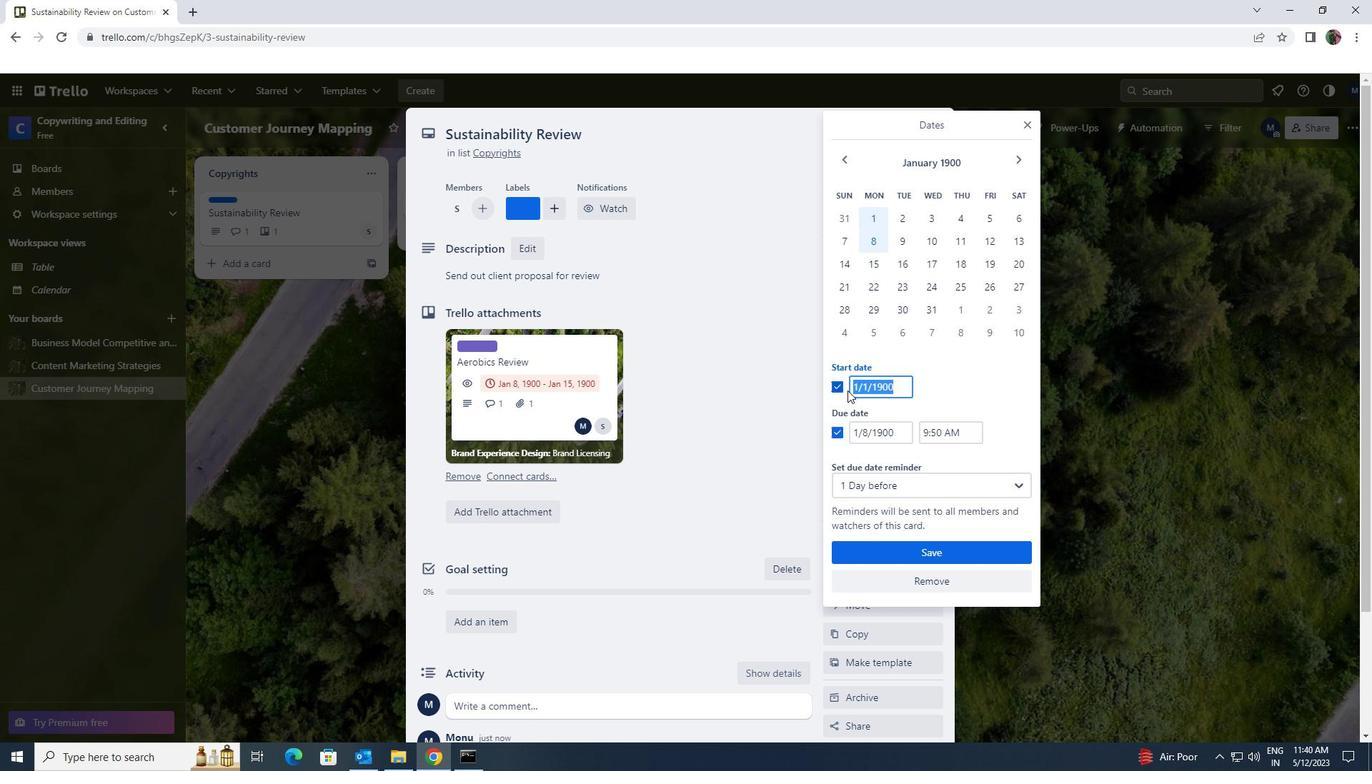 
Action: Key pressed 1/2/1900
Screenshot: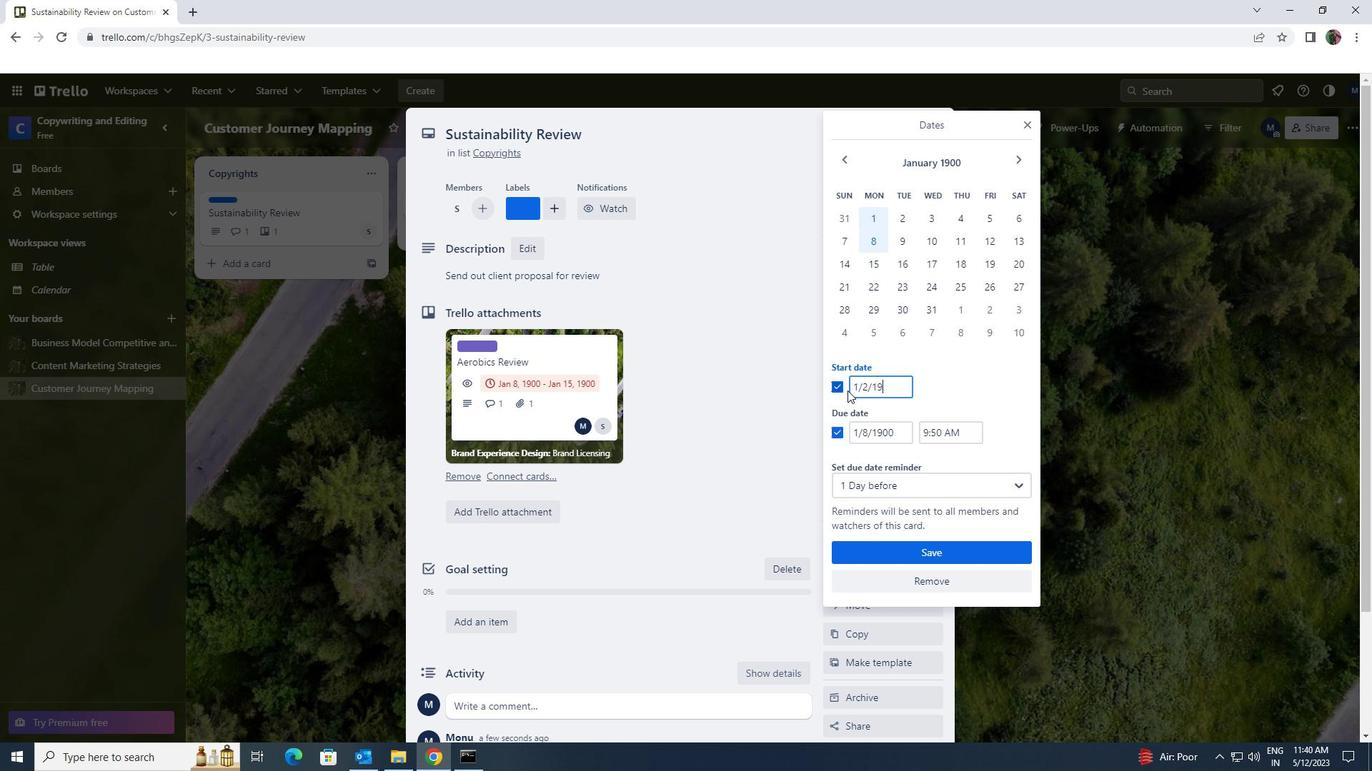 
Action: Mouse moved to (898, 434)
Screenshot: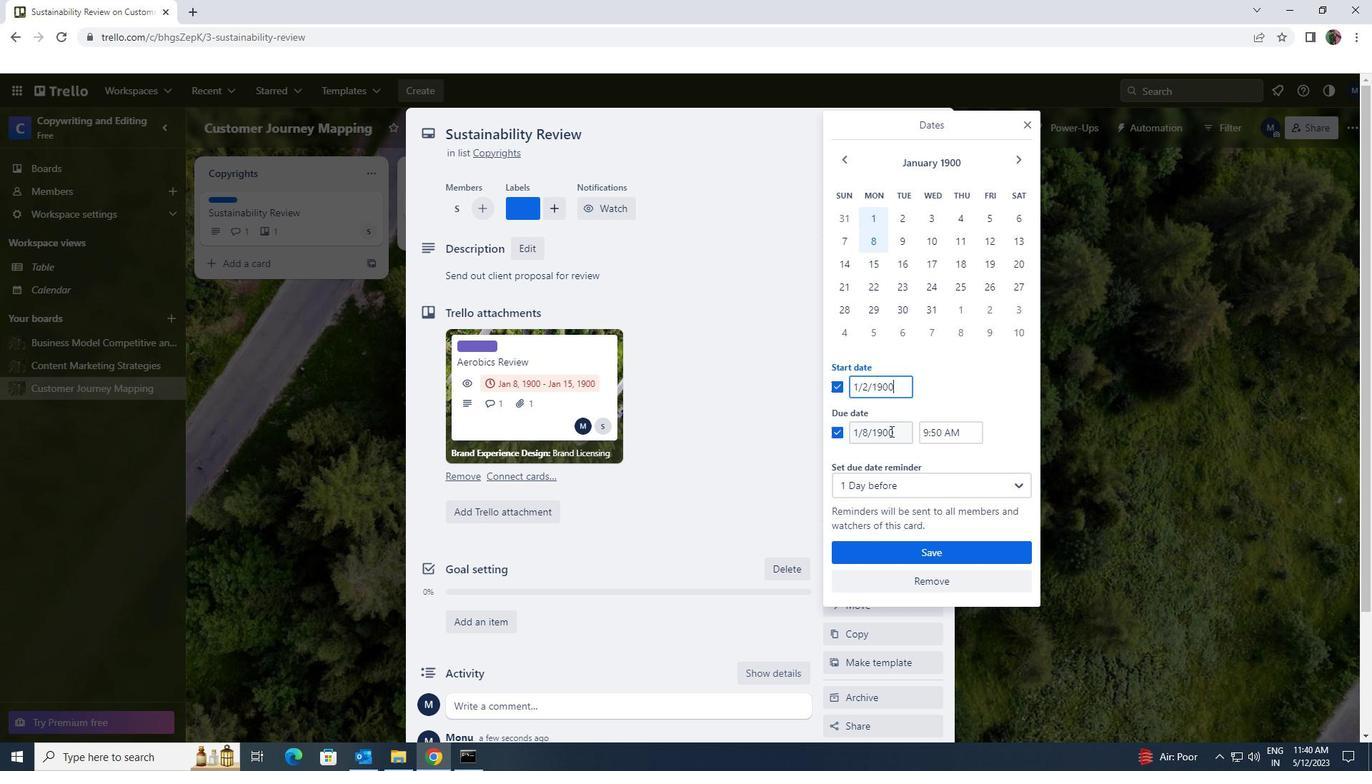 
Action: Mouse pressed left at (898, 434)
Screenshot: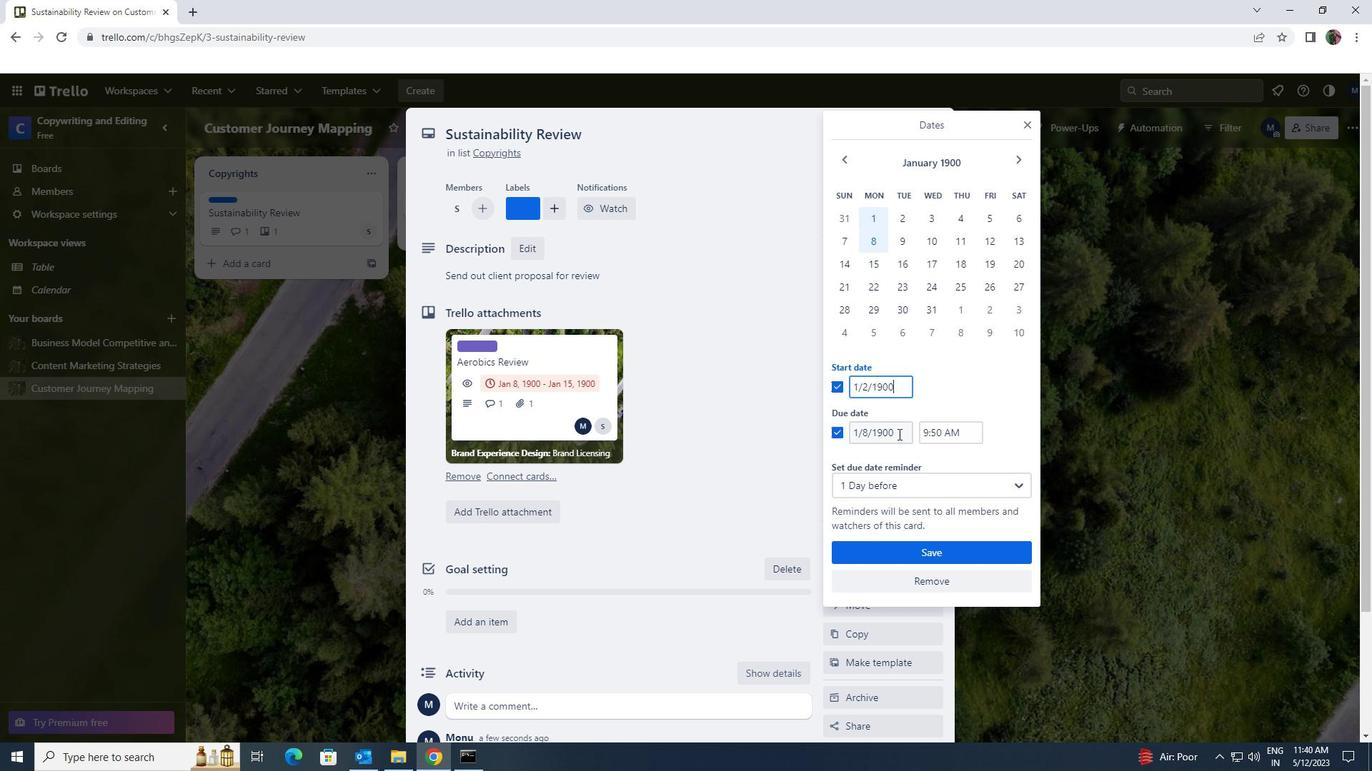 
Action: Mouse moved to (848, 432)
Screenshot: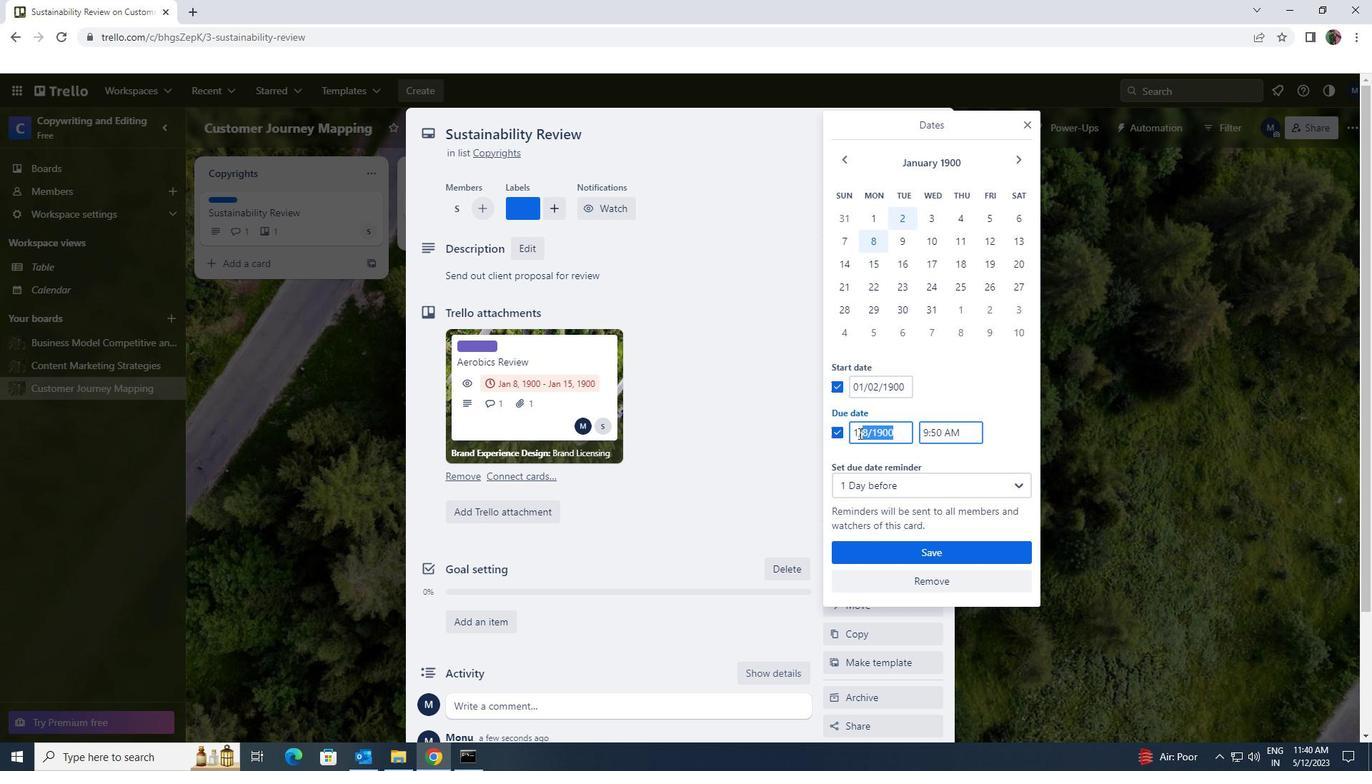
Action: Key pressed 1/9/1900
Screenshot: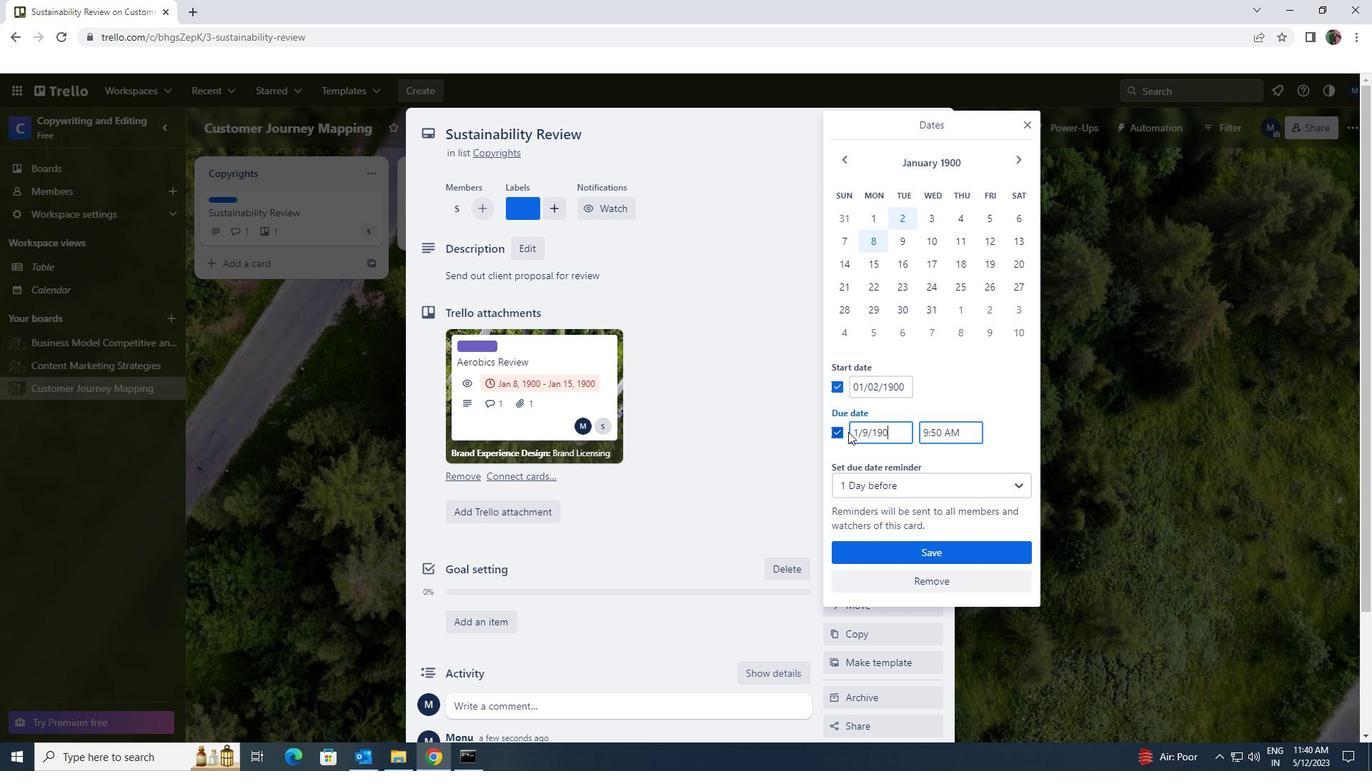 
Action: Mouse moved to (899, 563)
Screenshot: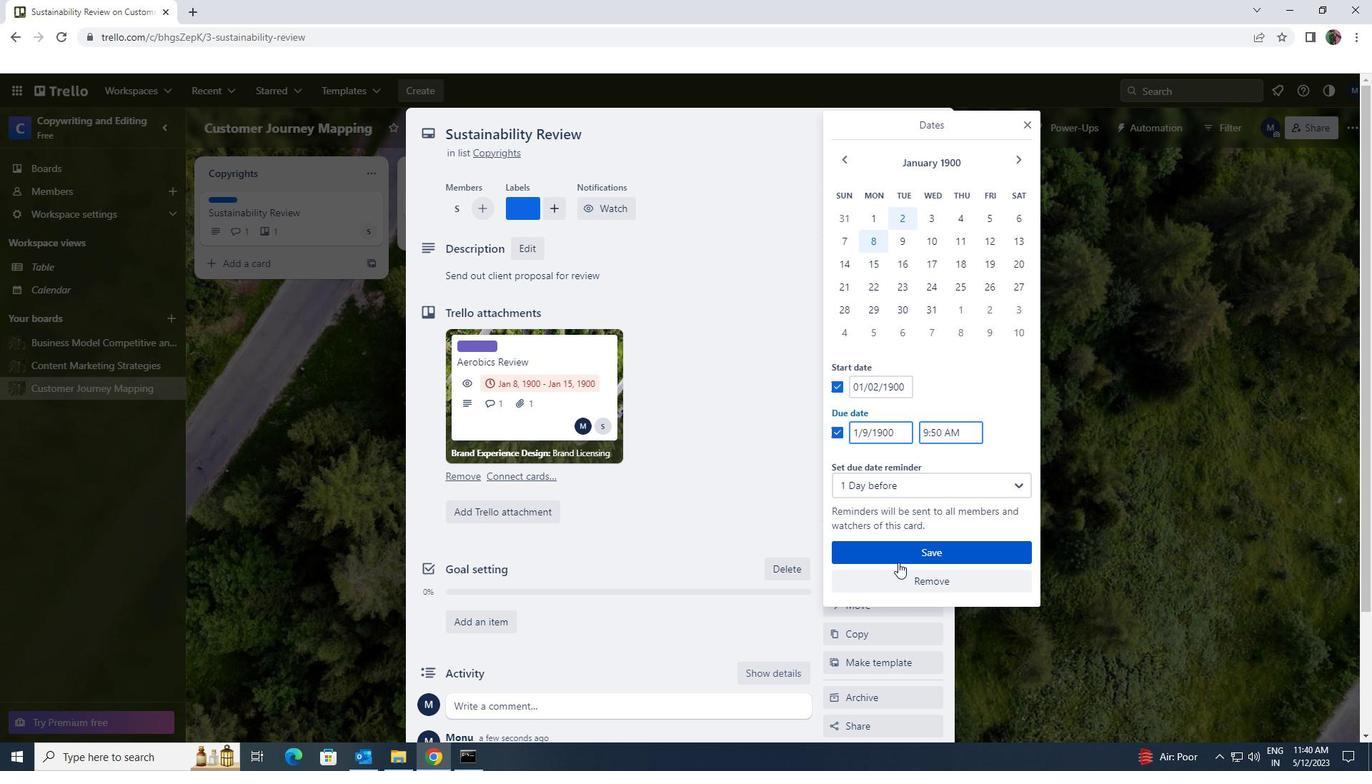 
Action: Mouse pressed left at (899, 563)
Screenshot: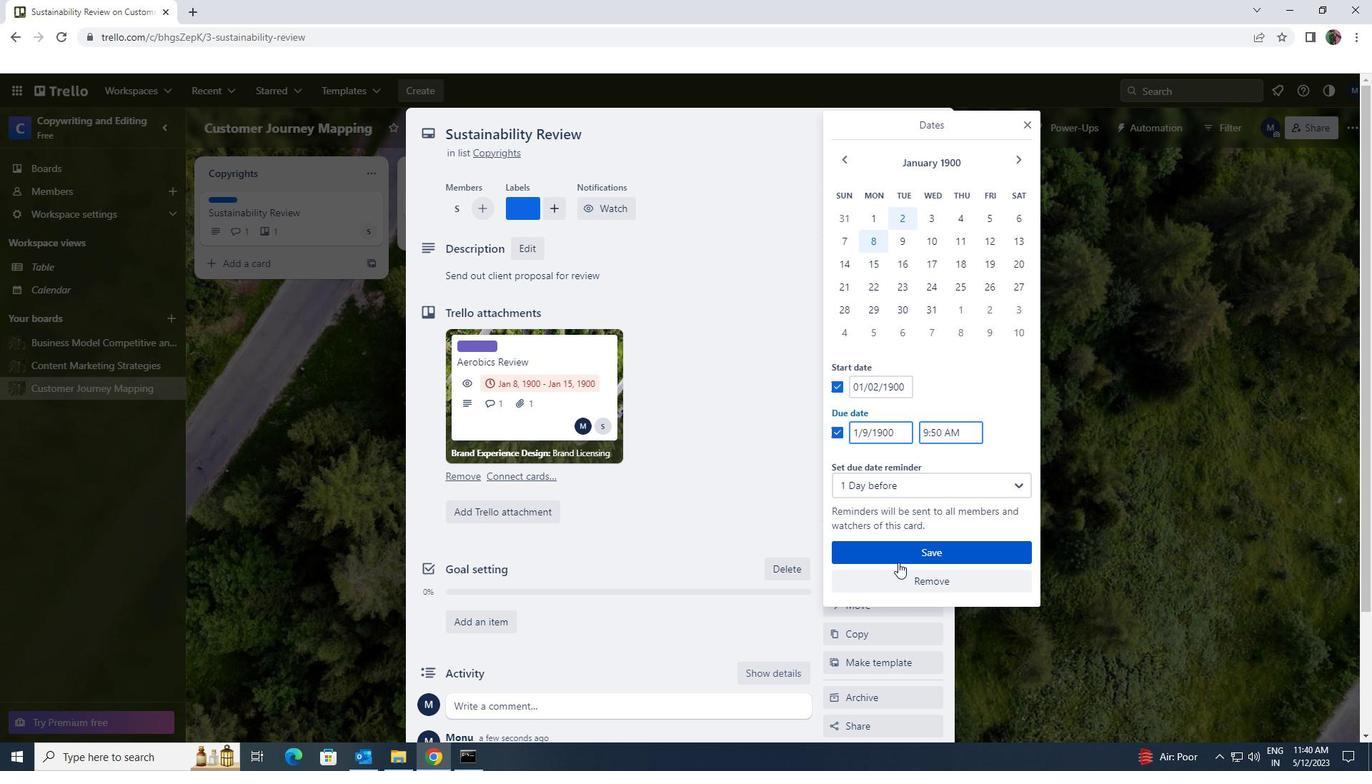 
